 Task: Send an email with the signature Alex Clark with the subject Reminder for a review and the message I would like to schedule a meeting with you to discuss the progress of the project. When would be a good time for you? from softage.10@softage.net to softage.4@softage.net and softage.5@softage.net
Action: Mouse moved to (107, 149)
Screenshot: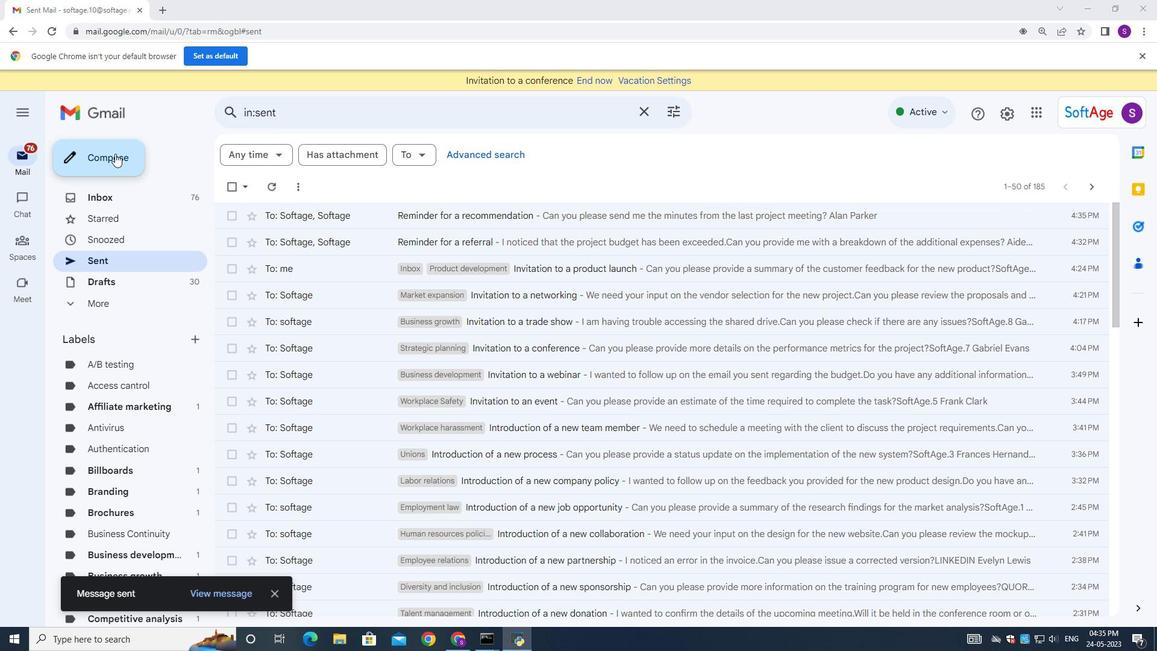 
Action: Mouse pressed left at (107, 149)
Screenshot: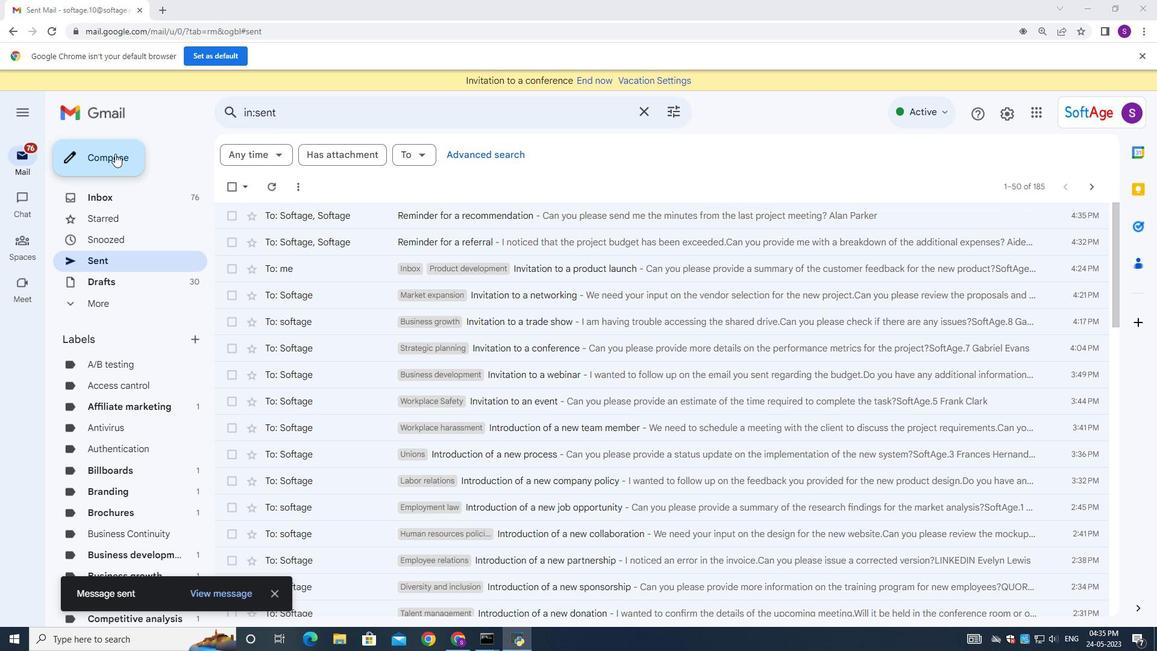 
Action: Mouse moved to (955, 606)
Screenshot: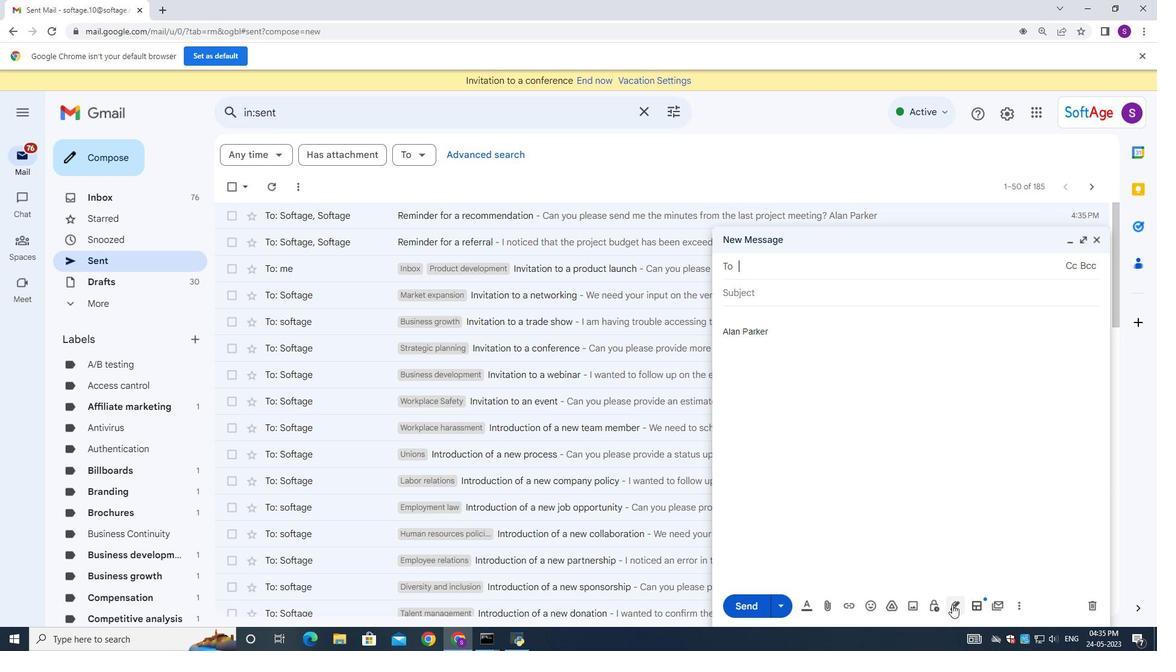 
Action: Mouse pressed left at (955, 606)
Screenshot: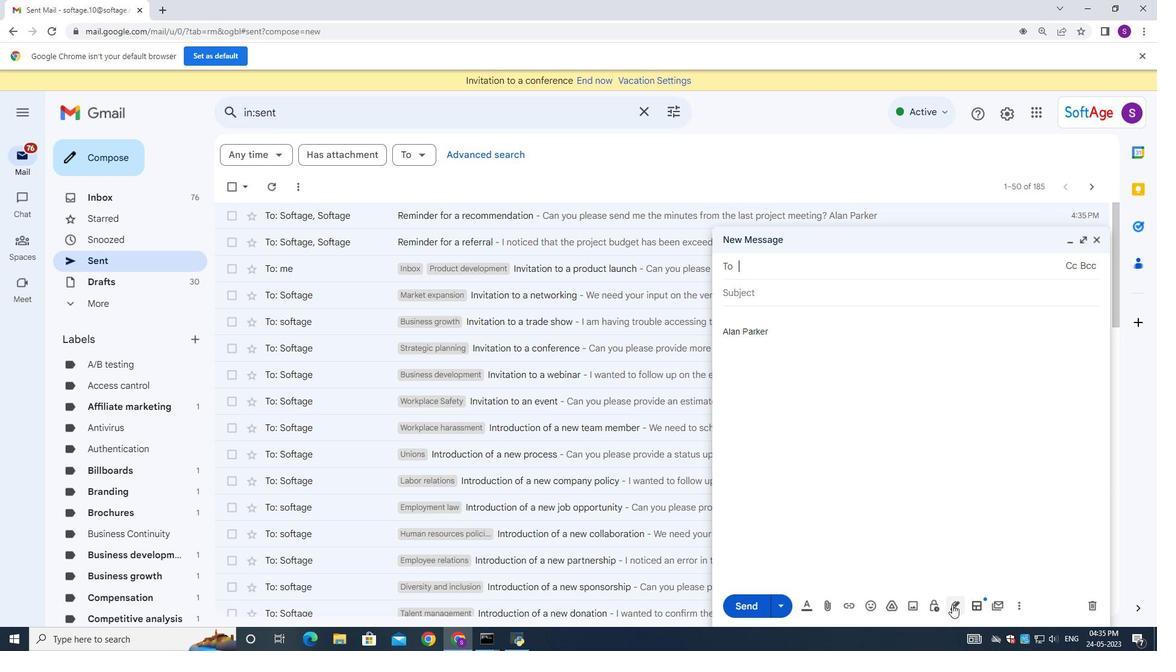 
Action: Mouse moved to (991, 528)
Screenshot: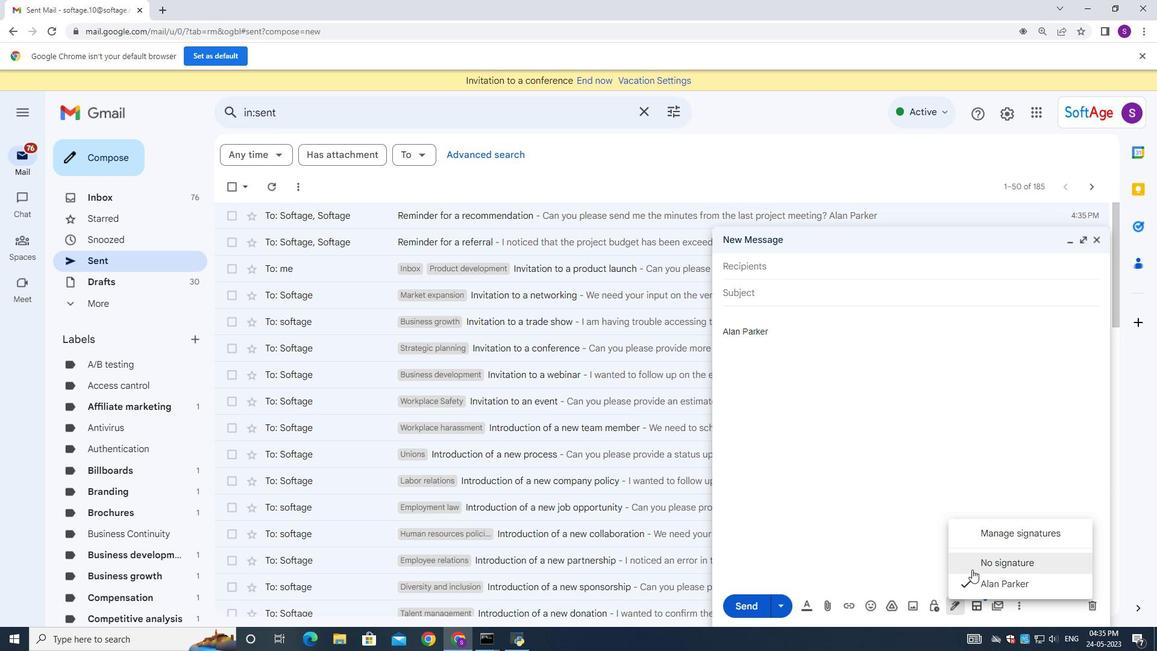 
Action: Mouse pressed left at (991, 528)
Screenshot: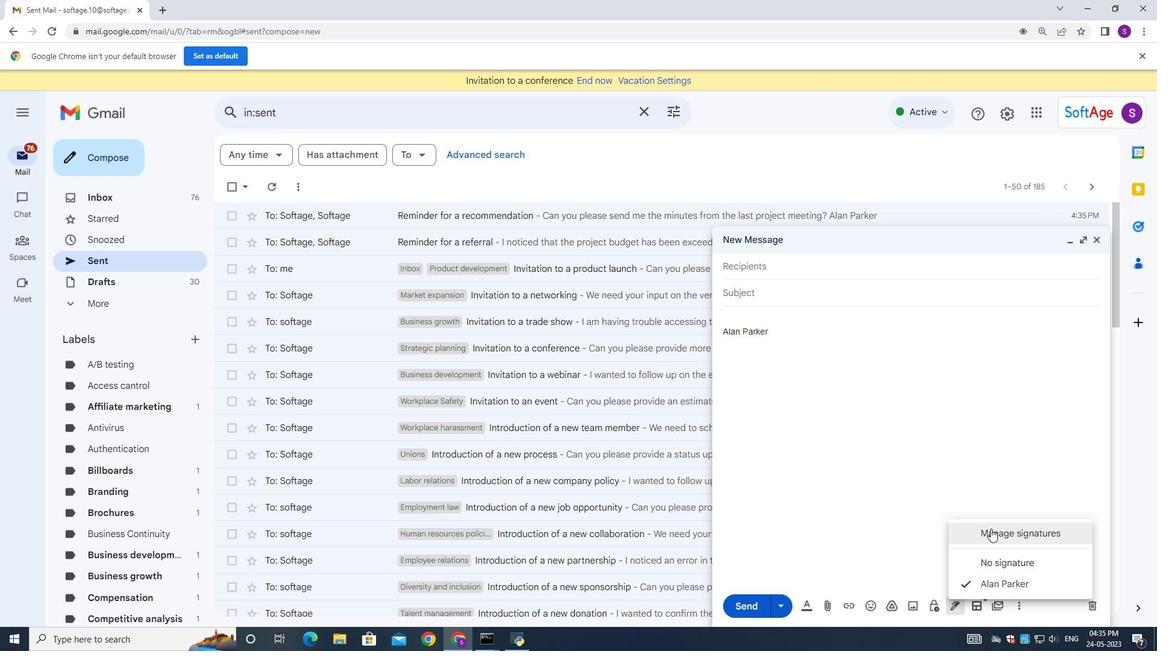
Action: Mouse moved to (667, 417)
Screenshot: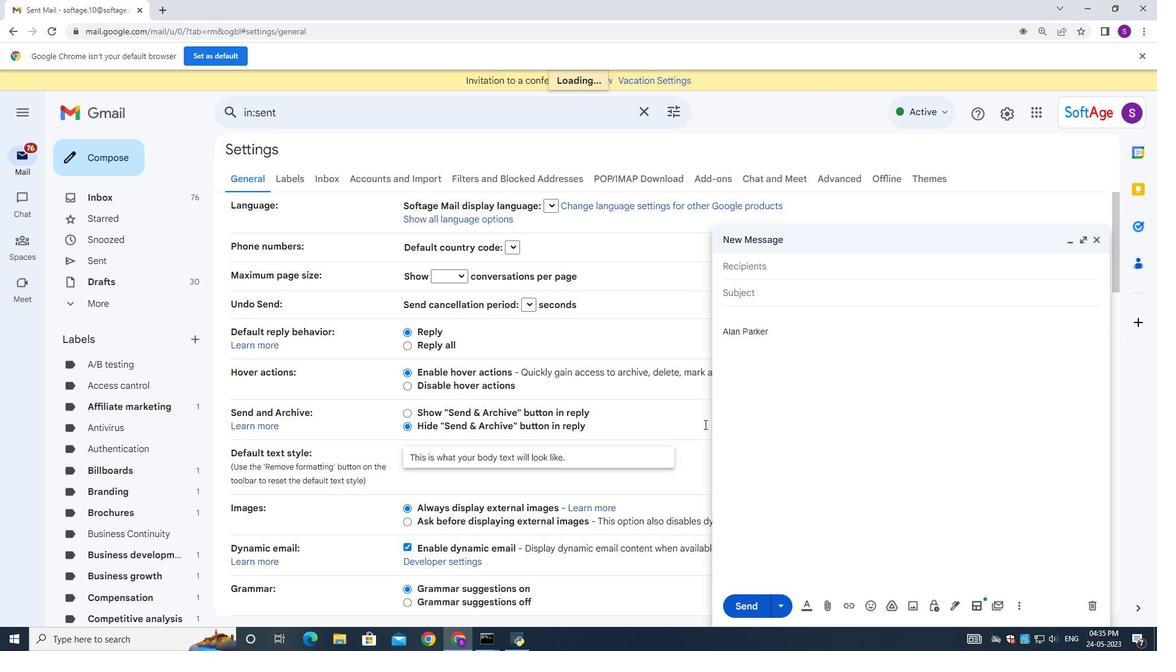 
Action: Mouse scrolled (667, 416) with delta (0, 0)
Screenshot: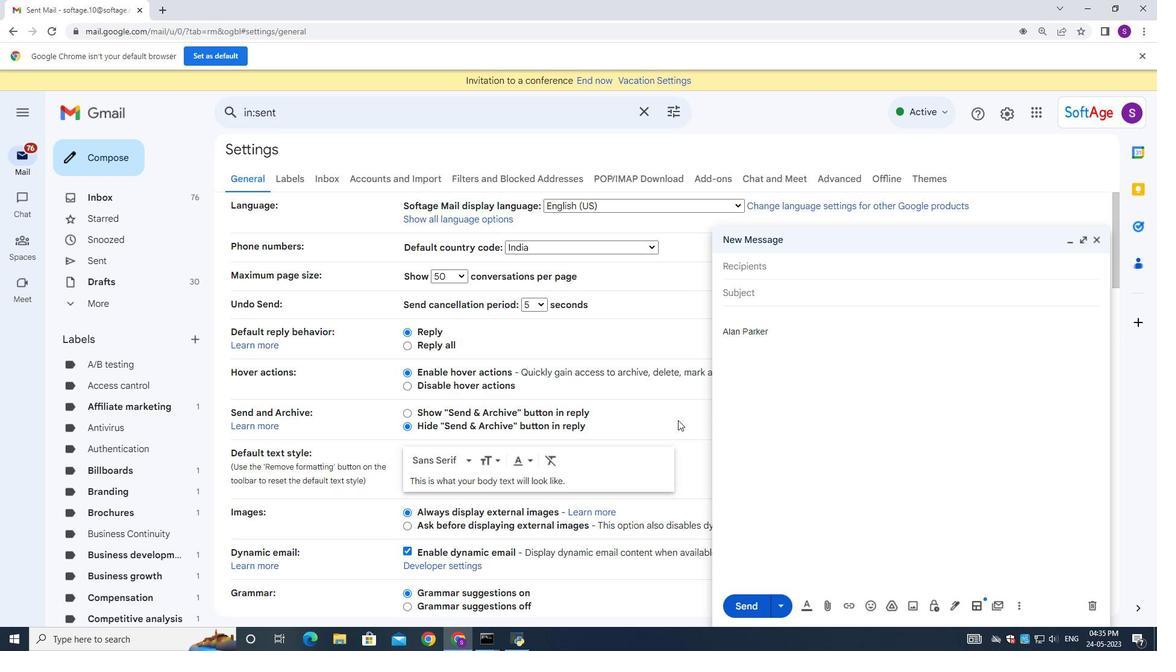 
Action: Mouse moved to (616, 414)
Screenshot: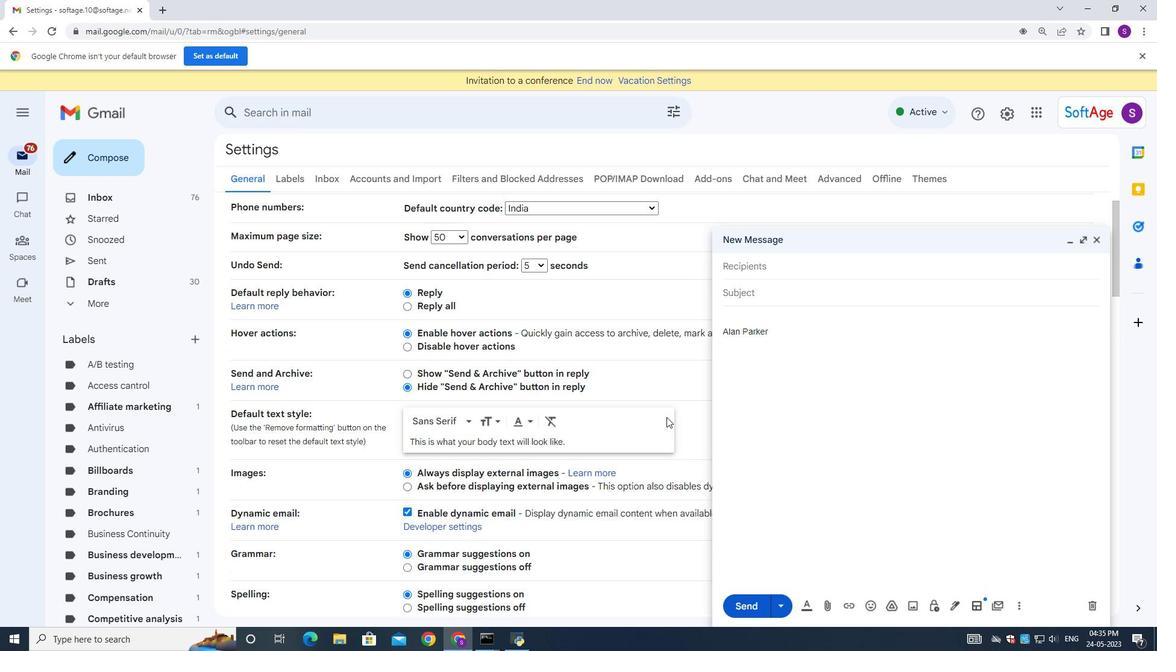 
Action: Mouse scrolled (616, 412) with delta (0, 0)
Screenshot: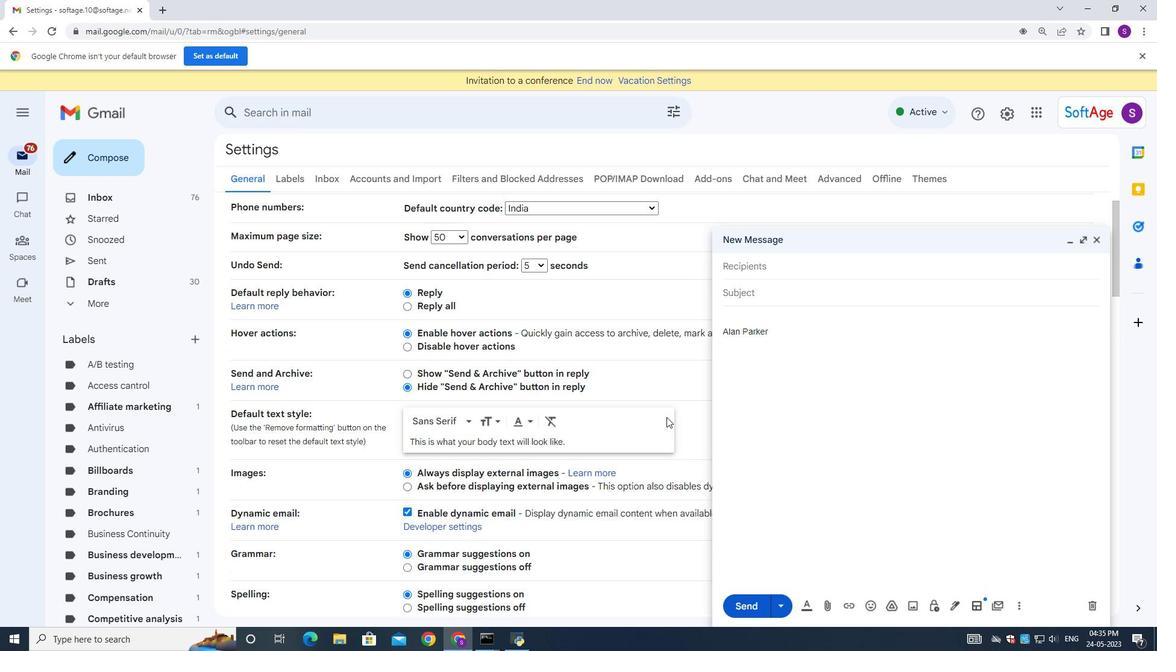 
Action: Mouse scrolled (616, 412) with delta (0, 0)
Screenshot: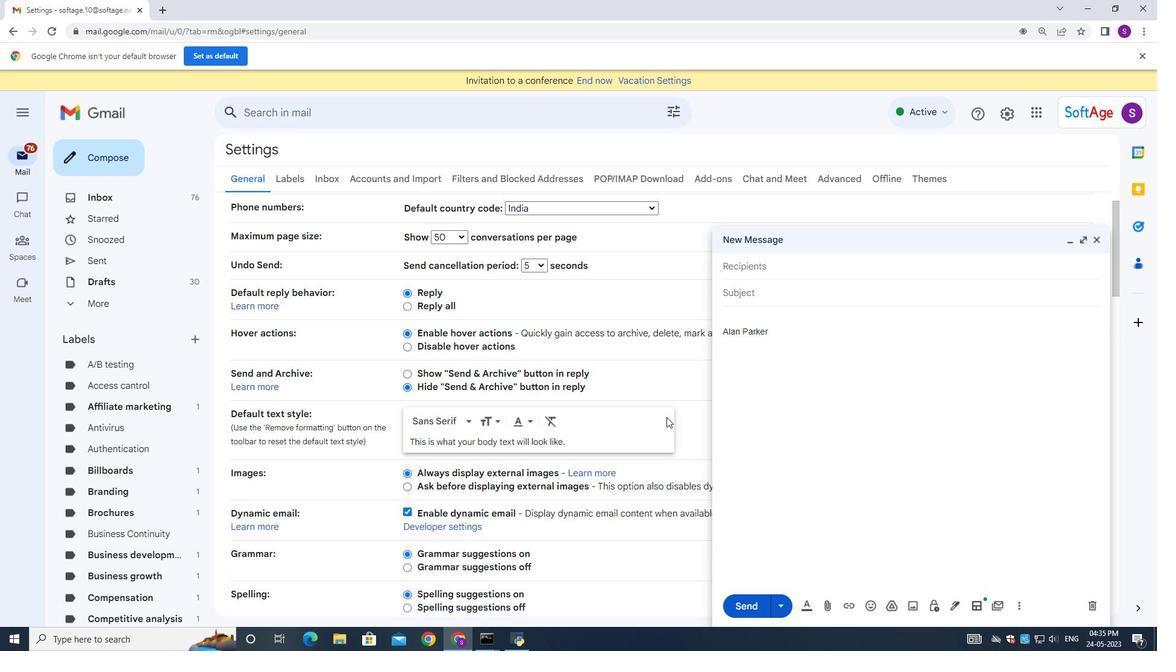 
Action: Mouse scrolled (616, 413) with delta (0, 0)
Screenshot: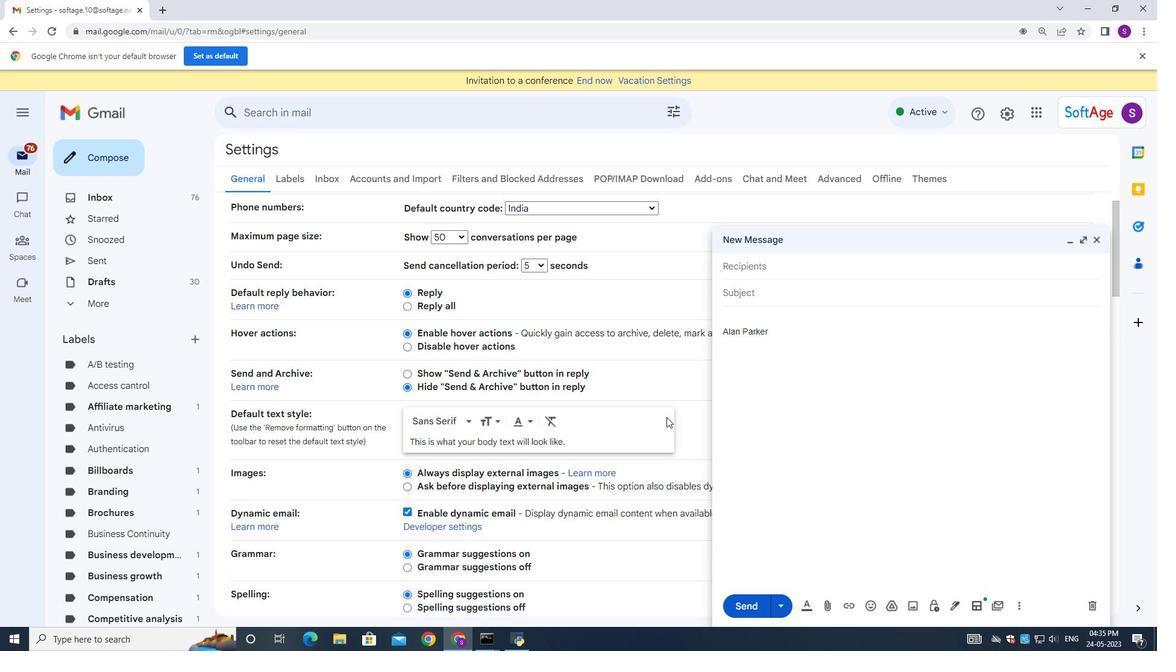 
Action: Mouse moved to (616, 414)
Screenshot: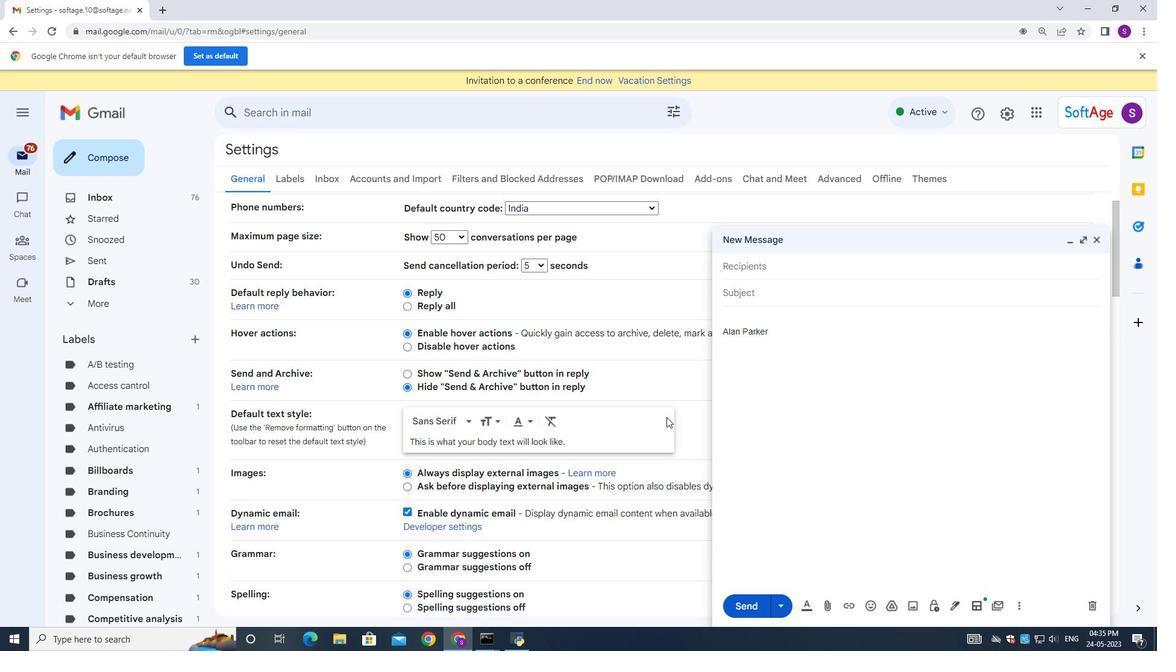 
Action: Mouse scrolled (616, 413) with delta (0, 0)
Screenshot: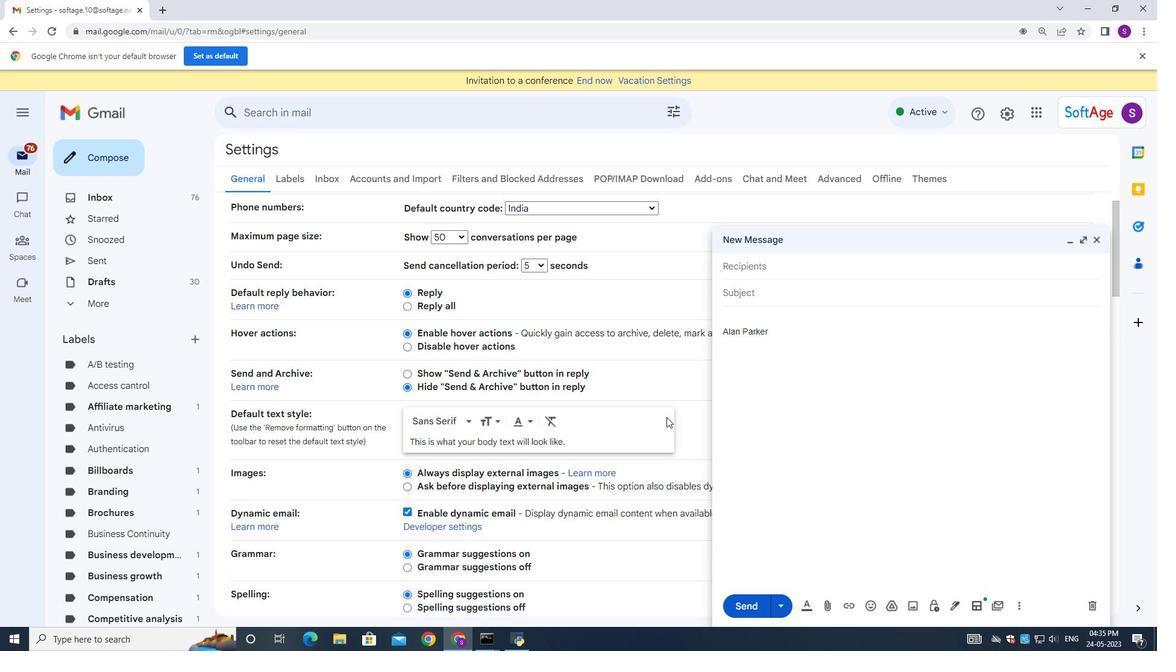 
Action: Mouse moved to (616, 414)
Screenshot: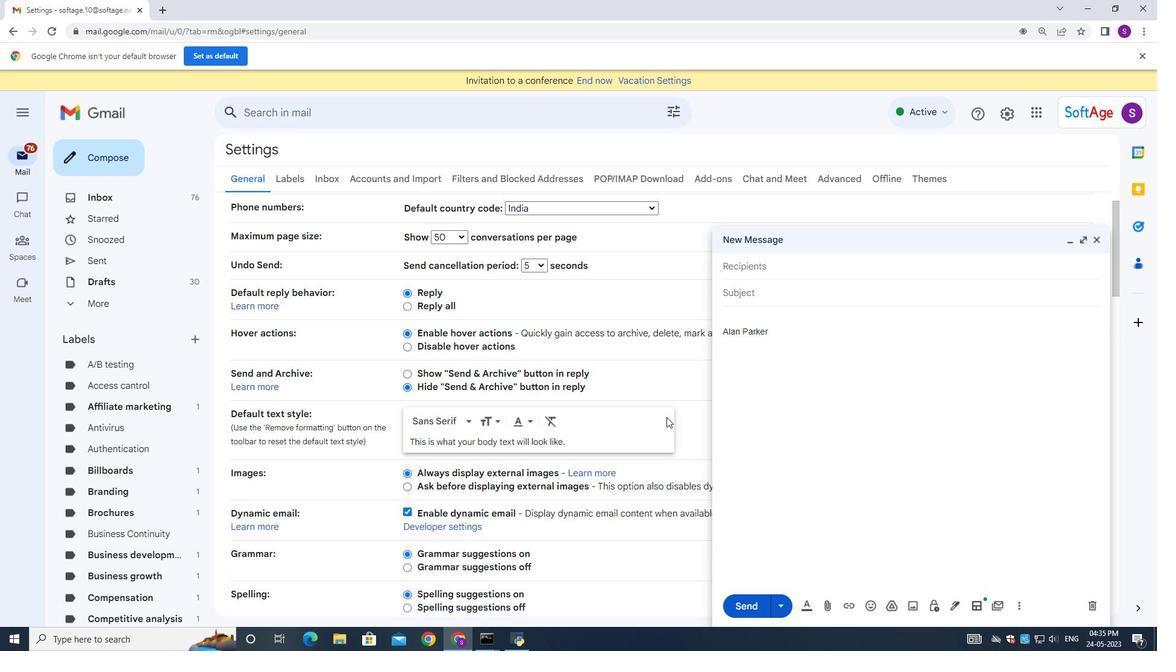 
Action: Mouse scrolled (616, 413) with delta (0, 0)
Screenshot: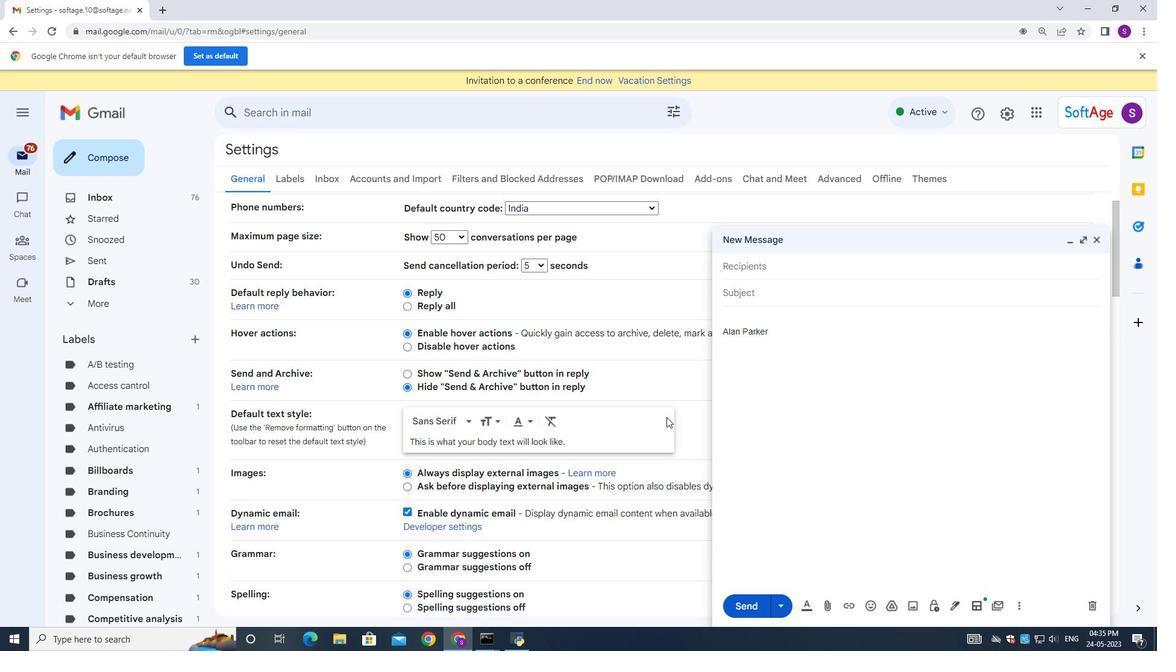 
Action: Mouse moved to (616, 414)
Screenshot: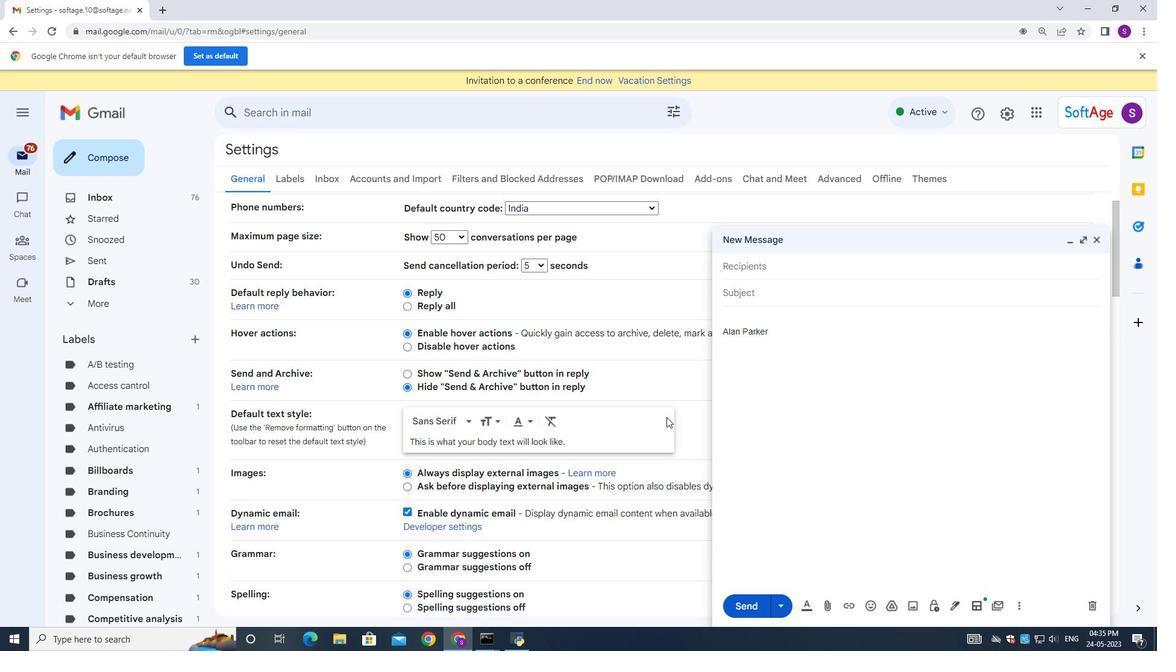 
Action: Mouse scrolled (616, 413) with delta (0, 0)
Screenshot: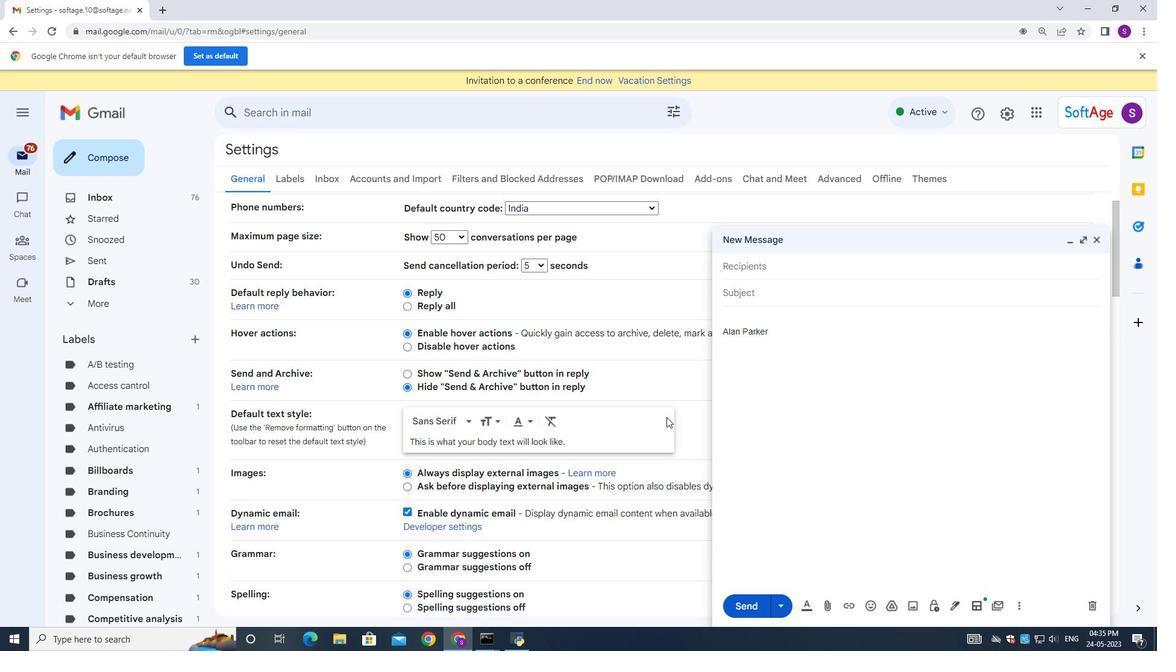 
Action: Mouse moved to (615, 413)
Screenshot: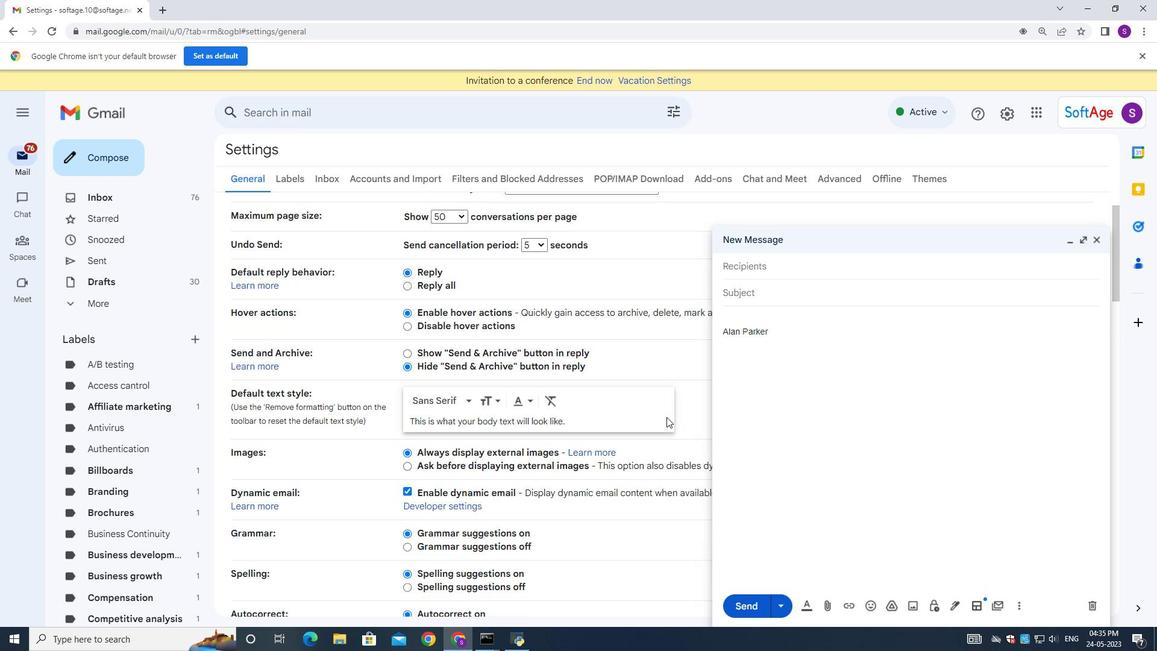 
Action: Mouse scrolled (615, 413) with delta (0, 0)
Screenshot: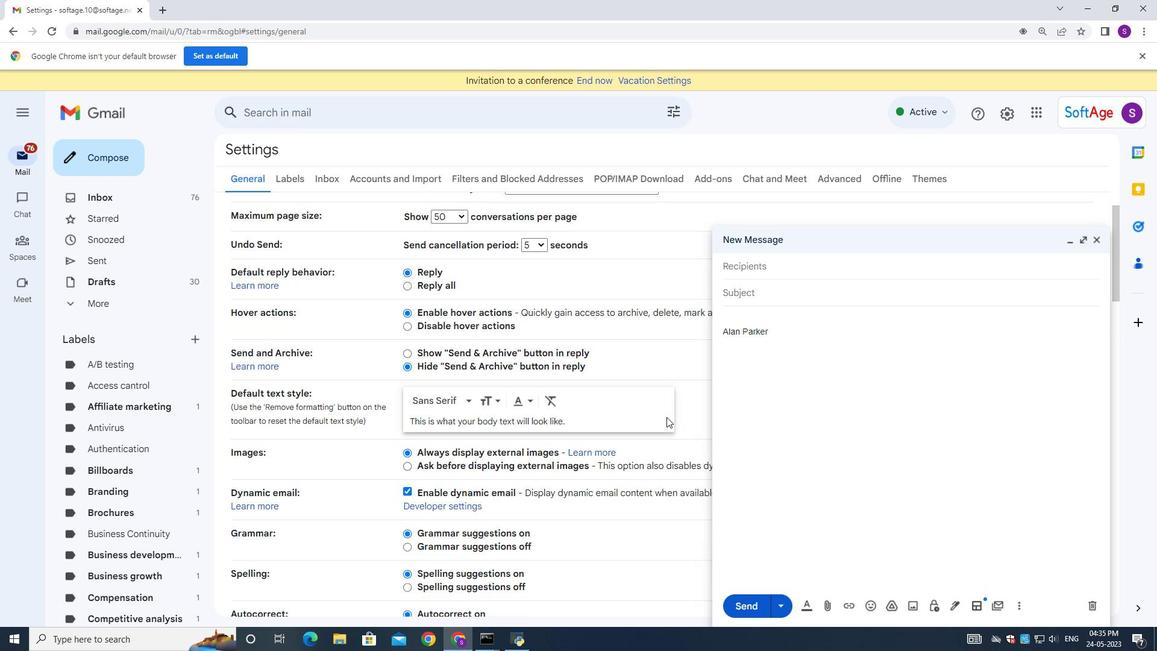 
Action: Mouse moved to (615, 413)
Screenshot: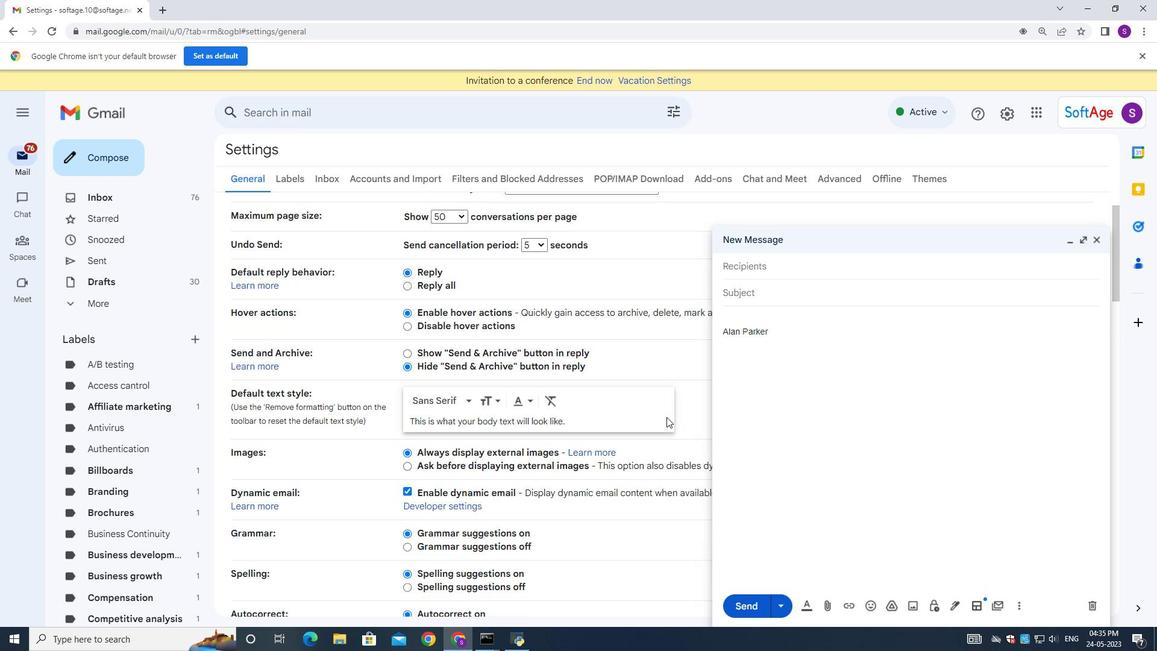 
Action: Mouse scrolled (615, 413) with delta (0, 0)
Screenshot: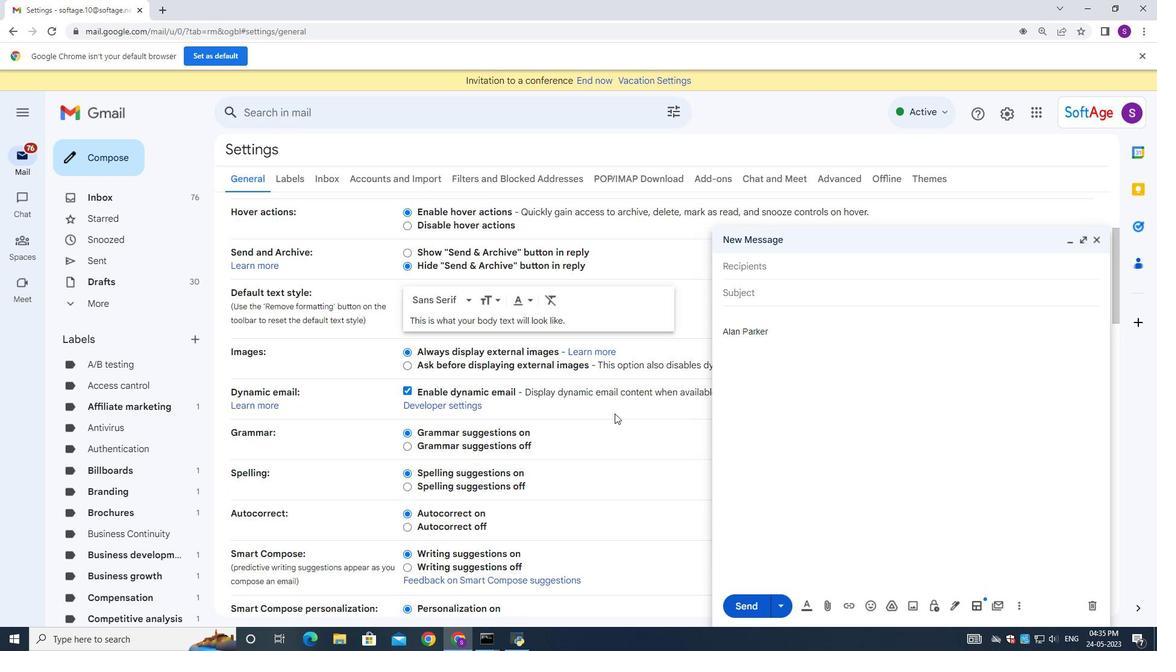 
Action: Mouse moved to (614, 413)
Screenshot: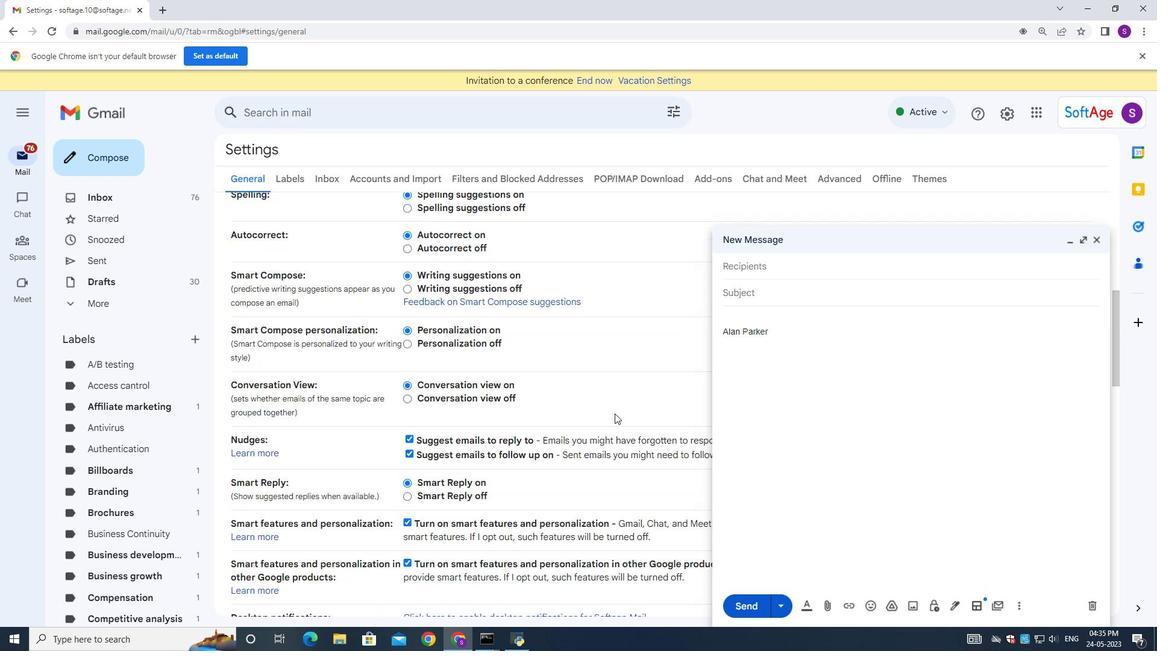 
Action: Mouse scrolled (614, 413) with delta (0, 0)
Screenshot: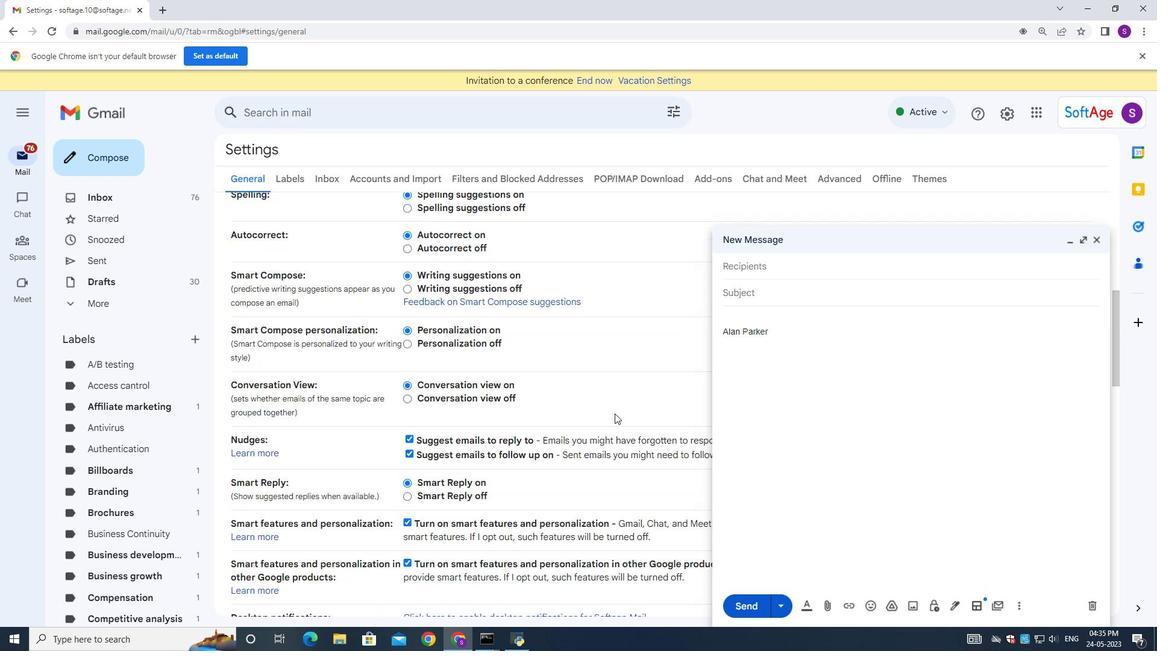 
Action: Mouse scrolled (614, 413) with delta (0, 0)
Screenshot: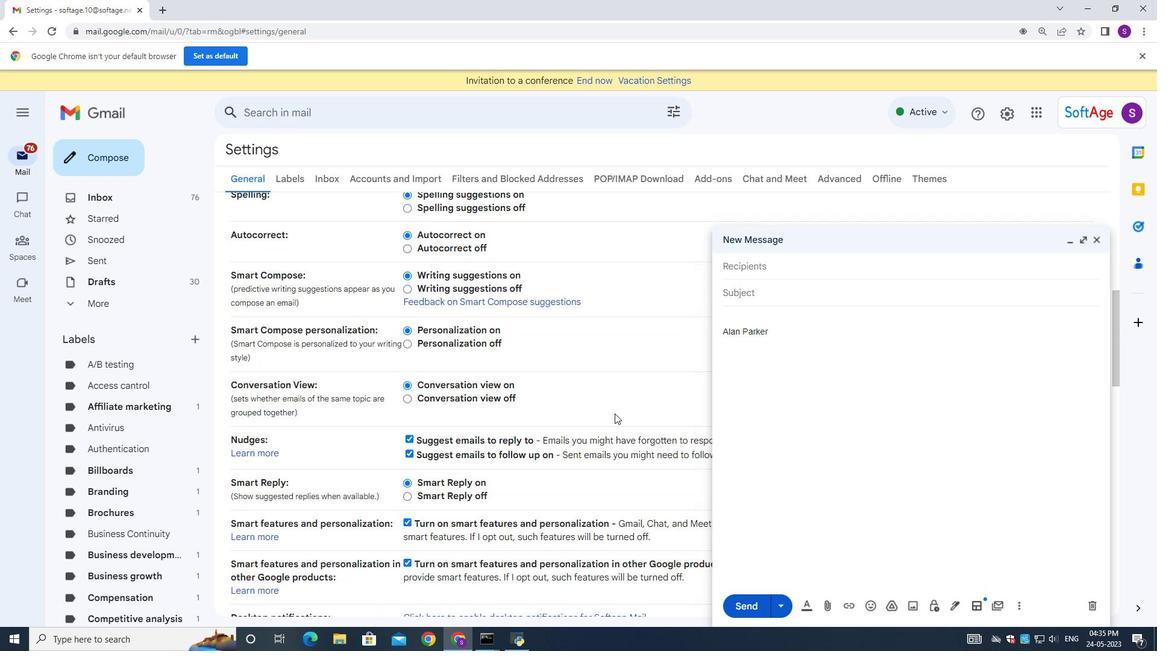
Action: Mouse scrolled (614, 413) with delta (0, 0)
Screenshot: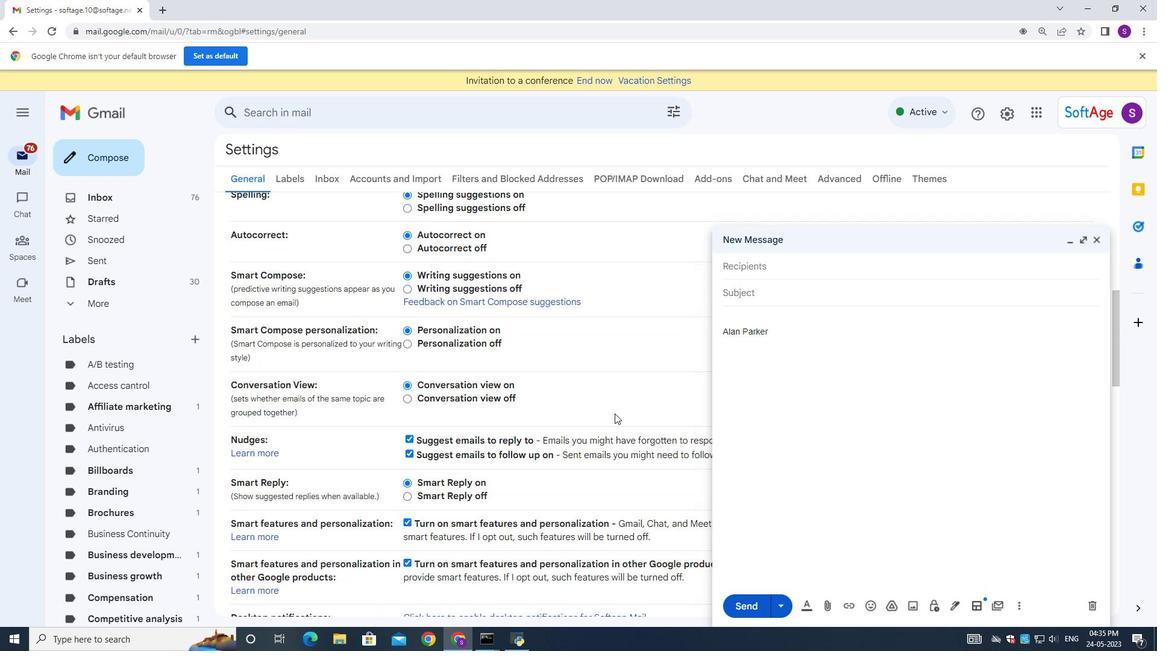 
Action: Mouse moved to (598, 427)
Screenshot: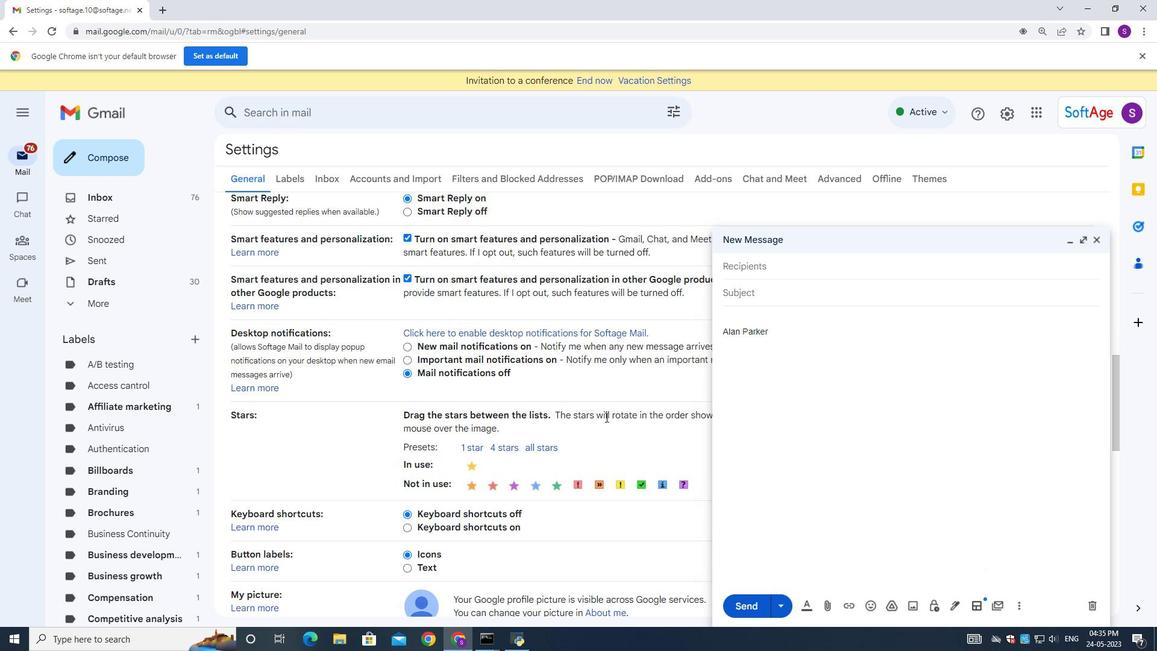
Action: Mouse scrolled (598, 426) with delta (0, 0)
Screenshot: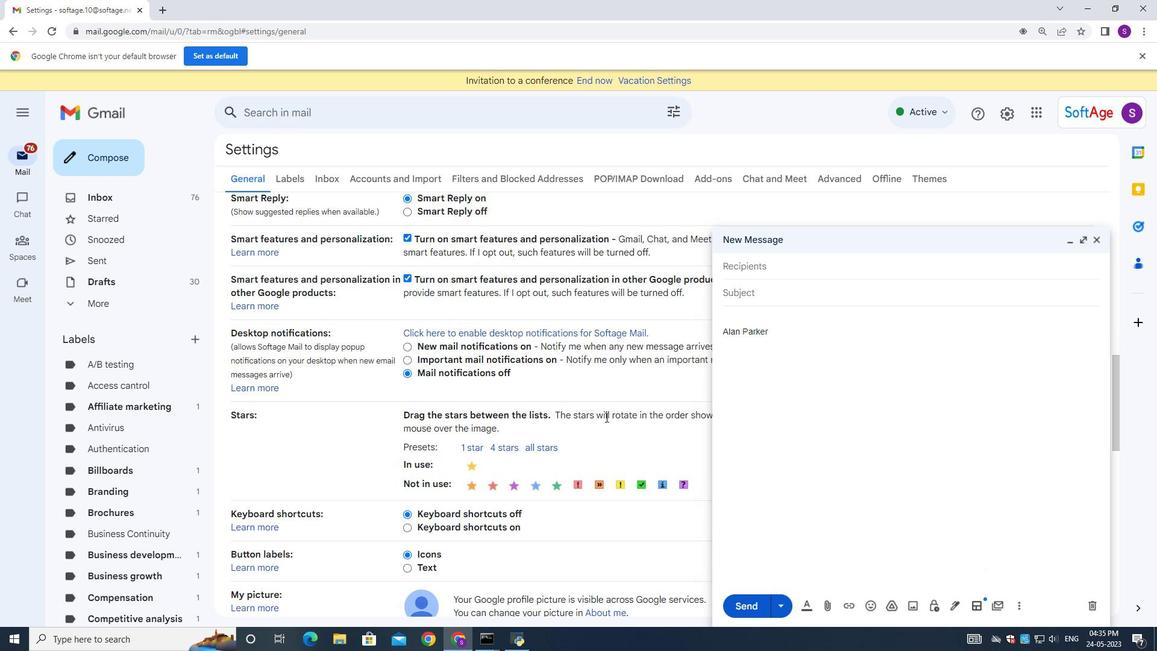 
Action: Mouse scrolled (598, 426) with delta (0, 0)
Screenshot: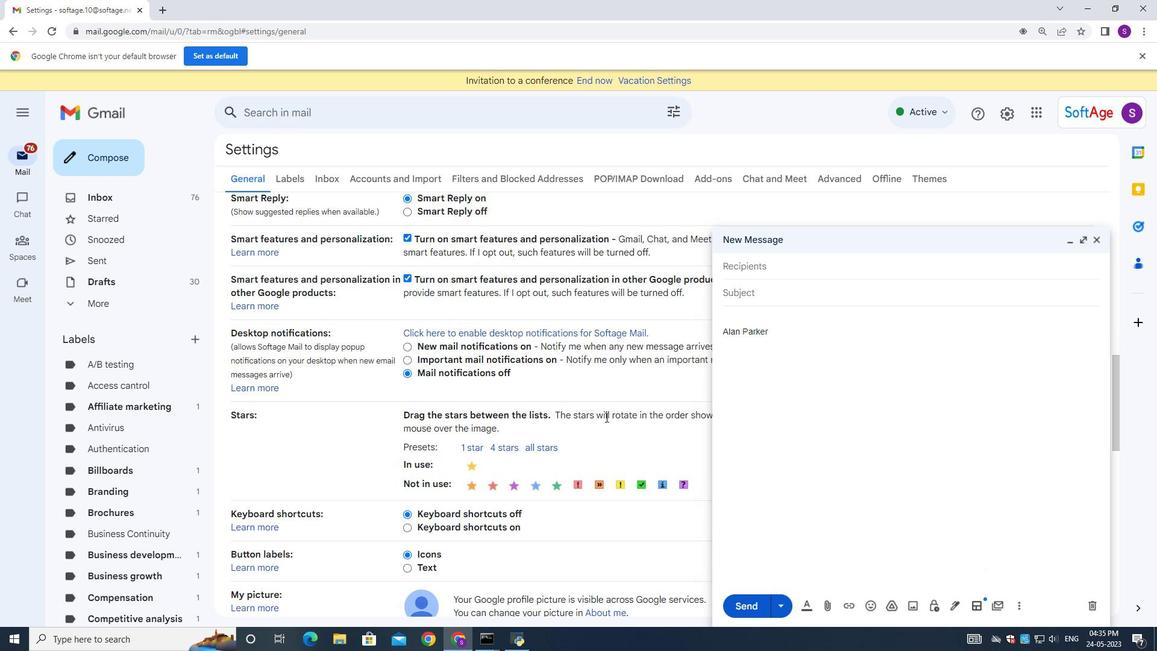
Action: Mouse moved to (598, 428)
Screenshot: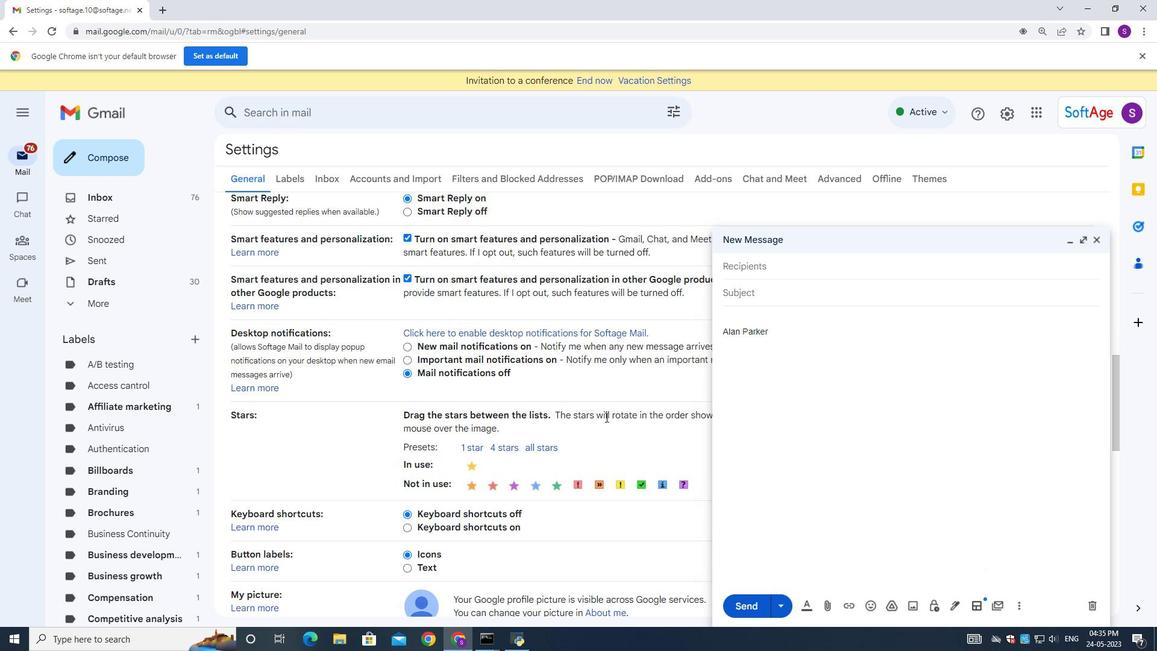 
Action: Mouse scrolled (598, 427) with delta (0, 0)
Screenshot: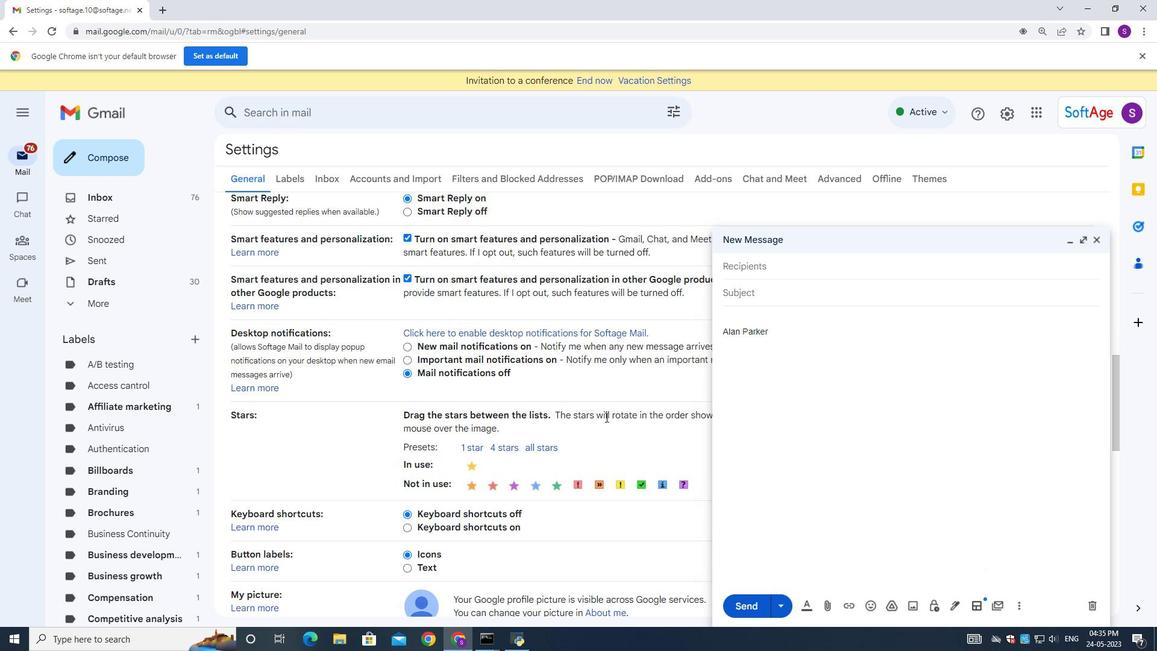 
Action: Mouse scrolled (598, 427) with delta (0, 0)
Screenshot: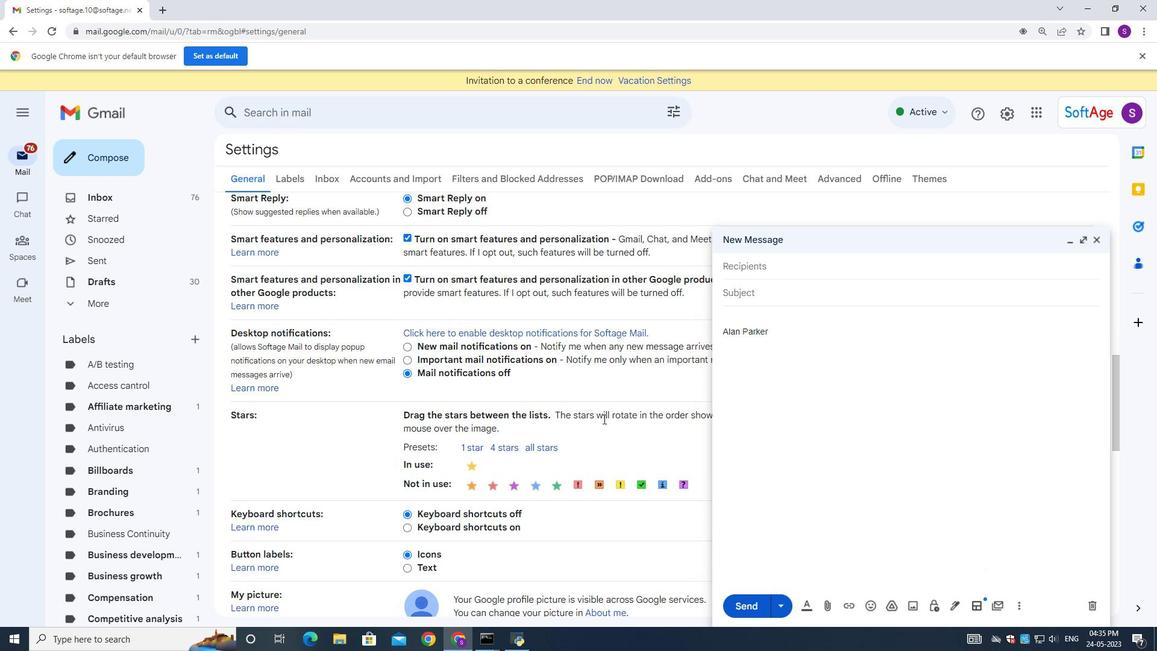 
Action: Mouse moved to (516, 460)
Screenshot: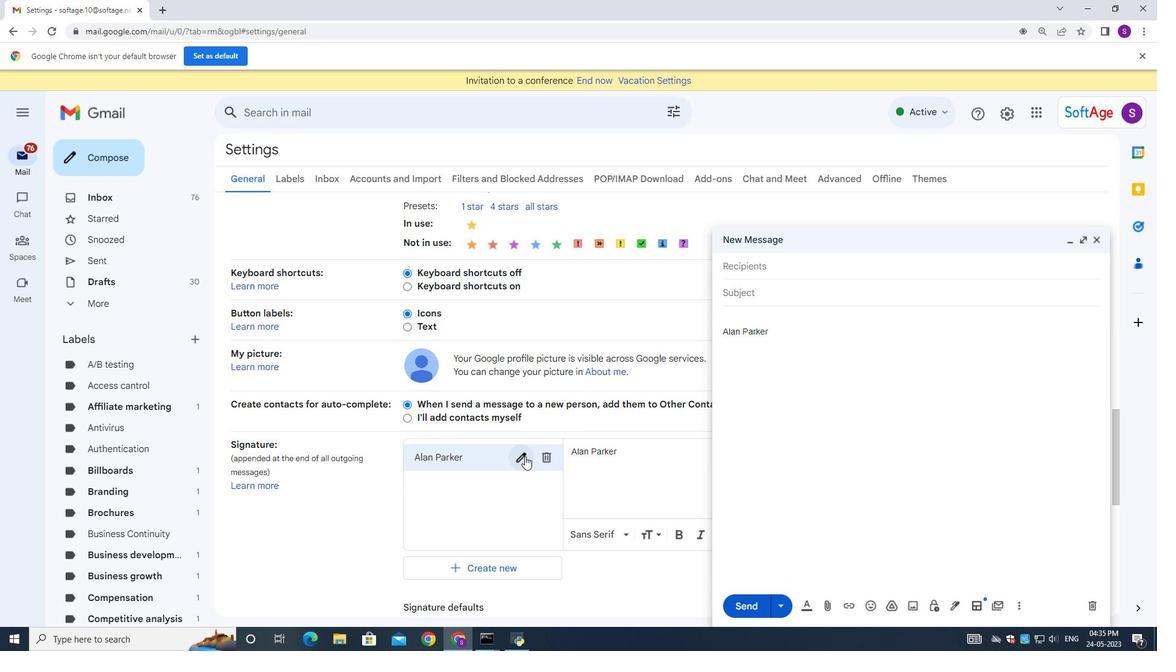 
Action: Mouse pressed left at (516, 460)
Screenshot: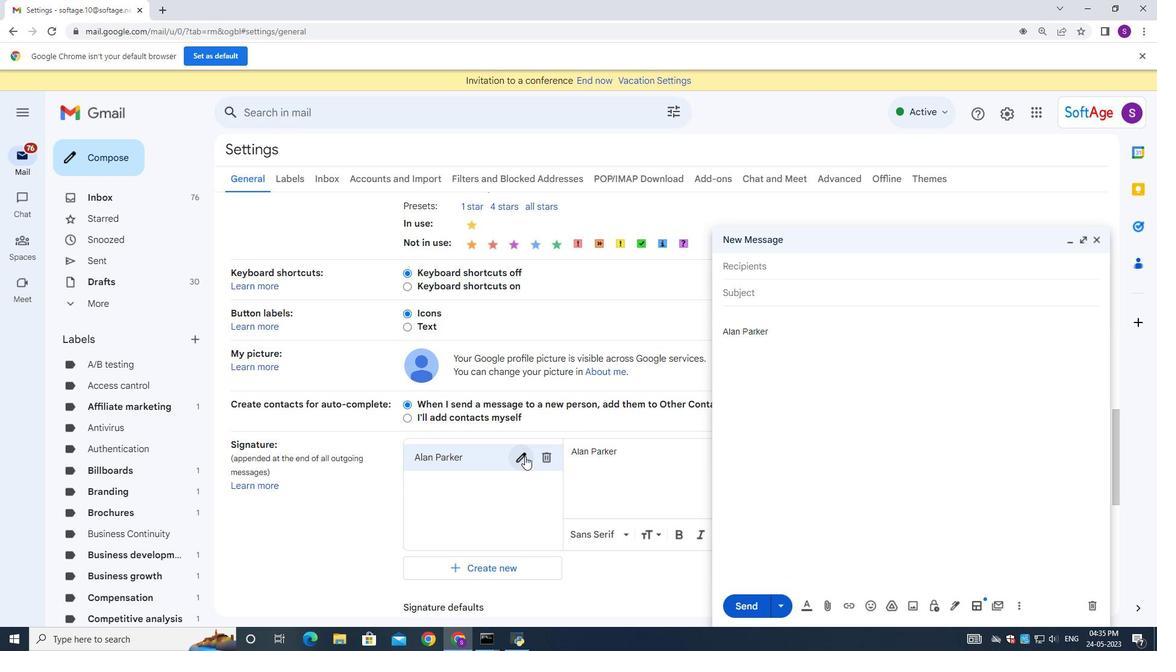 
Action: Mouse moved to (518, 464)
Screenshot: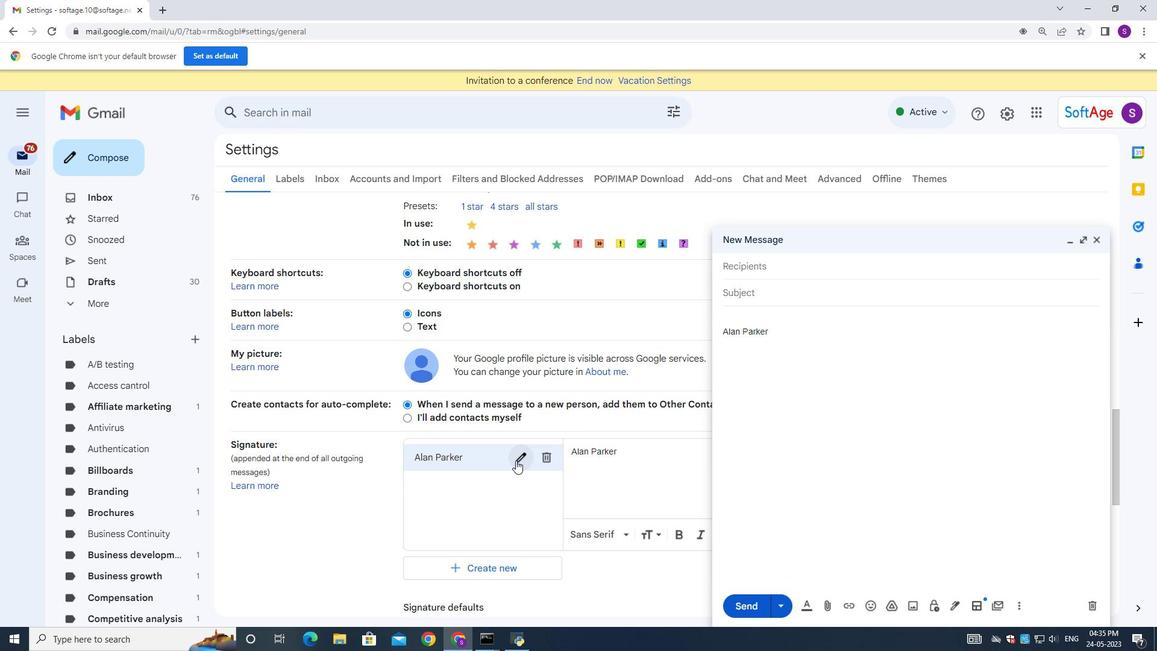 
Action: Key pressed ctrl+A<Key.backspace><Key.shift><Key.shift><Key.shift><Key.shift><Key.shift><Key.shift><Key.shift><Key.shift><Key.shift><Key.shift><Key.shift><Key.shift><Key.shift><Key.shift><Key.shift><Key.shift><Key.shift><Key.shift><Key.shift><Key.shift><Key.shift><Key.shift><Key.shift><Key.shift><Key.shift><Key.shift><Key.shift><Key.shift><Key.shift><Key.shift><Key.shift><Key.shift><Key.shift><Key.shift><Key.shift><Key.shift><Key.shift><Key.shift><Key.shift><Key.shift><Key.shift><Key.shift><Key.shift><Key.shift><Key.shift><Key.shift><Key.shift><Key.shift><Key.shift><Key.shift><Key.shift><Key.shift><Key.shift><Key.shift><Key.shift><Key.shift><Key.shift><Key.shift><Key.shift><Key.shift><Key.shift><Key.shift><Key.shift><Key.shift><Key.shift><Key.shift><Key.shift><Key.shift><Key.shift><Key.shift><Key.shift><Key.shift><Key.shift><Key.shift><Key.shift><Key.shift><Key.shift><Key.shift><Key.shift><Key.shift><Key.shift><Key.shift><Key.shift><Key.shift><Key.shift><Key.shift><Key.shift><Key.shift><Key.shift><Key.shift><Key.shift><Key.shift><Key.shift><Key.shift><Key.shift><Key.shift><Key.shift><Key.shift><Key.shift><Key.shift><Key.shift><Key.shift><Key.shift><Key.shift><Key.shift><Key.shift><Key.shift><Key.shift><Key.shift><Key.shift><Key.shift><Key.shift><Key.shift><Key.shift><Key.shift><Key.shift><Key.shift><Key.shift><Key.shift><Key.shift><Key.shift><Key.shift><Key.shift><Key.shift><Key.shift><Key.shift><Key.shift><Key.shift><Key.shift><Key.shift>Alex<Key.space><Key.shift><Key.shift><Key.shift>Clark<Key.space>
Screenshot: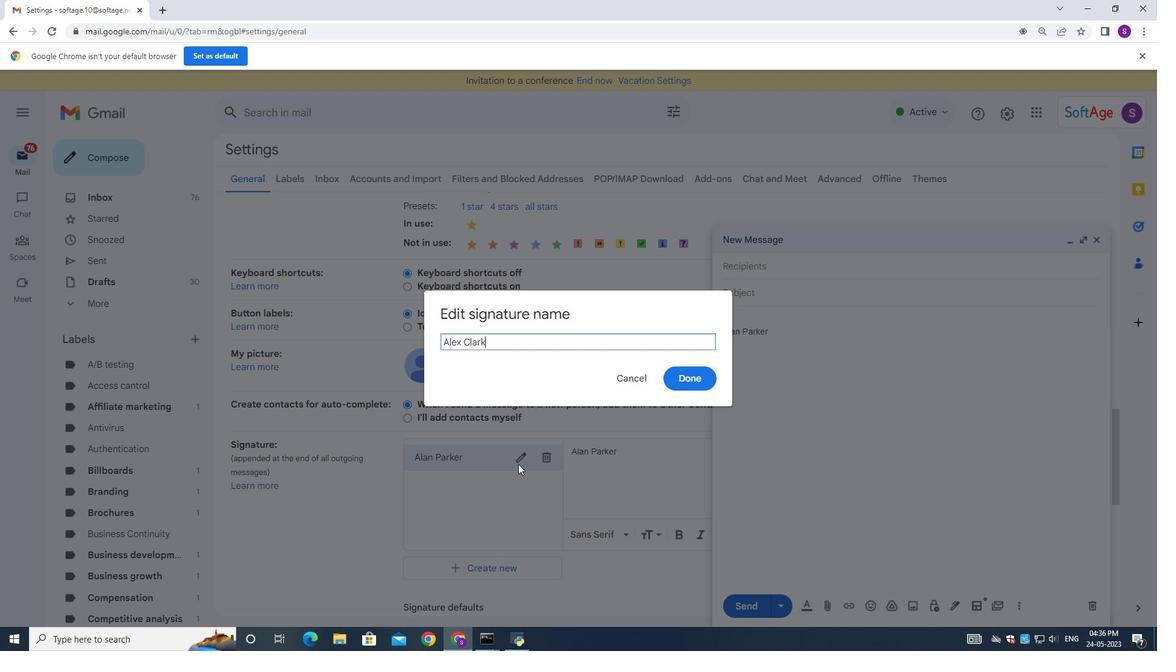 
Action: Mouse moved to (670, 381)
Screenshot: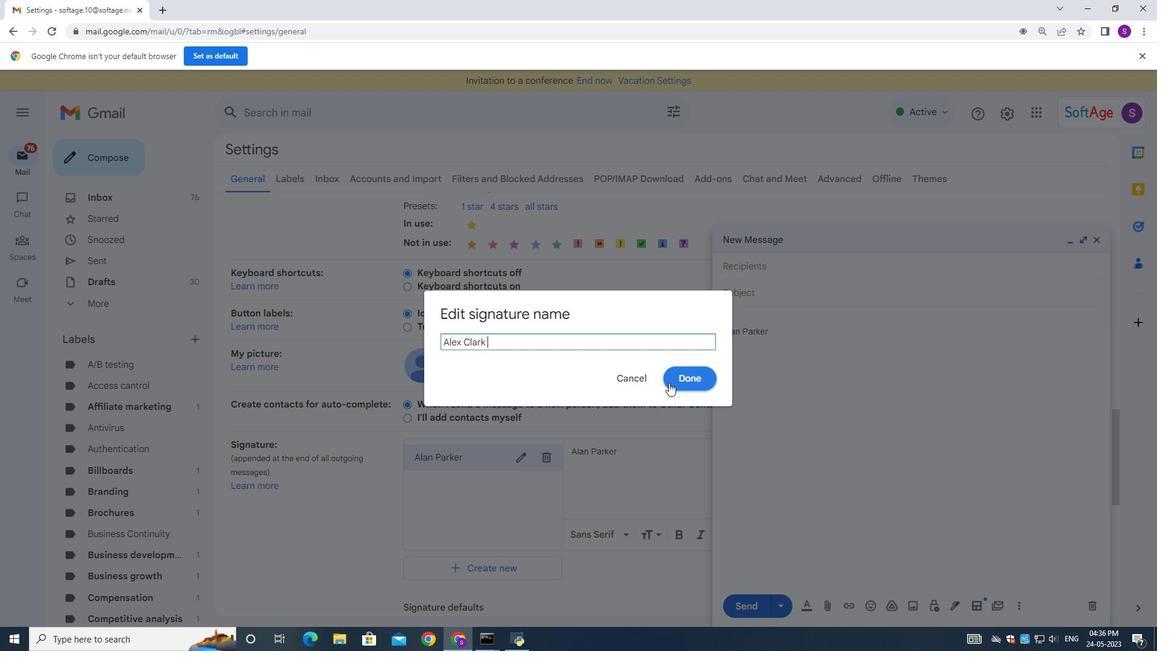 
Action: Mouse pressed left at (670, 381)
Screenshot: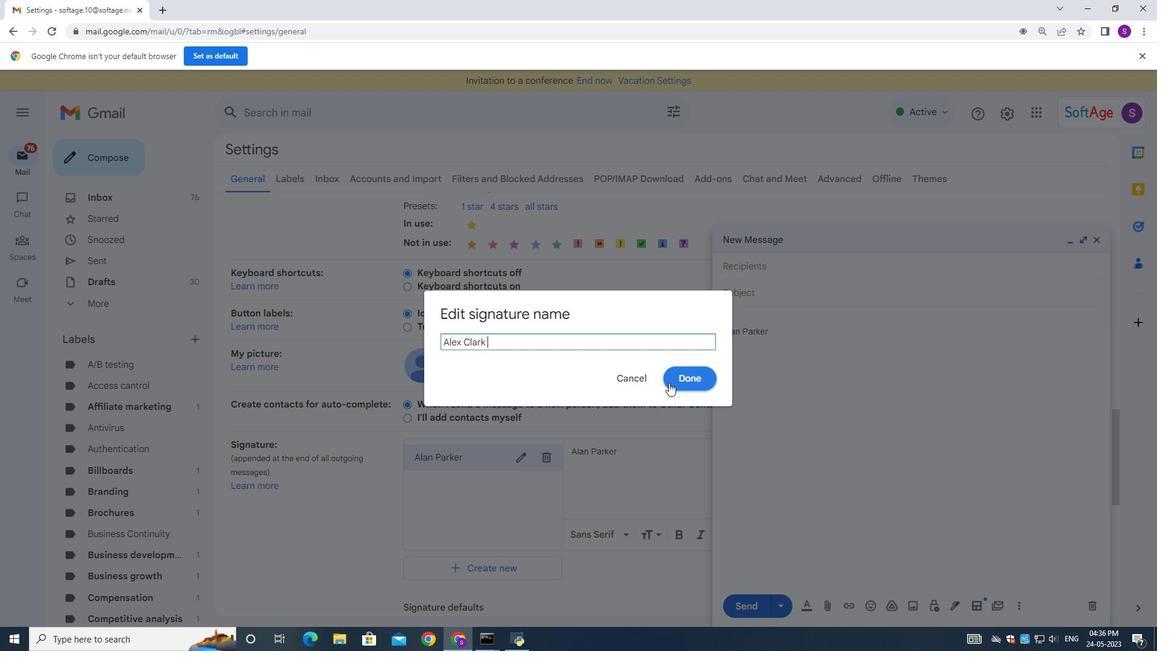 
Action: Mouse moved to (652, 442)
Screenshot: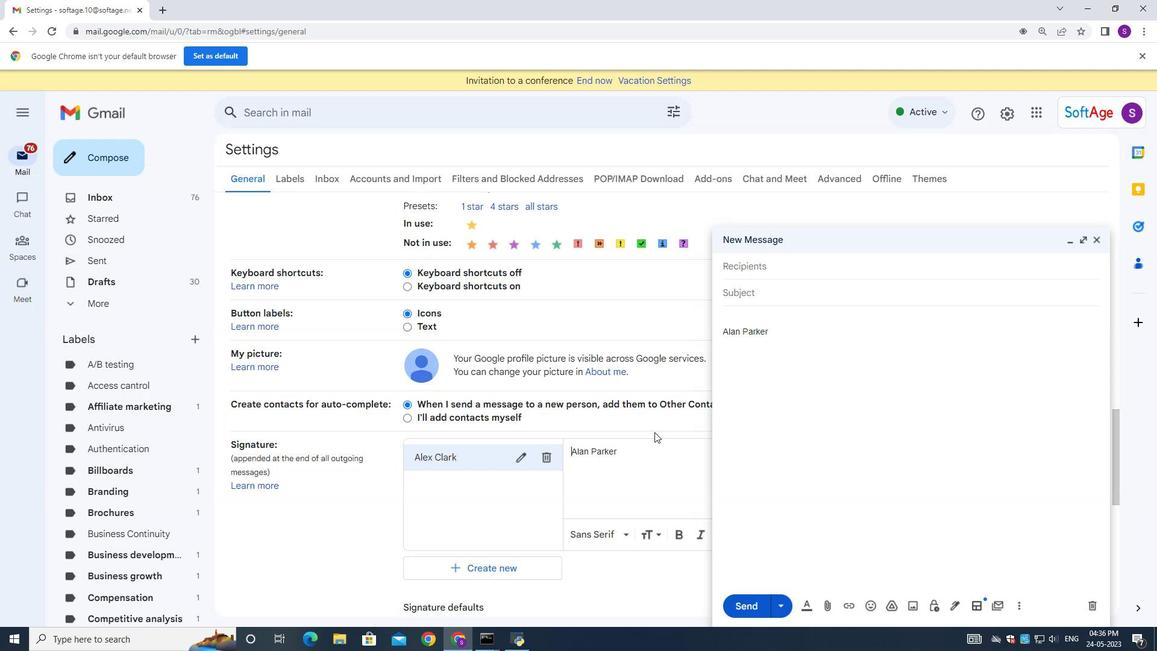 
Action: Mouse pressed left at (652, 442)
Screenshot: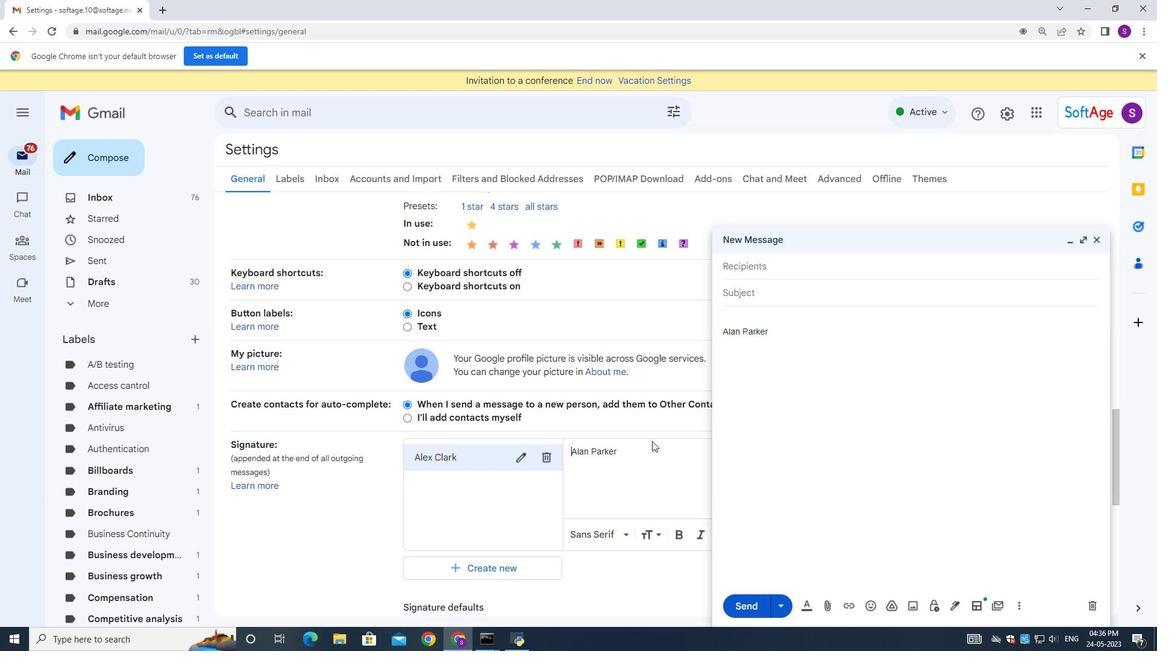 
Action: Mouse moved to (655, 439)
Screenshot: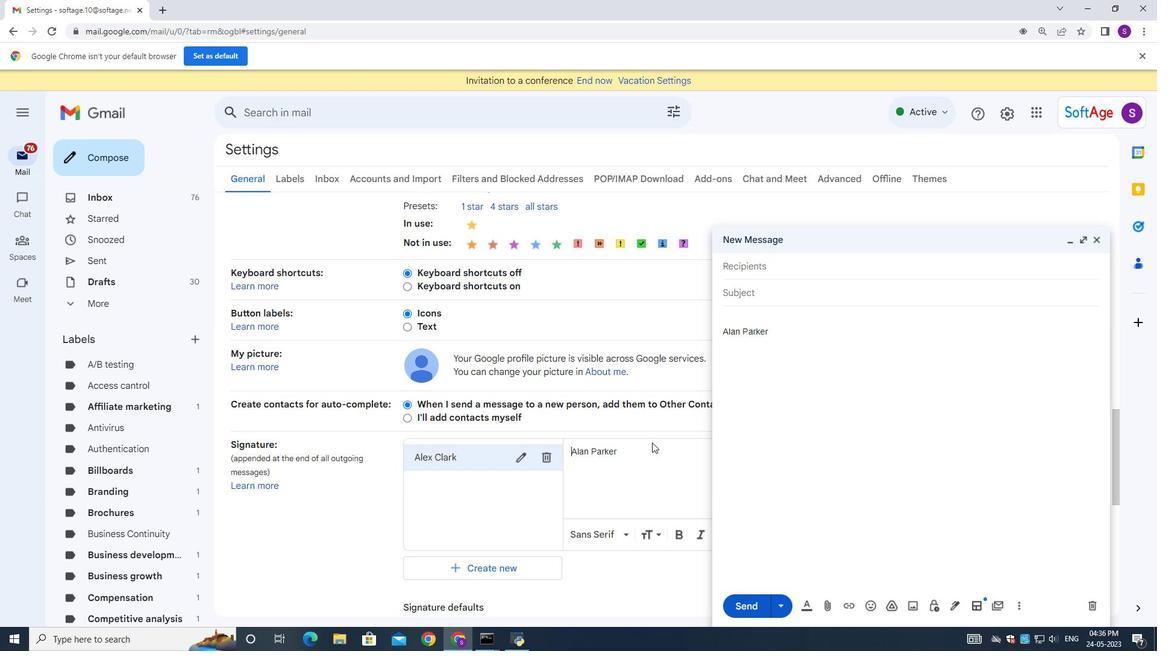 
Action: Key pressed ctrl+A<Key.backspace><Key.shift>
Screenshot: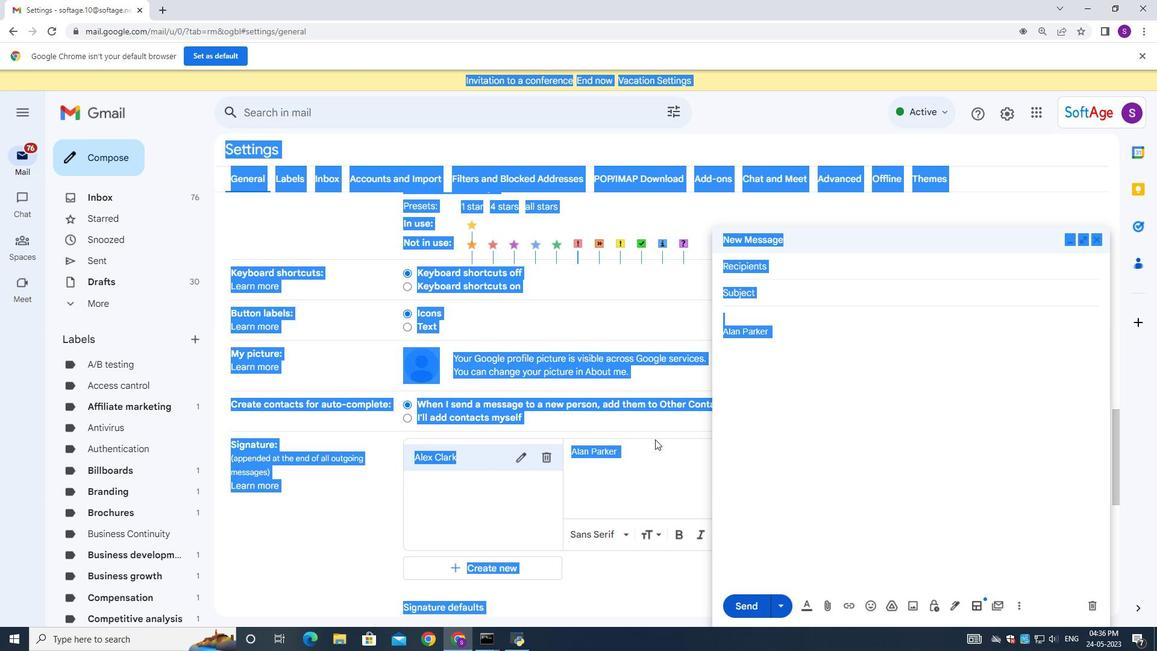 
Action: Mouse moved to (648, 459)
Screenshot: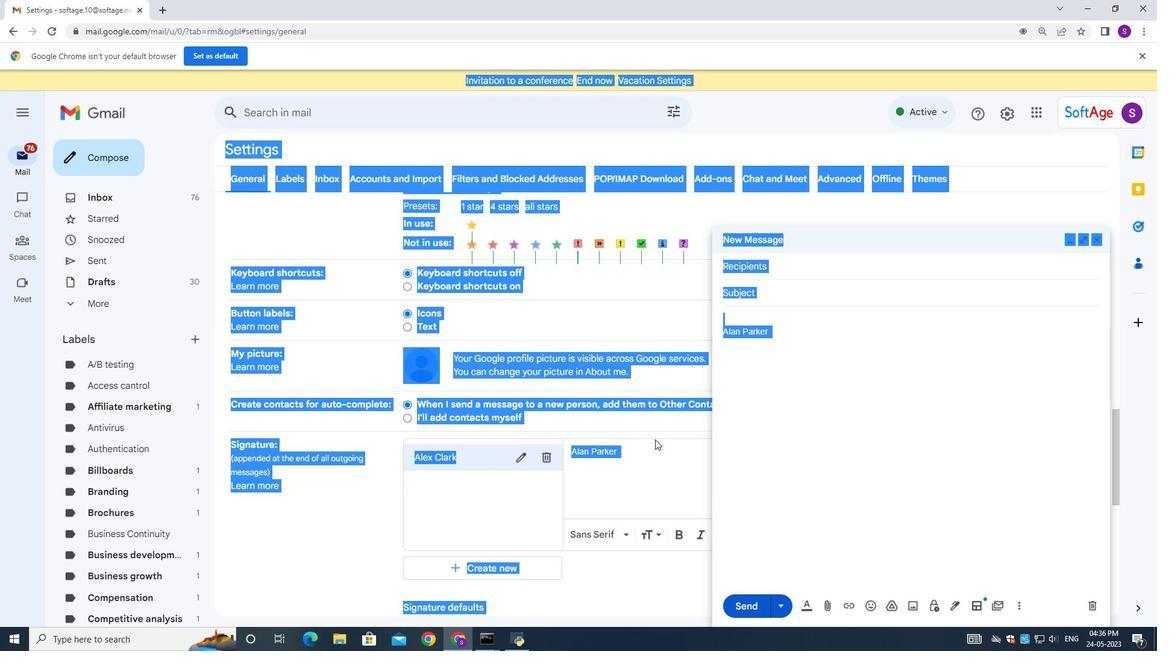 
Action: Mouse pressed left at (648, 459)
Screenshot: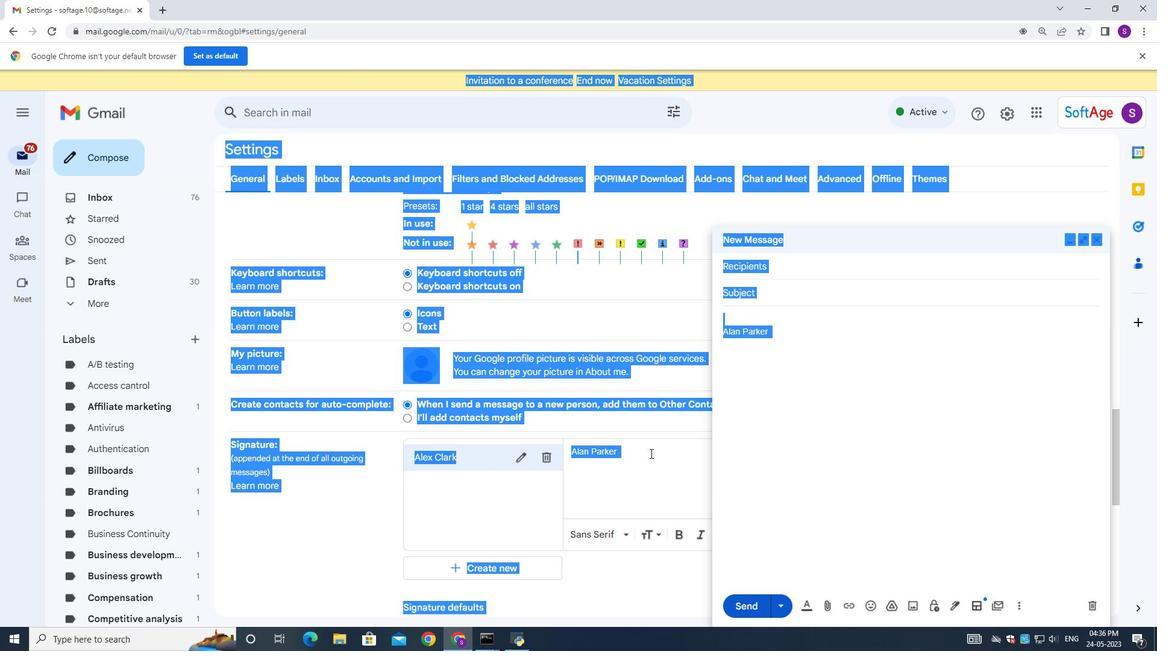 
Action: Mouse moved to (648, 459)
Screenshot: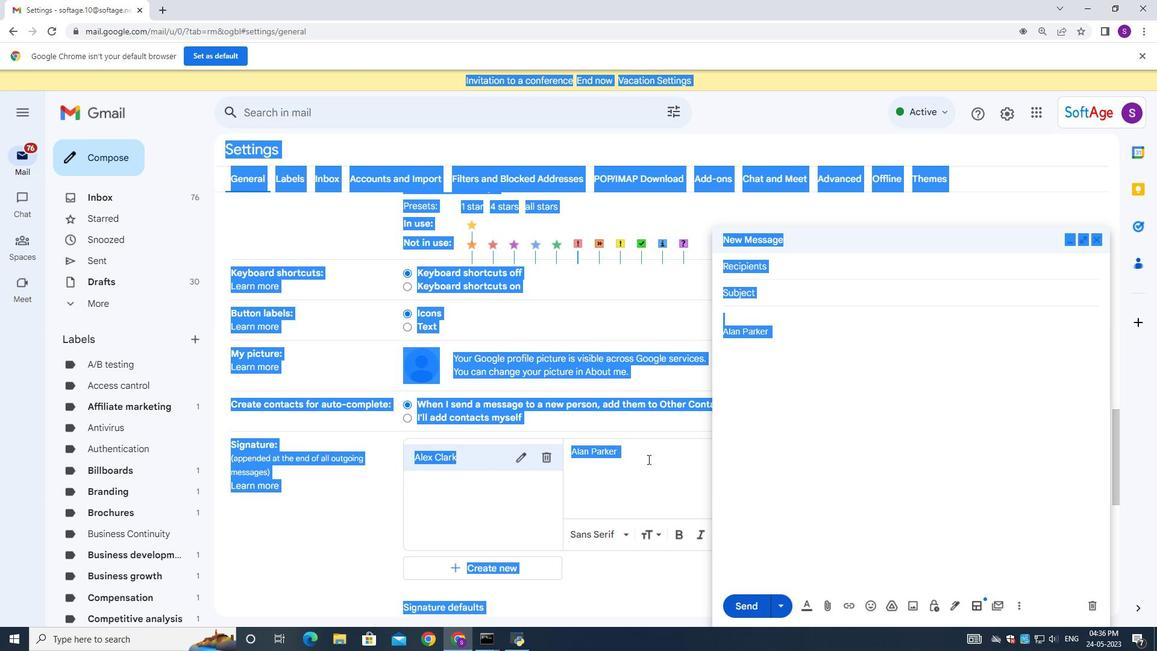 
Action: Mouse pressed left at (648, 459)
Screenshot: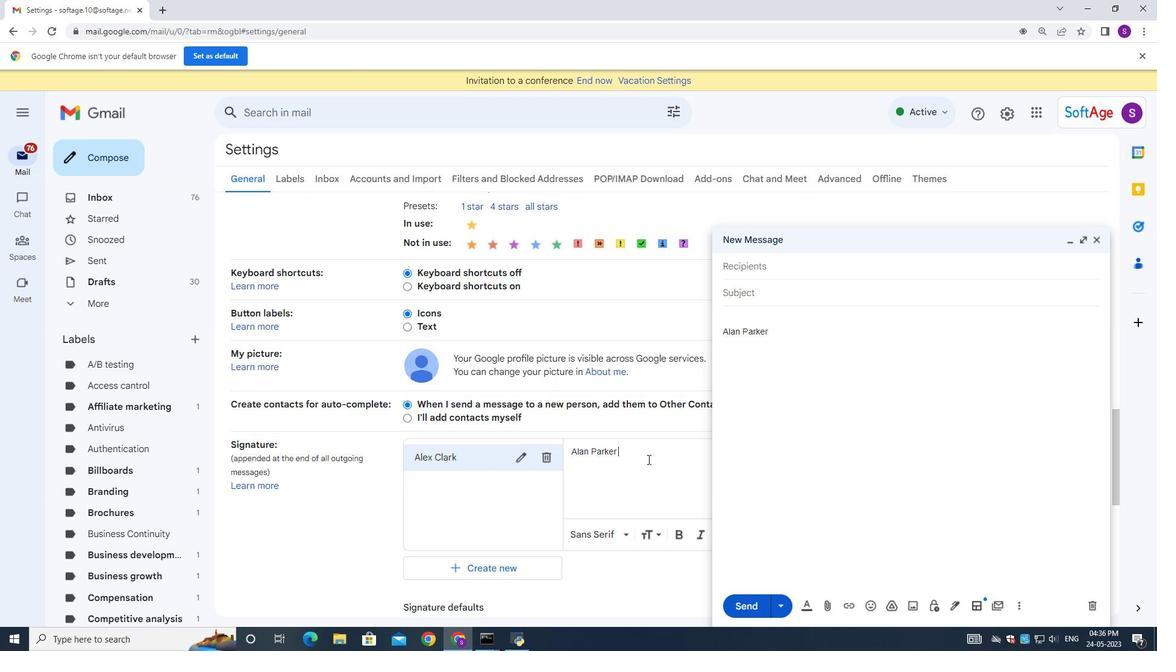 
Action: Mouse moved to (653, 459)
Screenshot: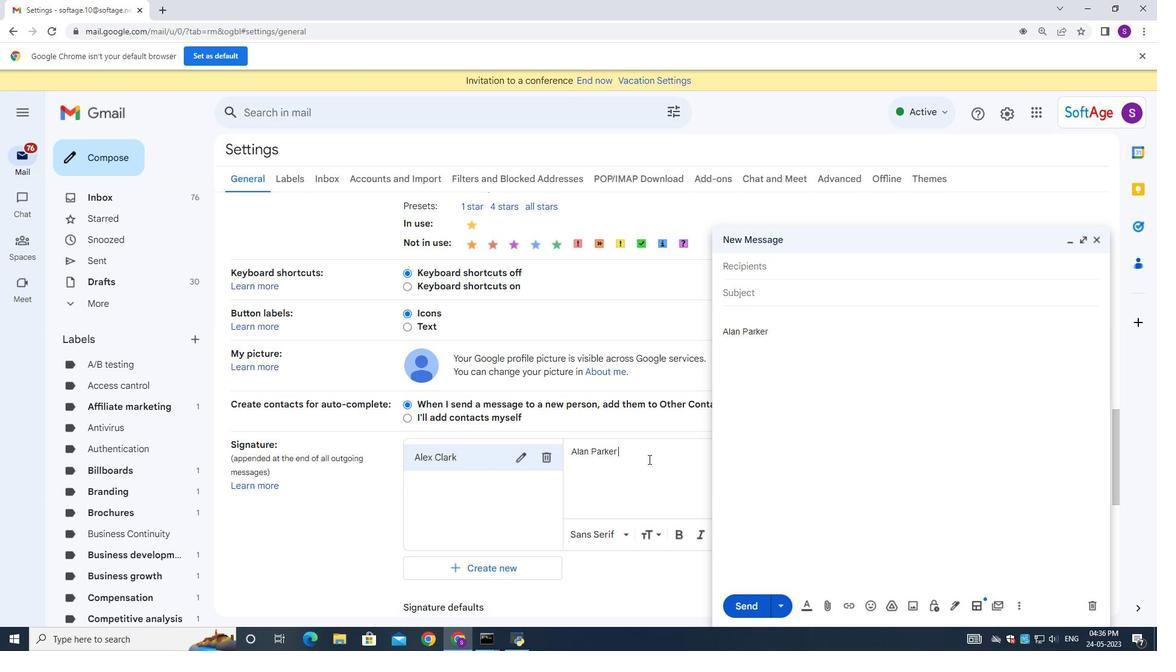 
Action: Key pressed ctrl+A<Key.backspace><Key.shift><Key.shift><Key.shift>Alex<Key.space><Key.shift><Key.shift><Key.shift><Key.shift><Key.shift><Key.shift><Key.shift><Key.shift>Clark<Key.space>
Screenshot: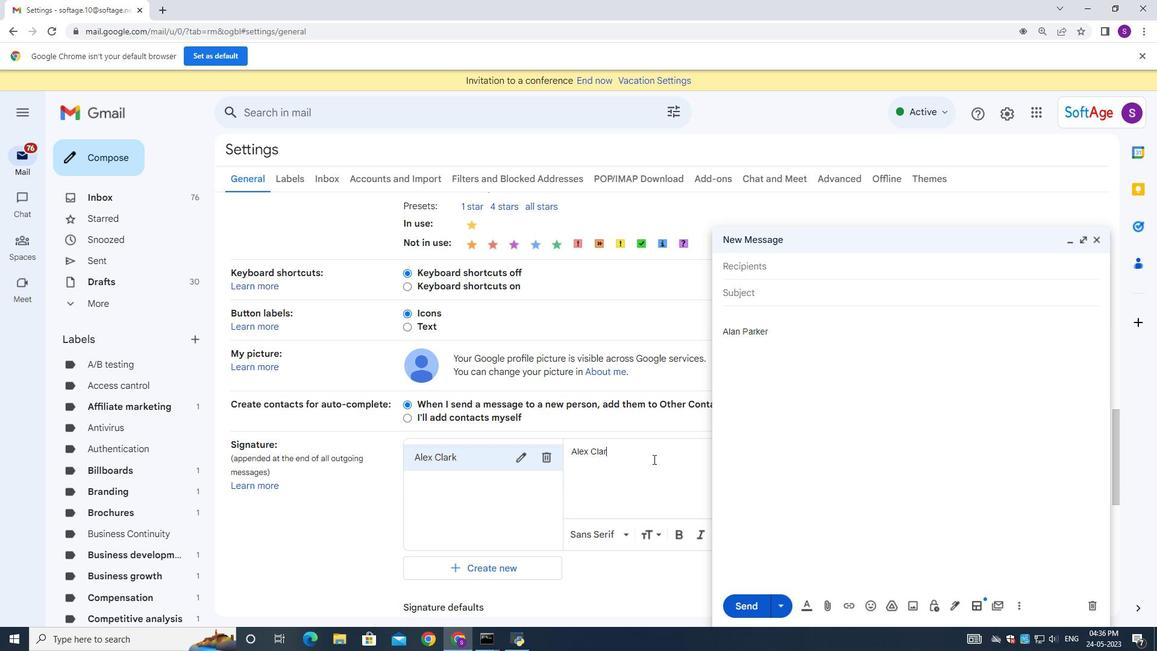 
Action: Mouse moved to (1095, 238)
Screenshot: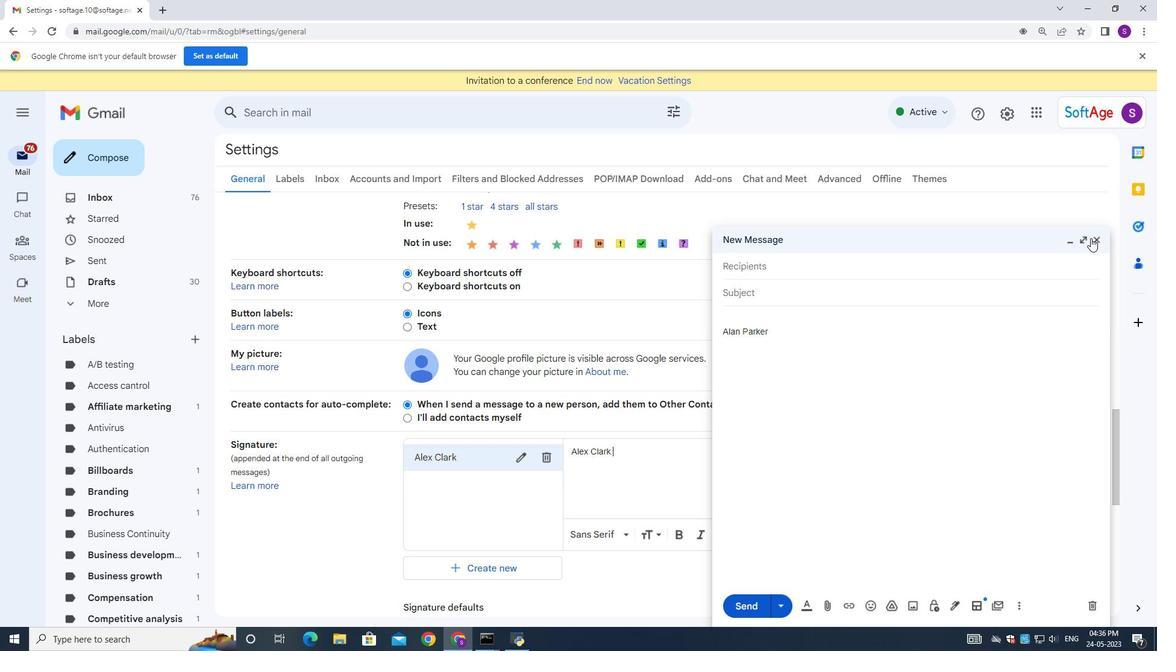 
Action: Mouse pressed left at (1095, 238)
Screenshot: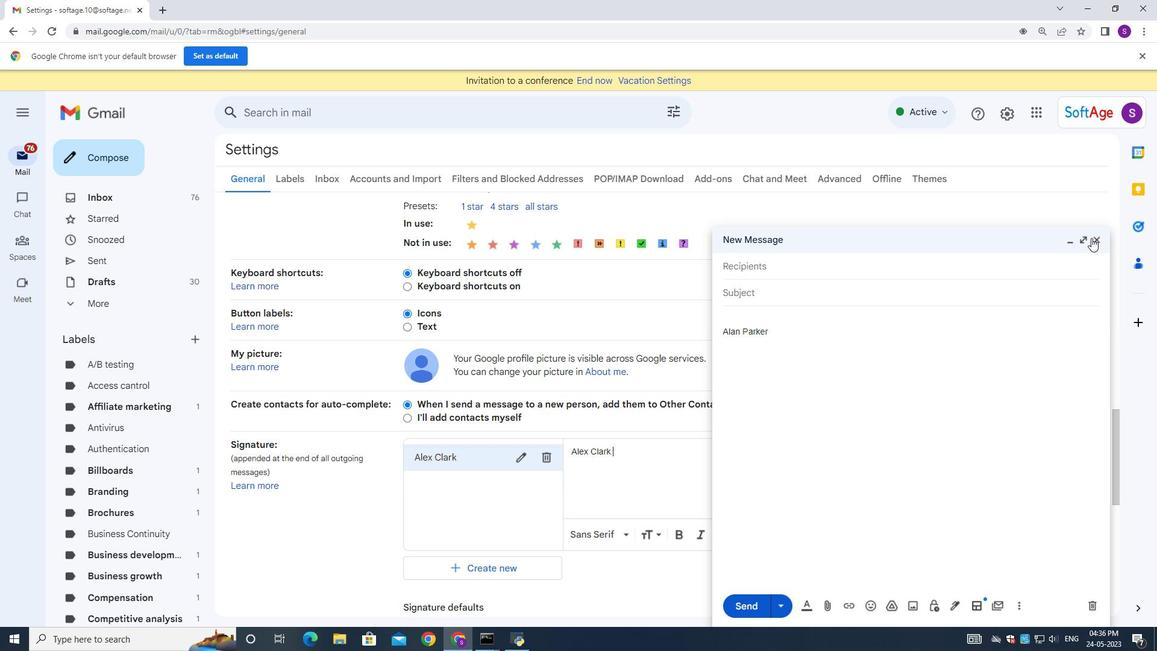 
Action: Mouse moved to (659, 435)
Screenshot: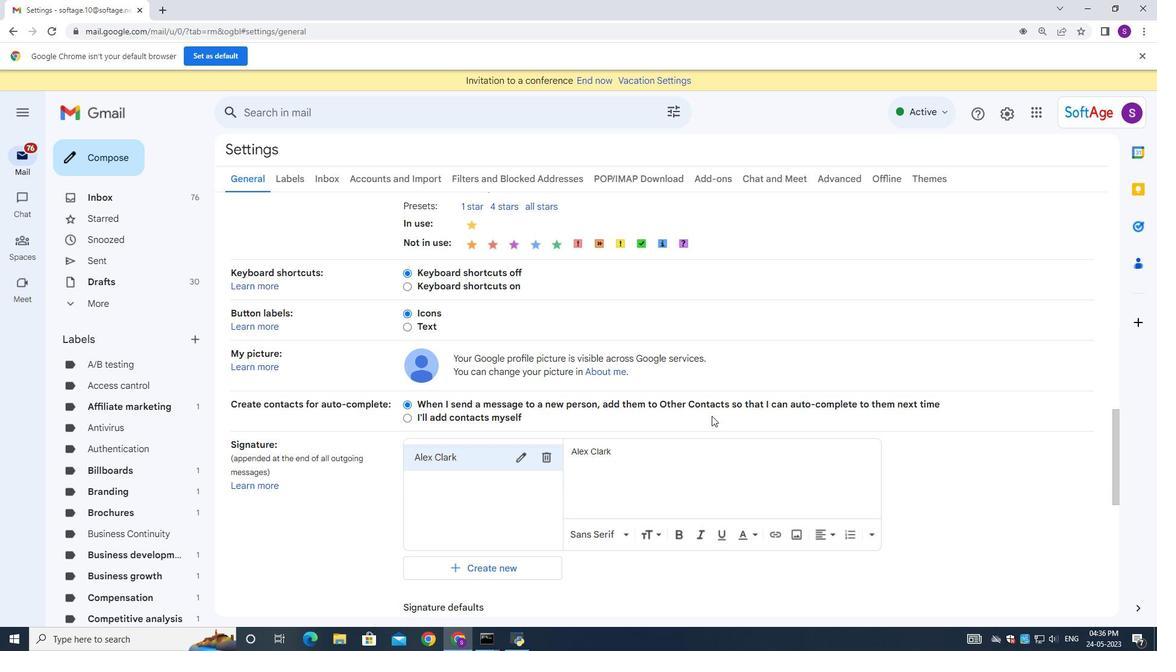 
Action: Mouse scrolled (659, 434) with delta (0, 0)
Screenshot: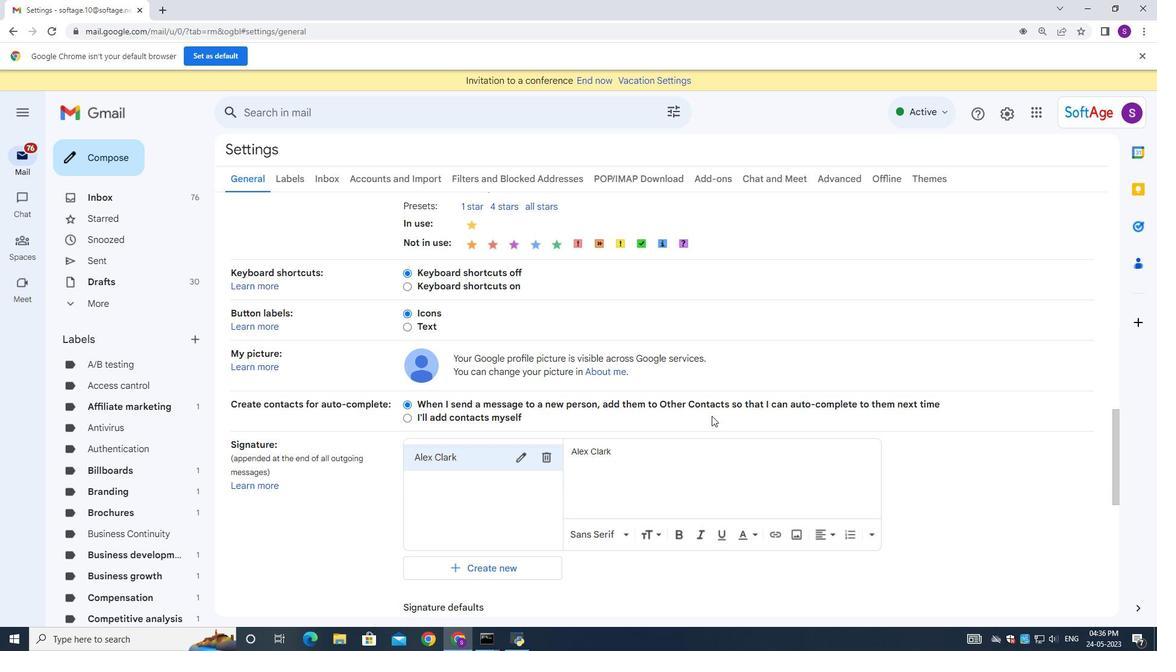 
Action: Mouse moved to (659, 435)
Screenshot: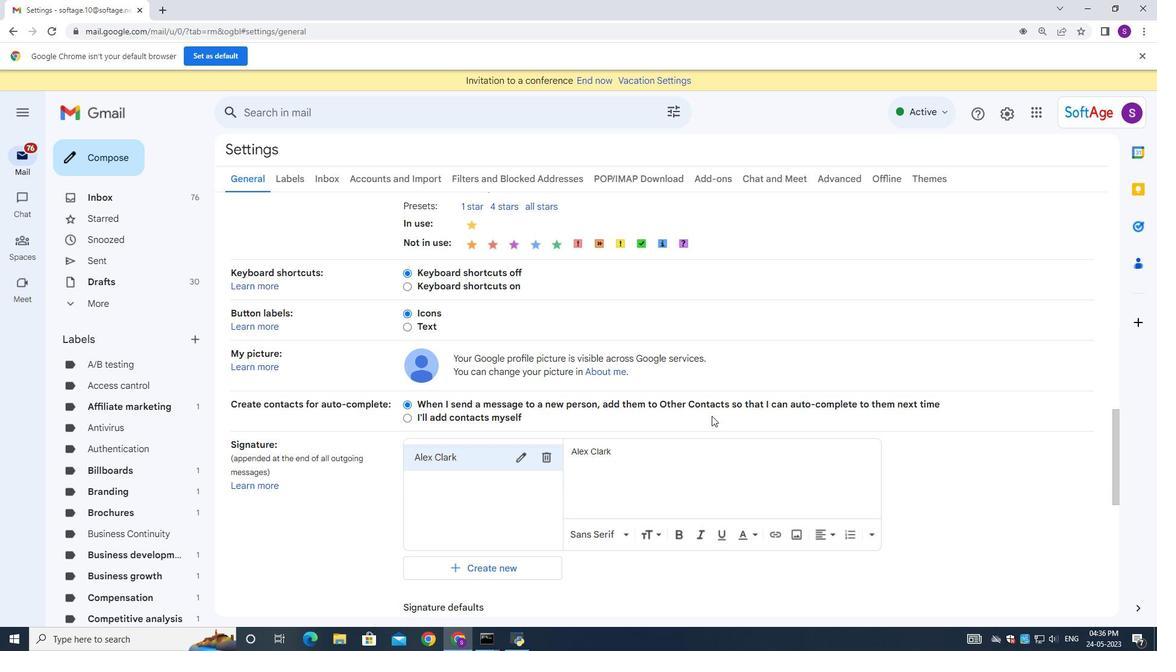 
Action: Mouse scrolled (659, 435) with delta (0, 0)
Screenshot: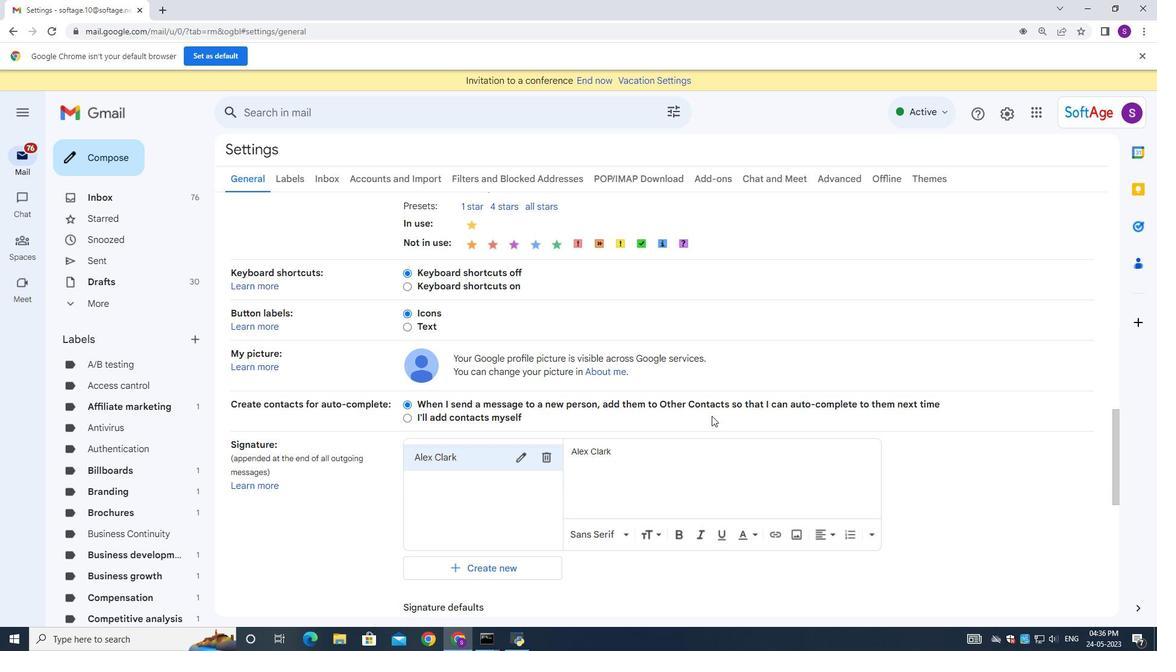 
Action: Mouse moved to (659, 435)
Screenshot: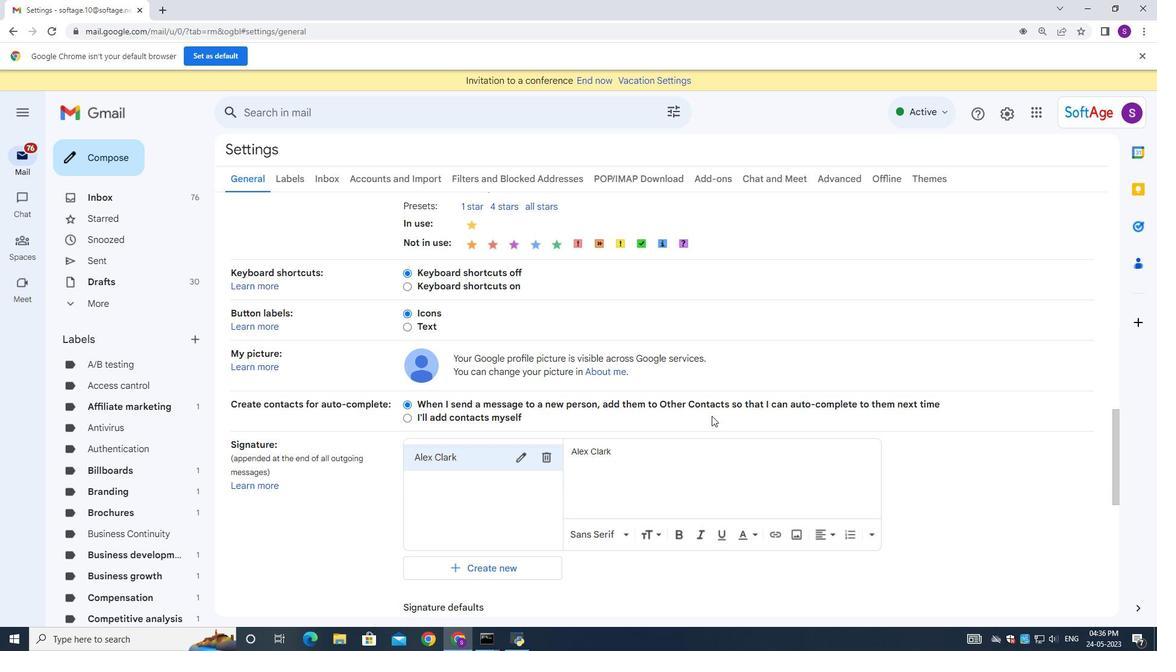 
Action: Mouse scrolled (659, 435) with delta (0, 0)
Screenshot: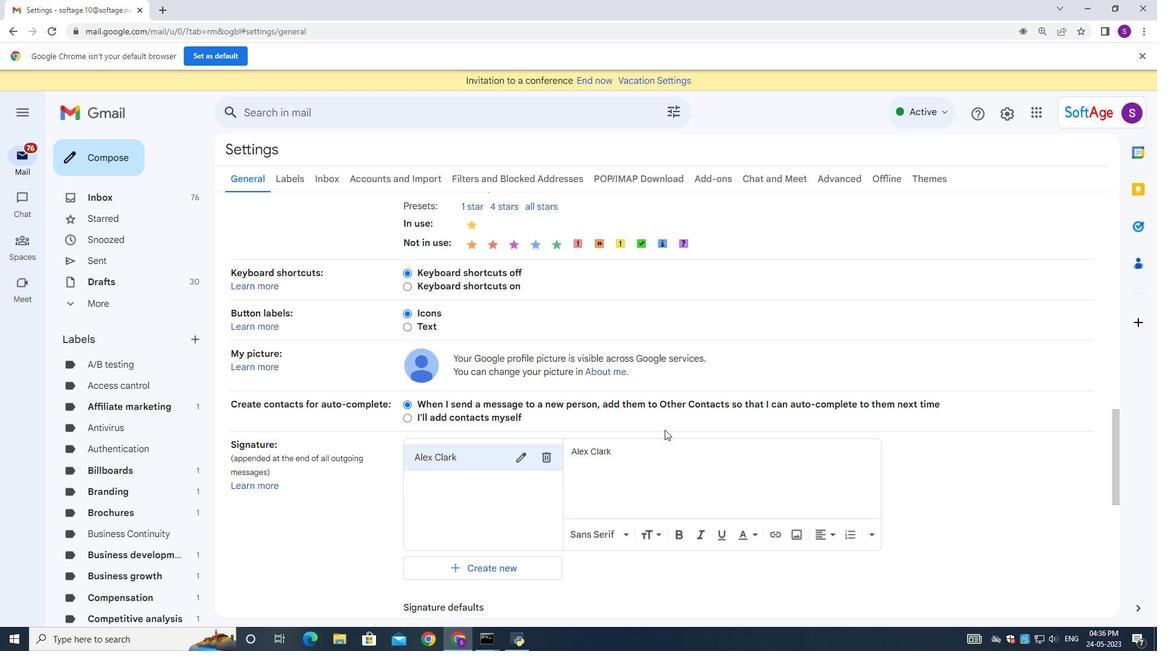 
Action: Mouse moved to (659, 432)
Screenshot: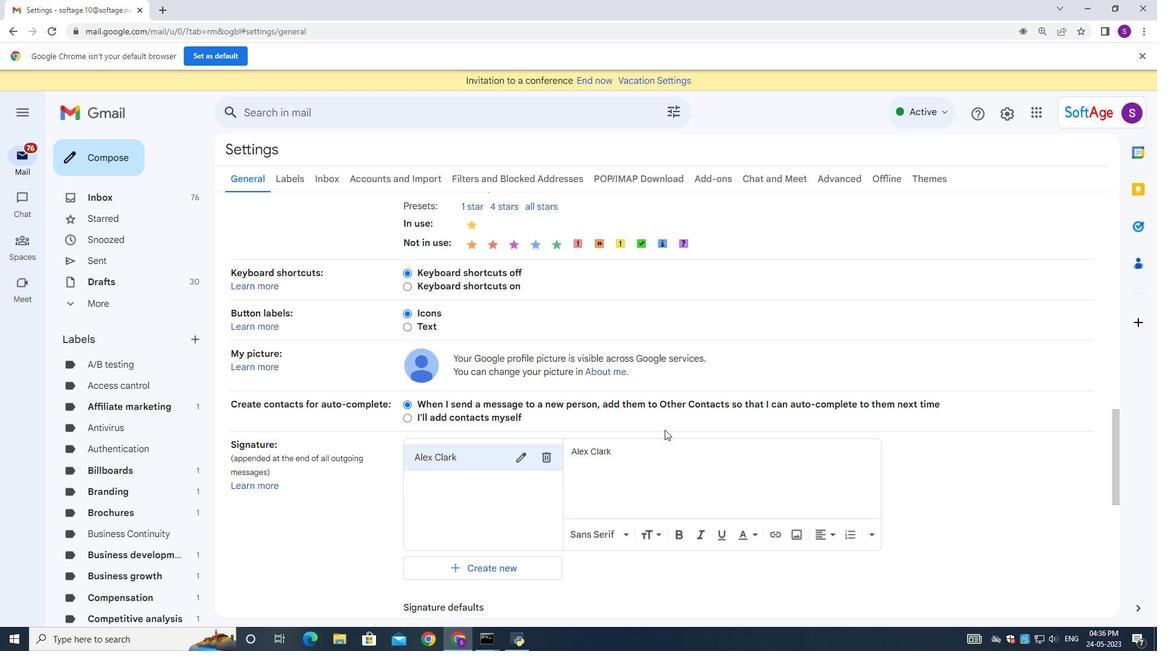 
Action: Mouse scrolled (659, 431) with delta (0, 0)
Screenshot: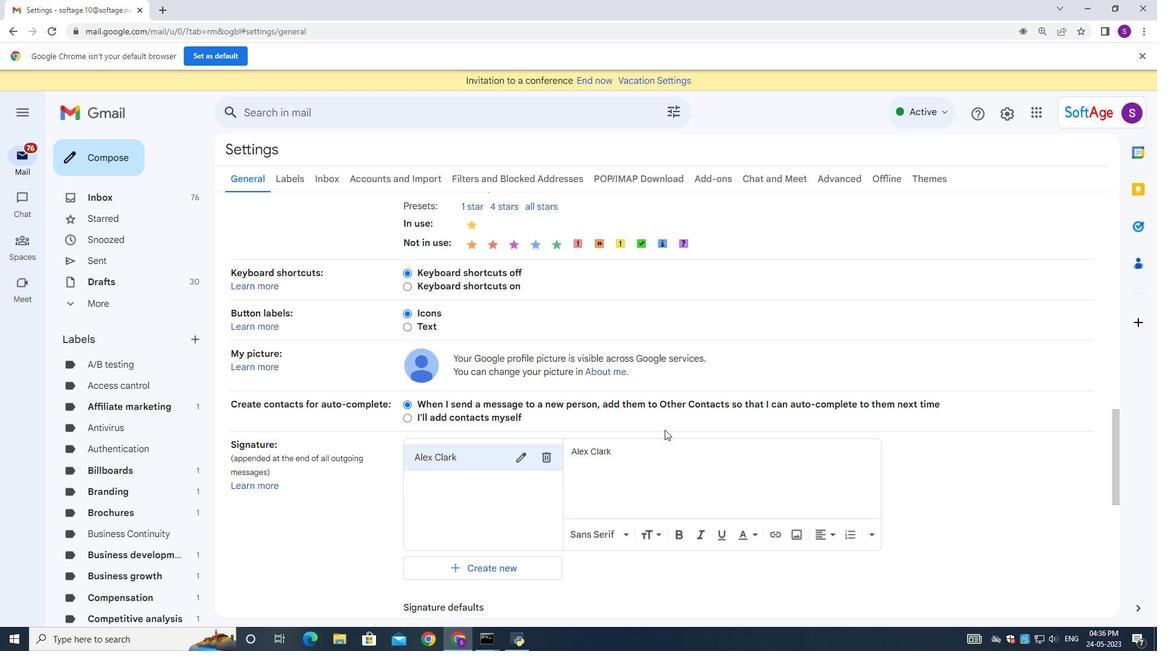 
Action: Mouse moved to (626, 508)
Screenshot: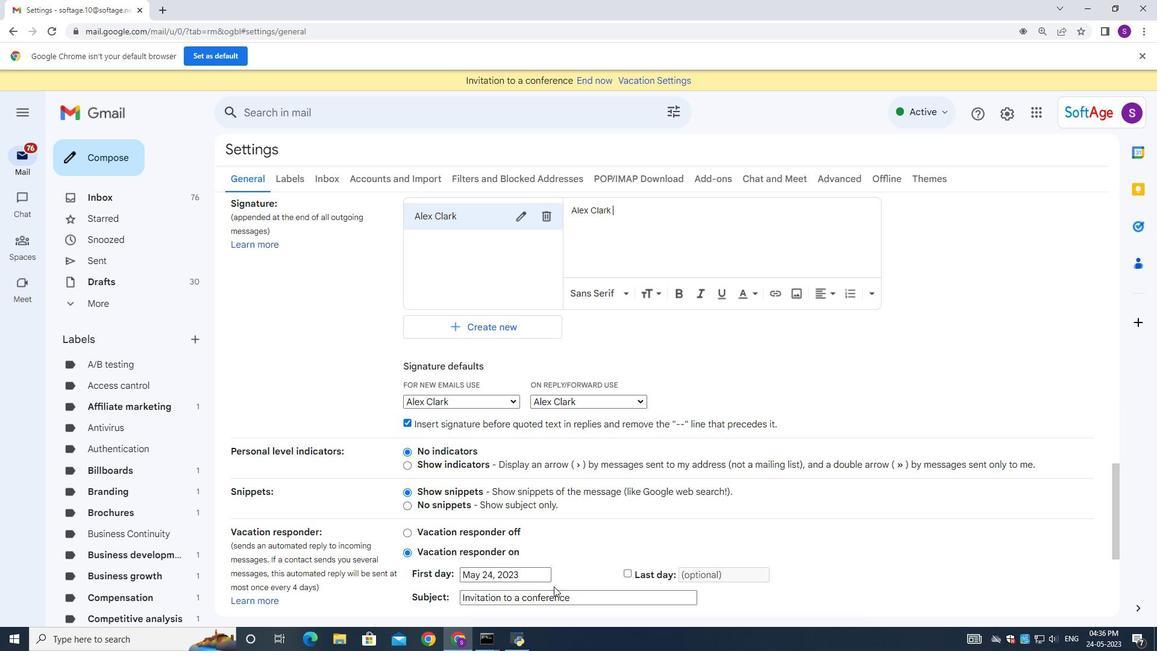 
Action: Mouse scrolled (626, 507) with delta (0, 0)
Screenshot: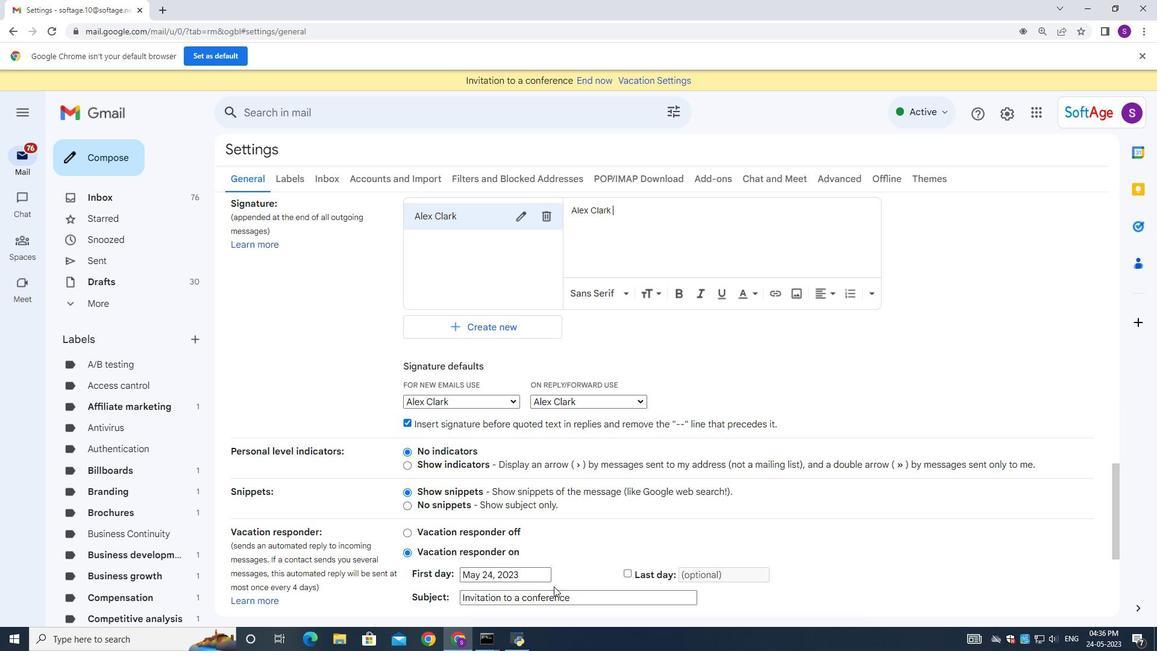 
Action: Mouse moved to (627, 508)
Screenshot: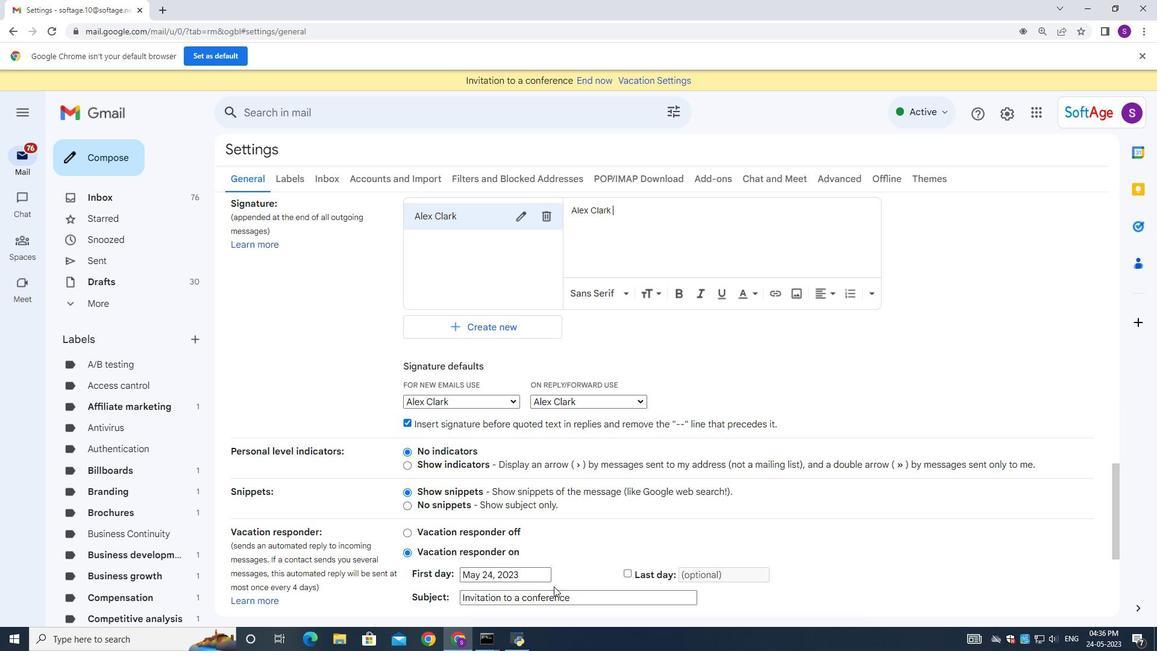 
Action: Mouse scrolled (627, 507) with delta (0, 0)
Screenshot: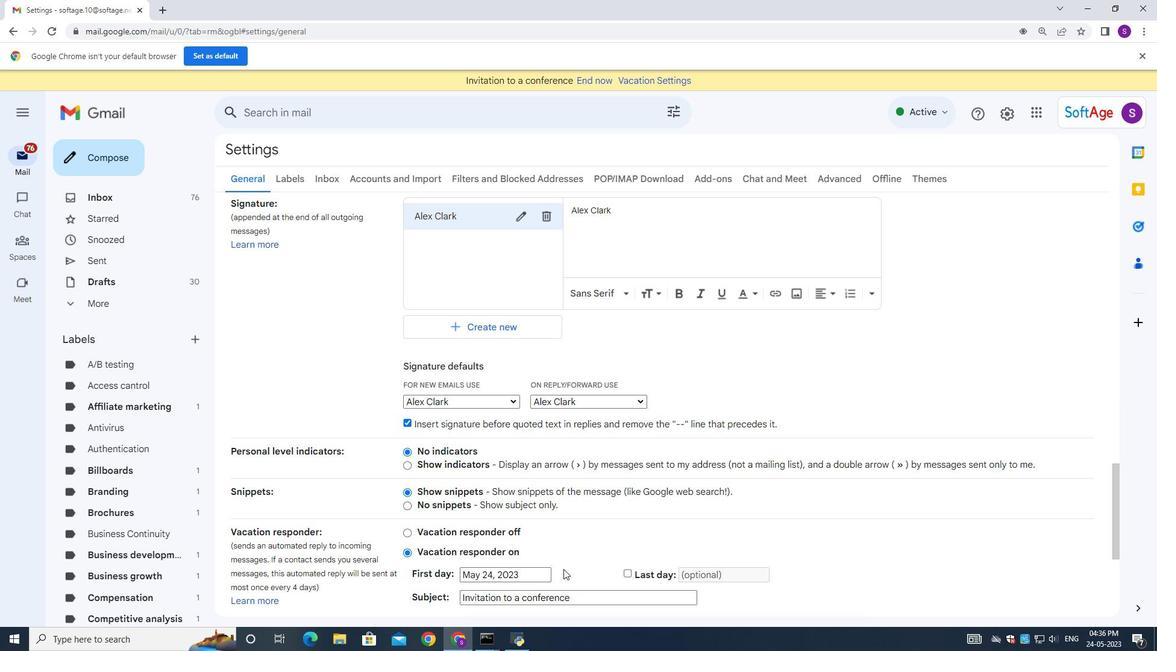 
Action: Mouse scrolled (627, 507) with delta (0, 0)
Screenshot: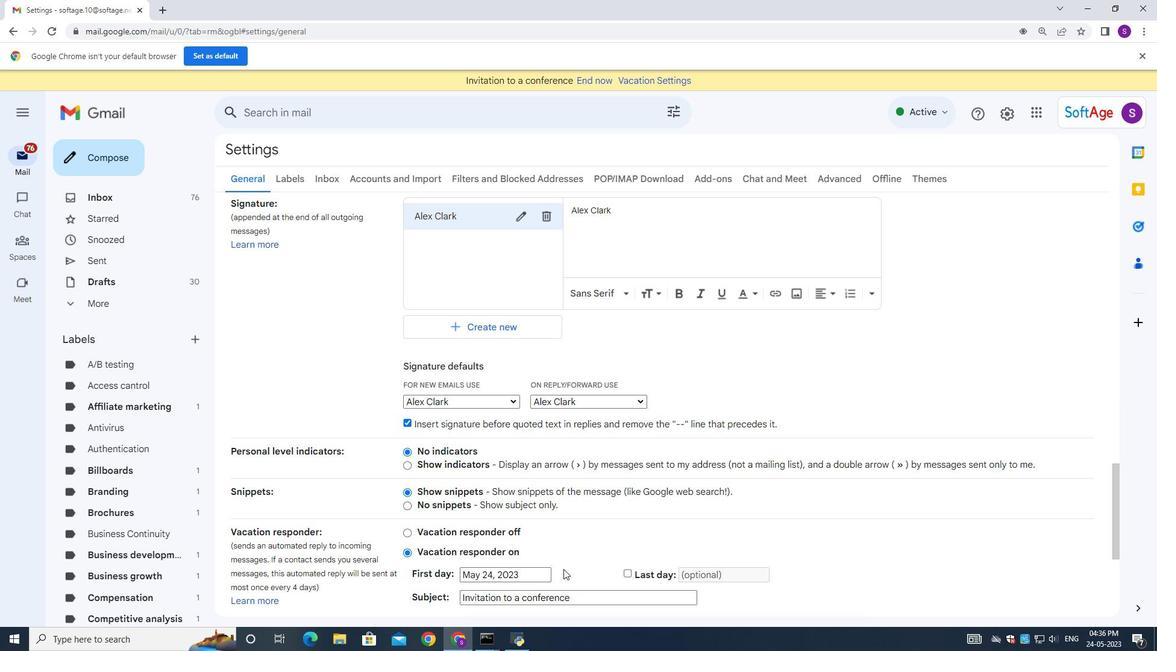 
Action: Mouse moved to (630, 507)
Screenshot: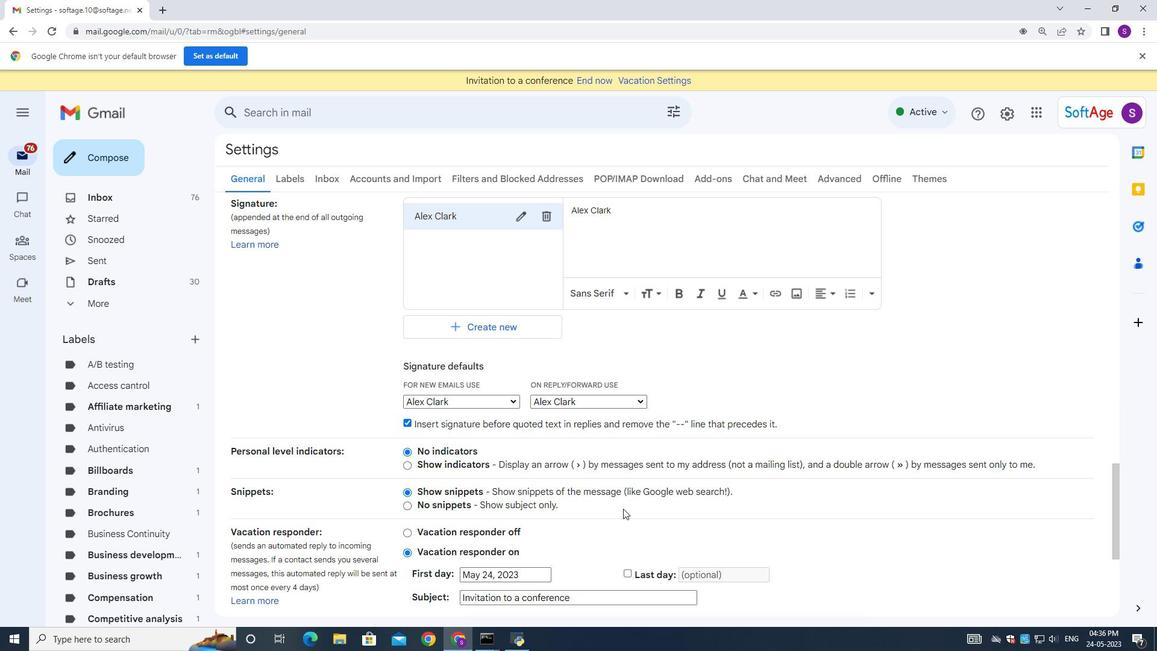 
Action: Mouse scrolled (627, 507) with delta (0, 0)
Screenshot: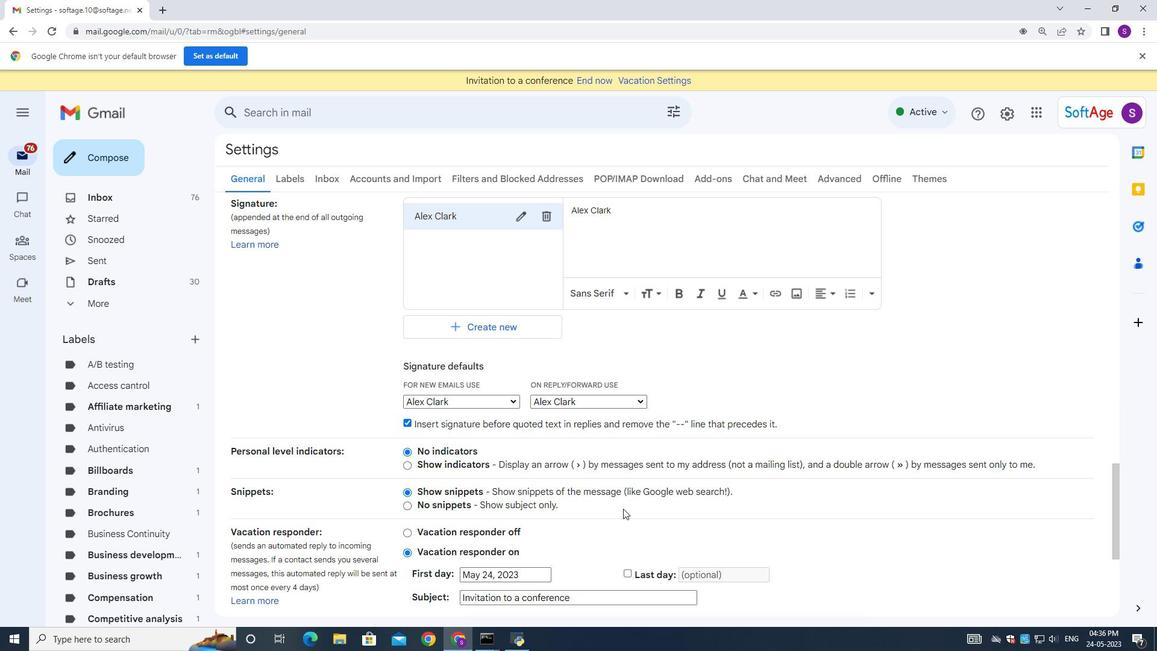 
Action: Mouse moved to (631, 505)
Screenshot: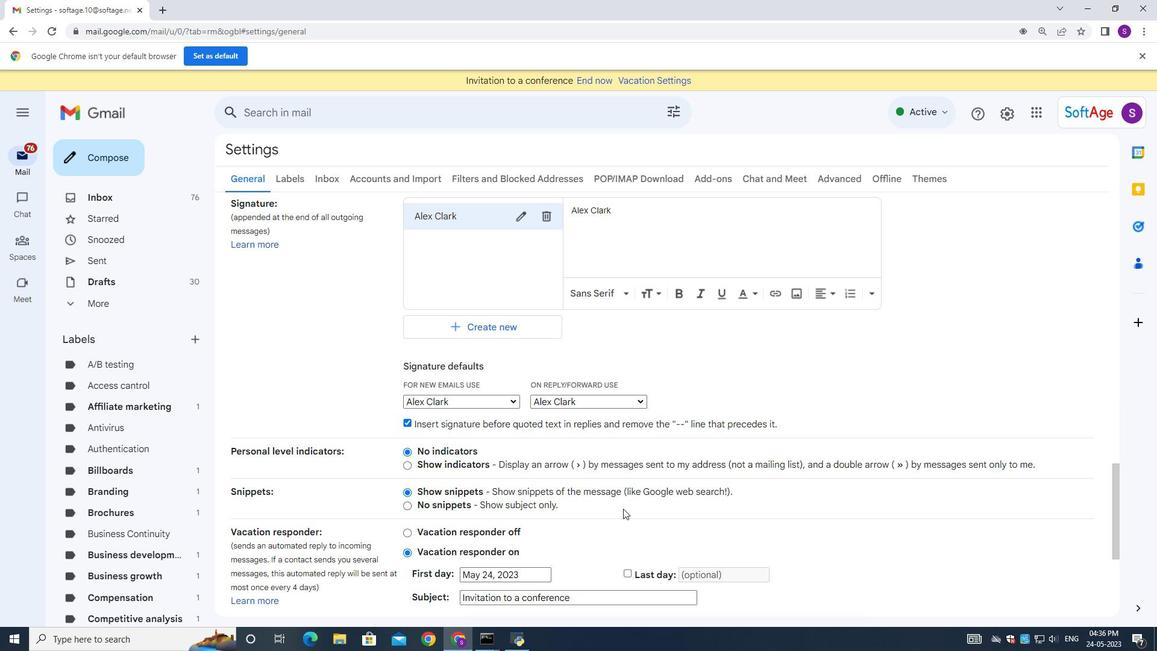 
Action: Mouse scrolled (630, 506) with delta (0, 0)
Screenshot: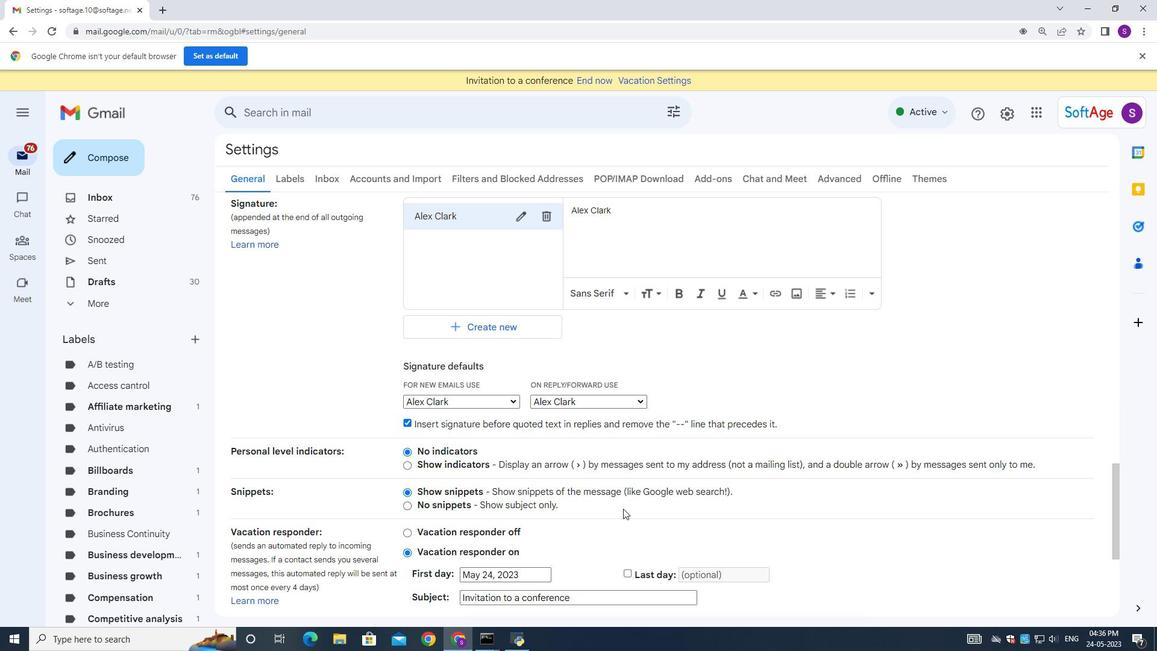 
Action: Mouse moved to (631, 499)
Screenshot: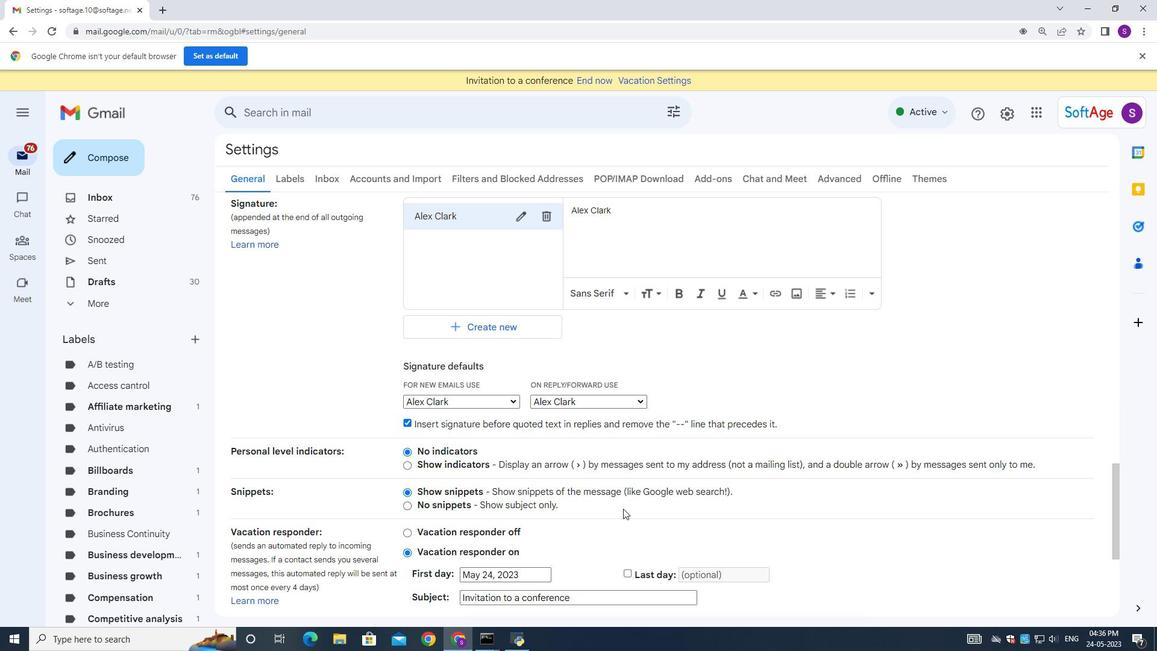 
Action: Mouse scrolled (631, 502) with delta (0, 0)
Screenshot: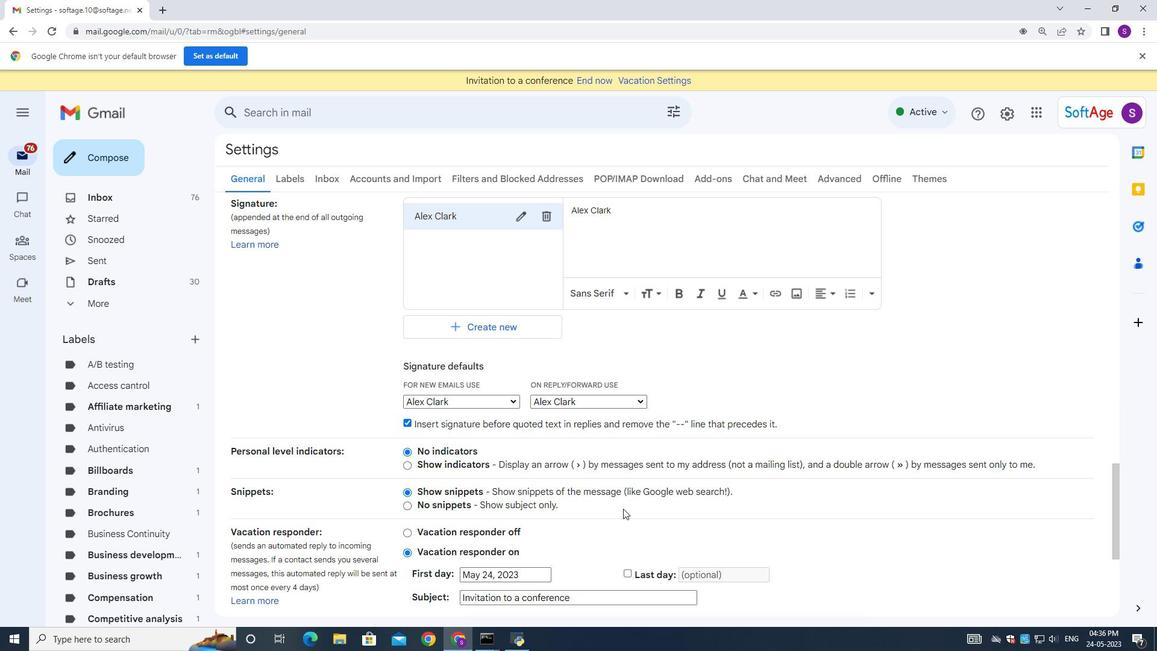 
Action: Mouse moved to (636, 537)
Screenshot: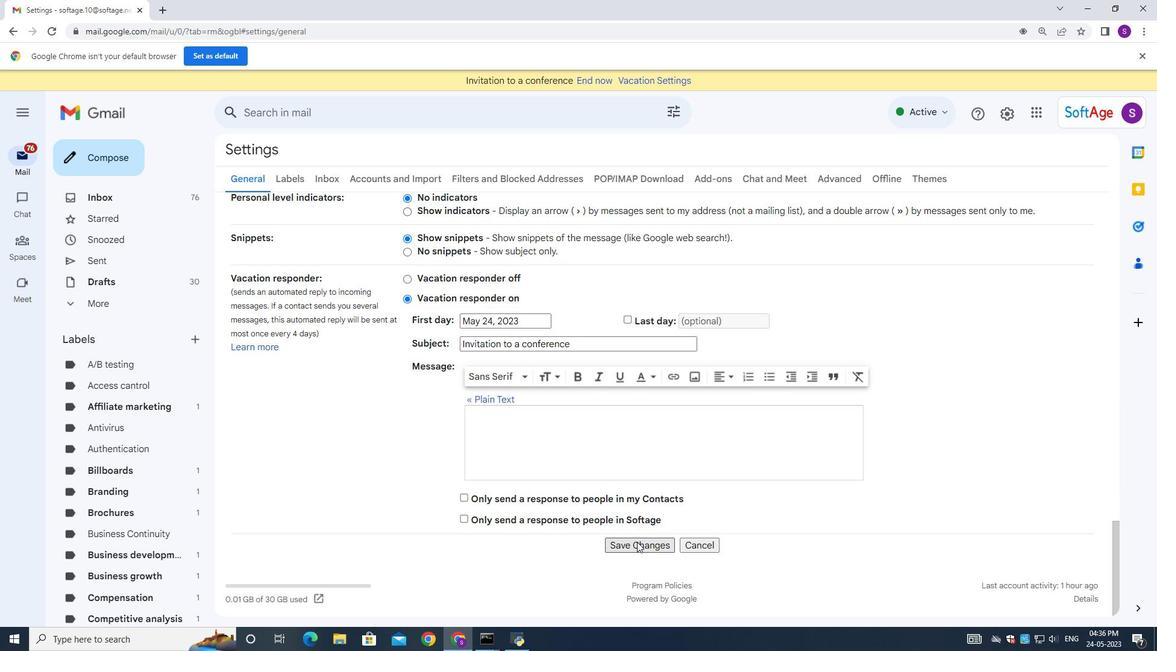 
Action: Mouse pressed left at (636, 537)
Screenshot: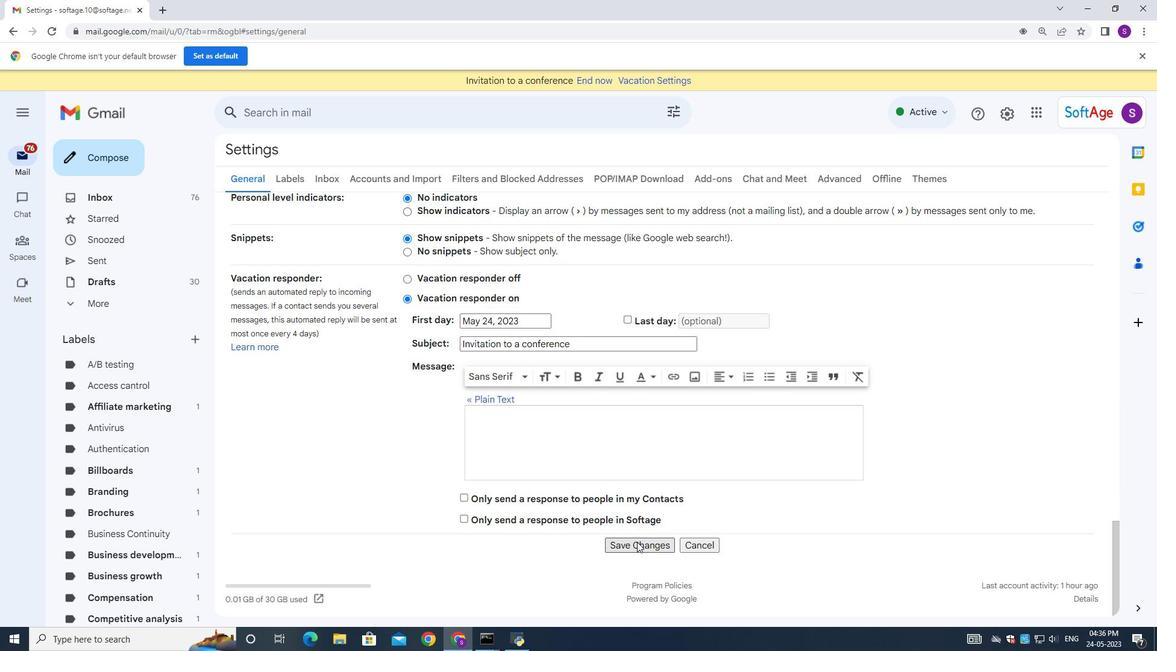 
Action: Mouse moved to (117, 160)
Screenshot: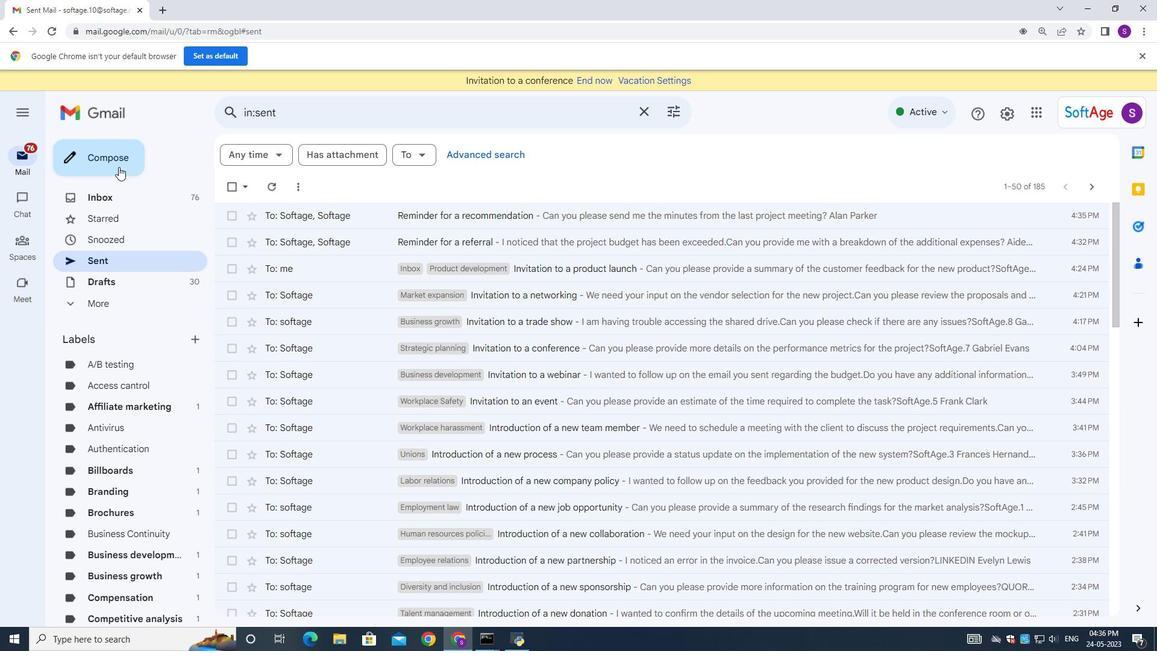 
Action: Mouse pressed left at (117, 160)
Screenshot: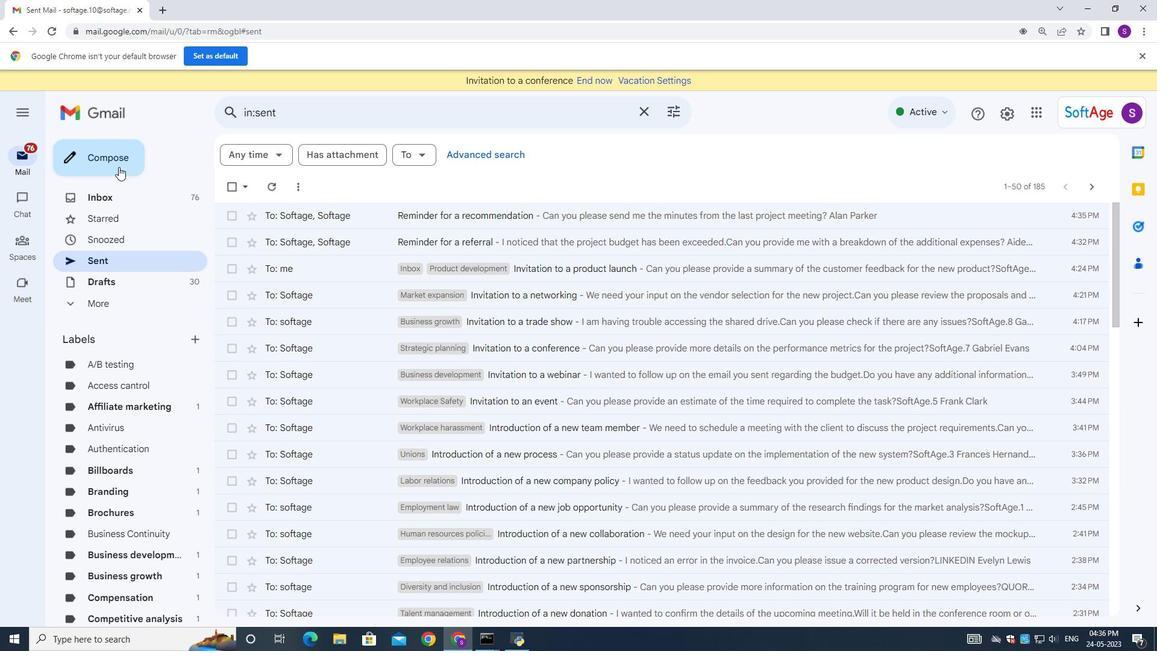 
Action: Mouse moved to (753, 290)
Screenshot: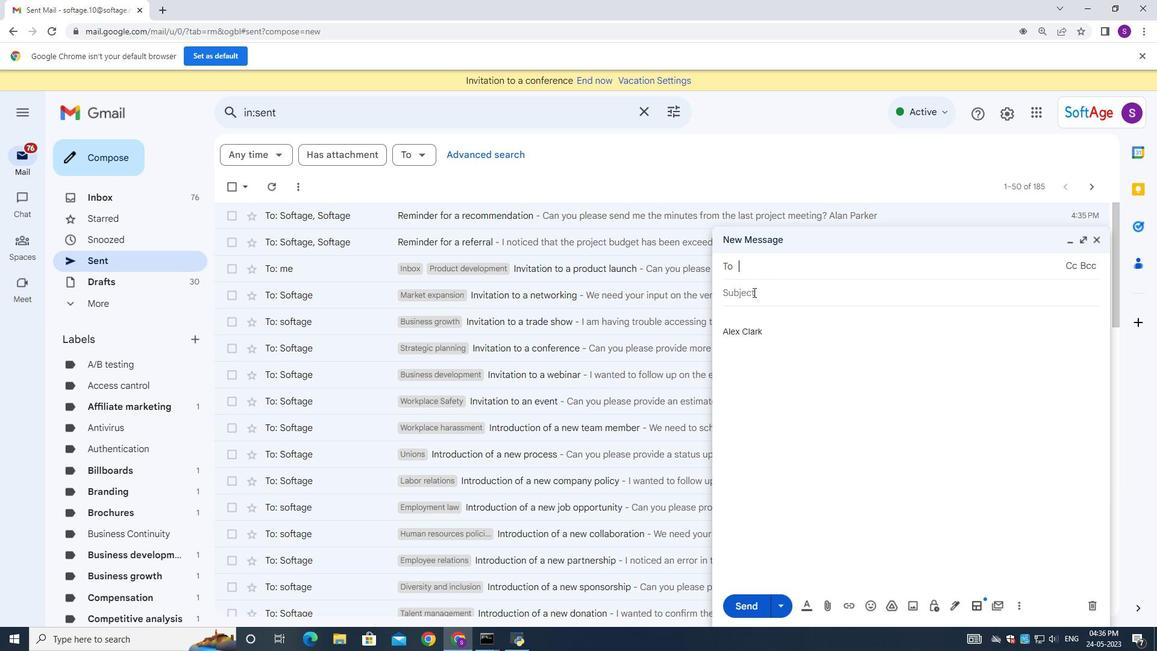 
Action: Mouse pressed left at (753, 289)
Screenshot: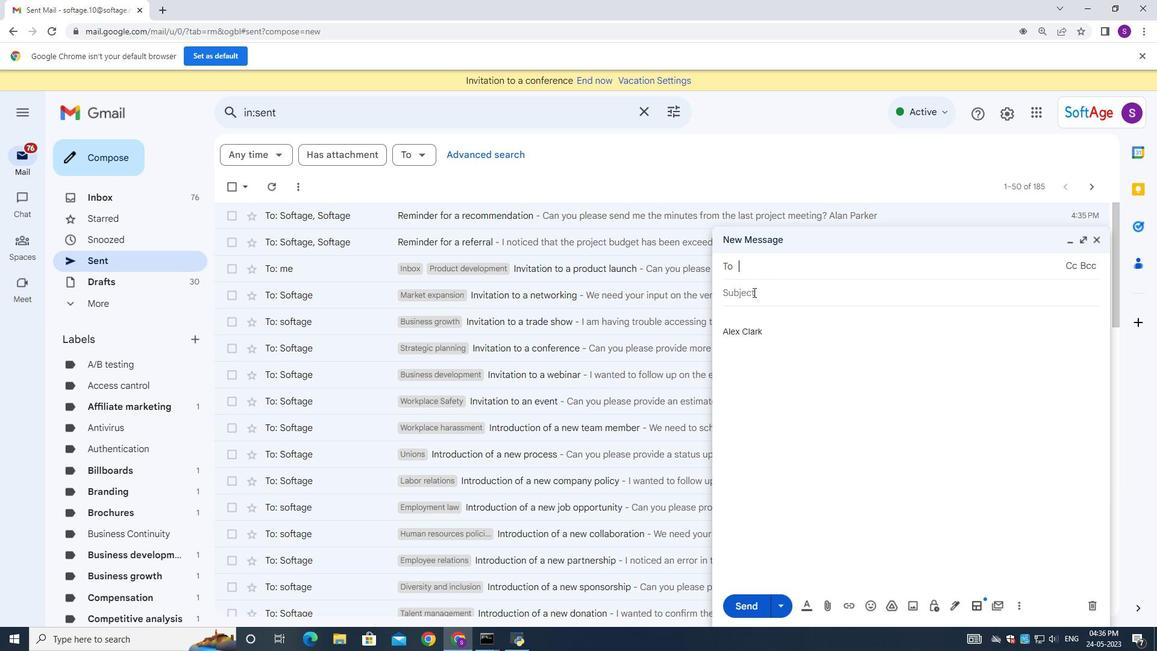 
Action: Mouse moved to (754, 290)
Screenshot: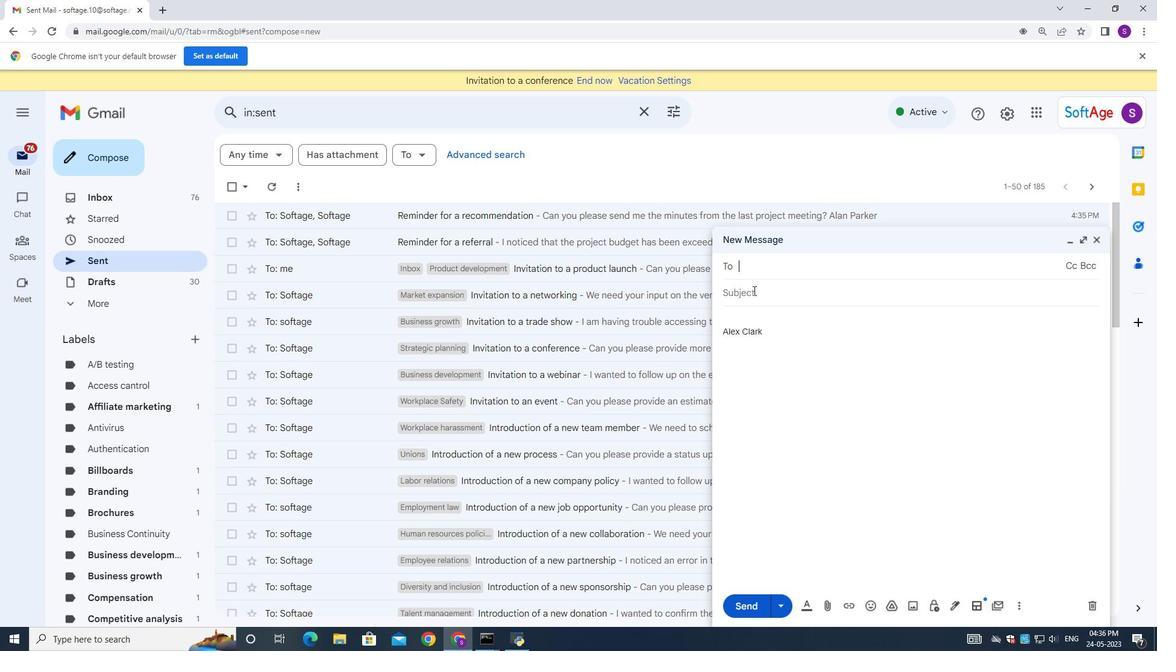 
Action: Key pressed <Key.shift>Reminder<Key.space>for<Key.space>a<Key.space>reviw<Key.backspace>ew<Key.space>
Screenshot: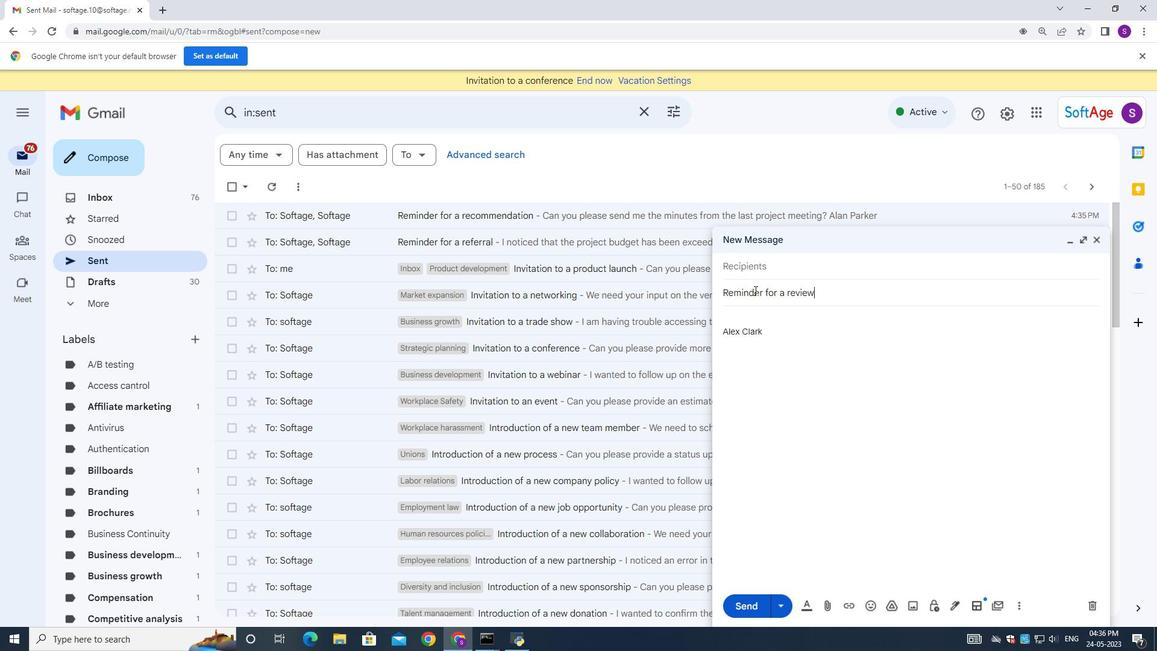 
Action: Mouse moved to (773, 315)
Screenshot: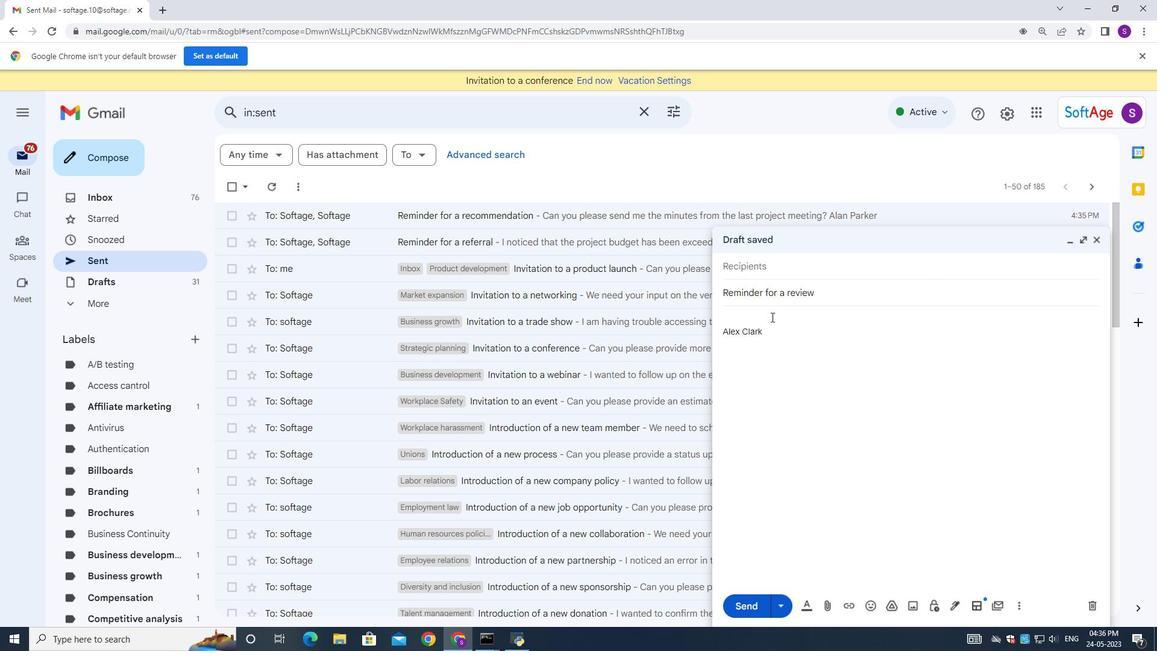 
Action: Mouse pressed left at (773, 315)
Screenshot: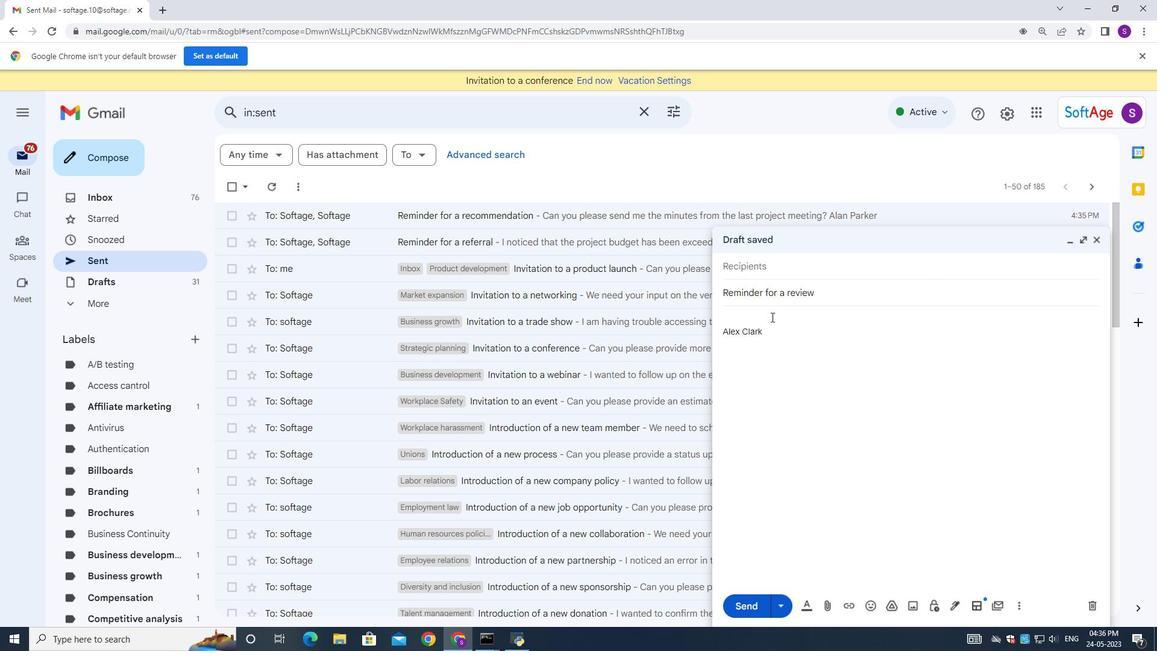 
Action: Mouse moved to (774, 315)
Screenshot: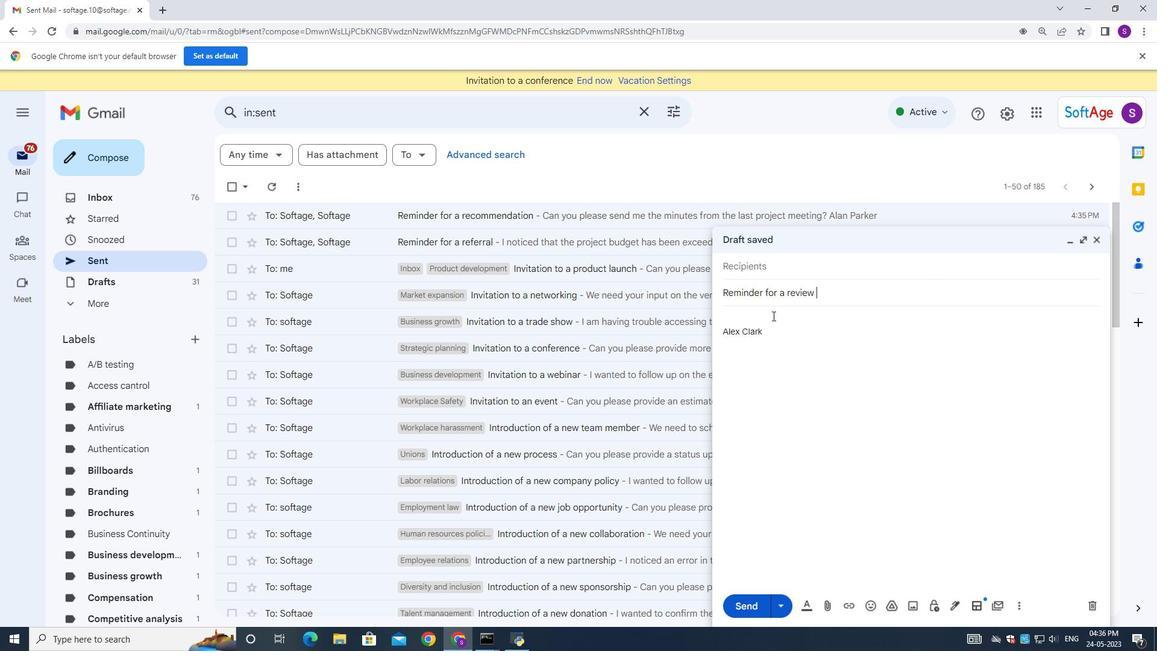 
Action: Key pressed <Key.shift>I<Key.space>would<Key.space>like<Key.space>to<Key.space>schedule<Key.space>a<Key.space>meeting<Key.space>with<Key.space>you<Key.space>to<Key.space>discuss<Key.space>the<Key.space>progress<Key.space>of<Key.space>the<Key.space>project,<Key.shift>When<Key.space><Key.backspace><Key.backspace><Key.backspace><Key.backspace><Key.backspace><Key.backspace>.w<Key.backspace><Key.shift>When<Key.space>wi<Key.backspace>ould<Key.space>be<Key.space>a<Key.space>good<Key.space>time<Key.space>for<Key.space>you<Key.shift_r>?
Screenshot: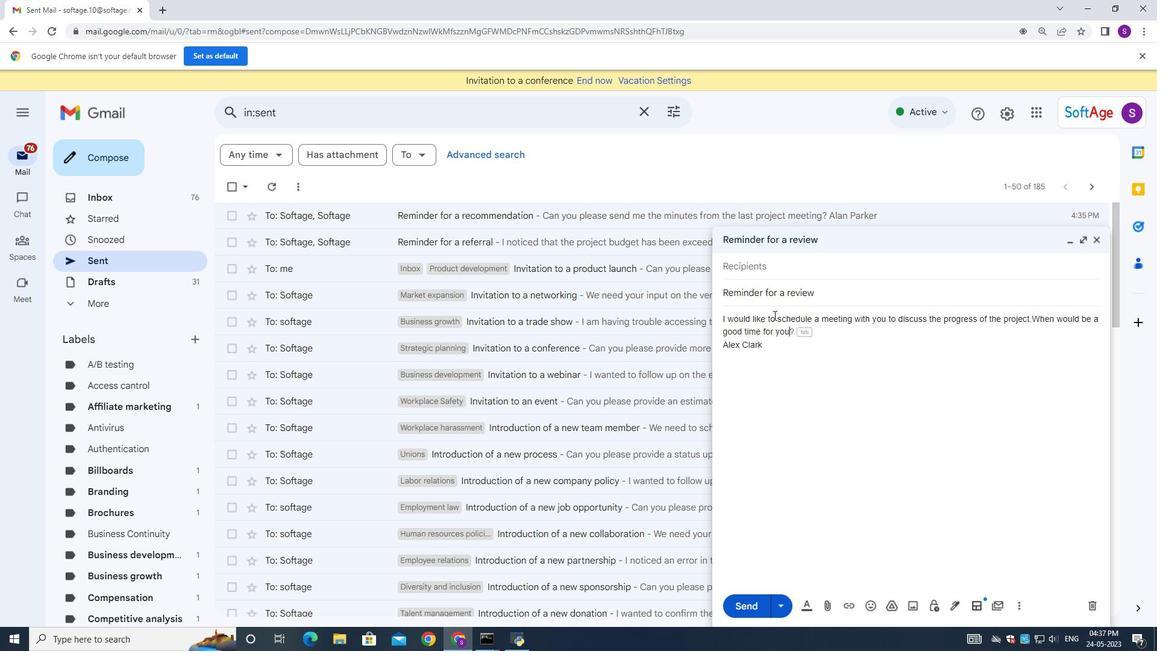 
Action: Mouse moved to (804, 273)
Screenshot: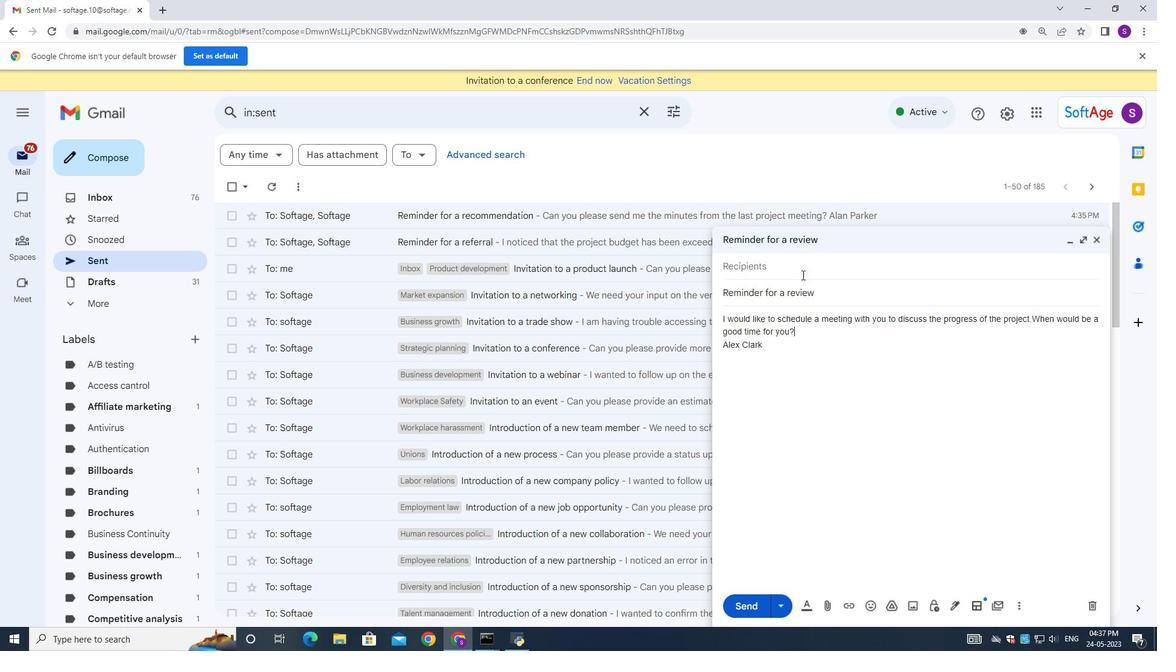 
Action: Mouse pressed left at (803, 272)
Screenshot: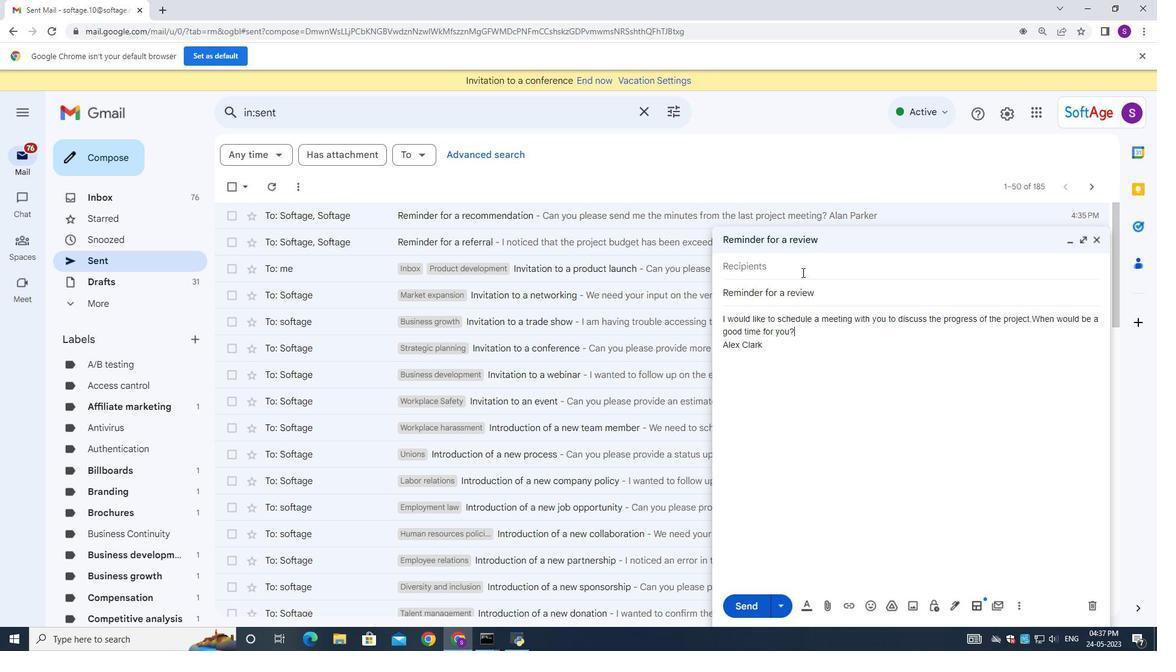 
Action: Mouse moved to (807, 273)
Screenshot: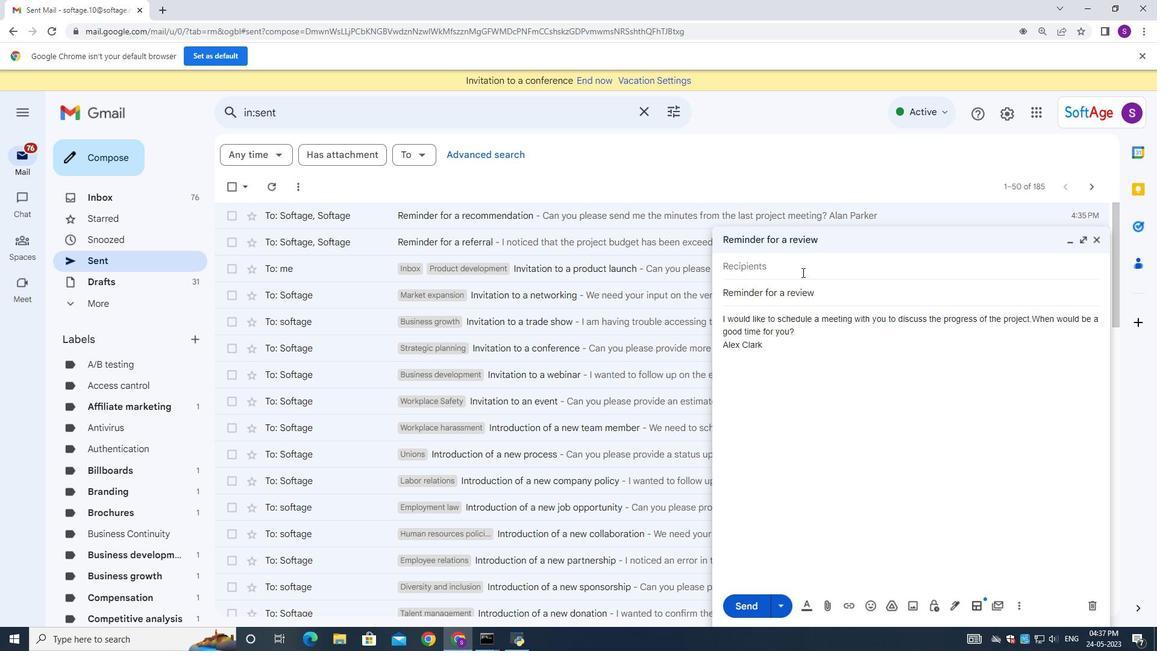 
Action: Key pressed softage.4<Key.shift><Key.shift><Key.shift><Key.shift><Key.shift><Key.shift><Key.shift><Key.shift><Key.shift><Key.shift>@softage.net
Screenshot: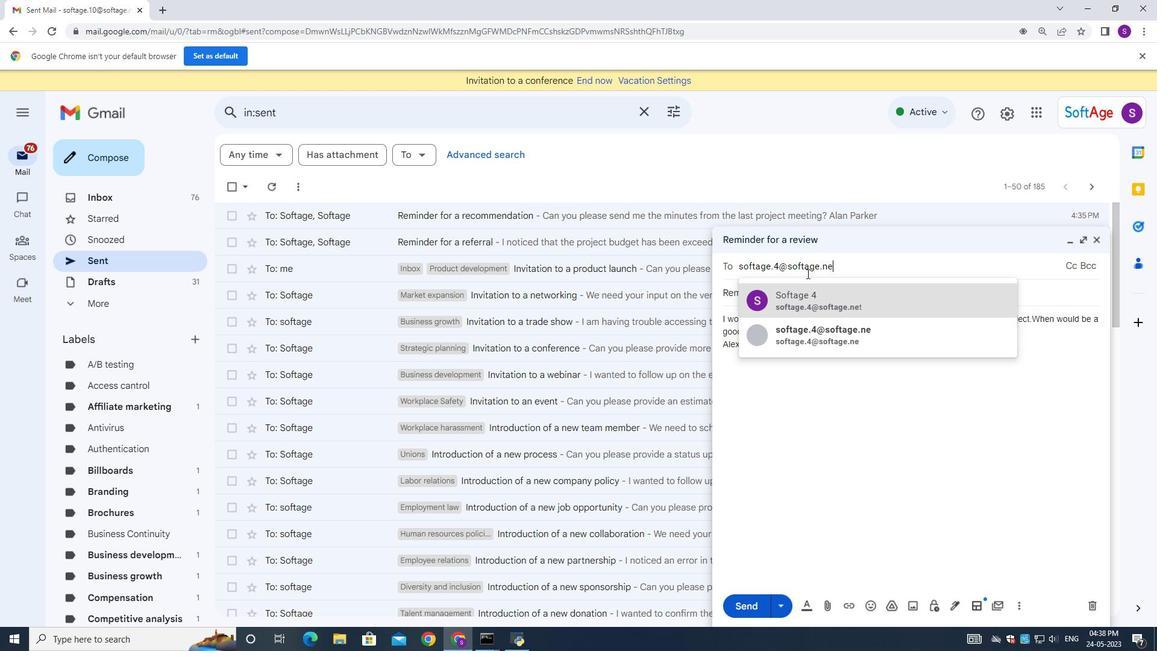 
Action: Mouse moved to (832, 299)
Screenshot: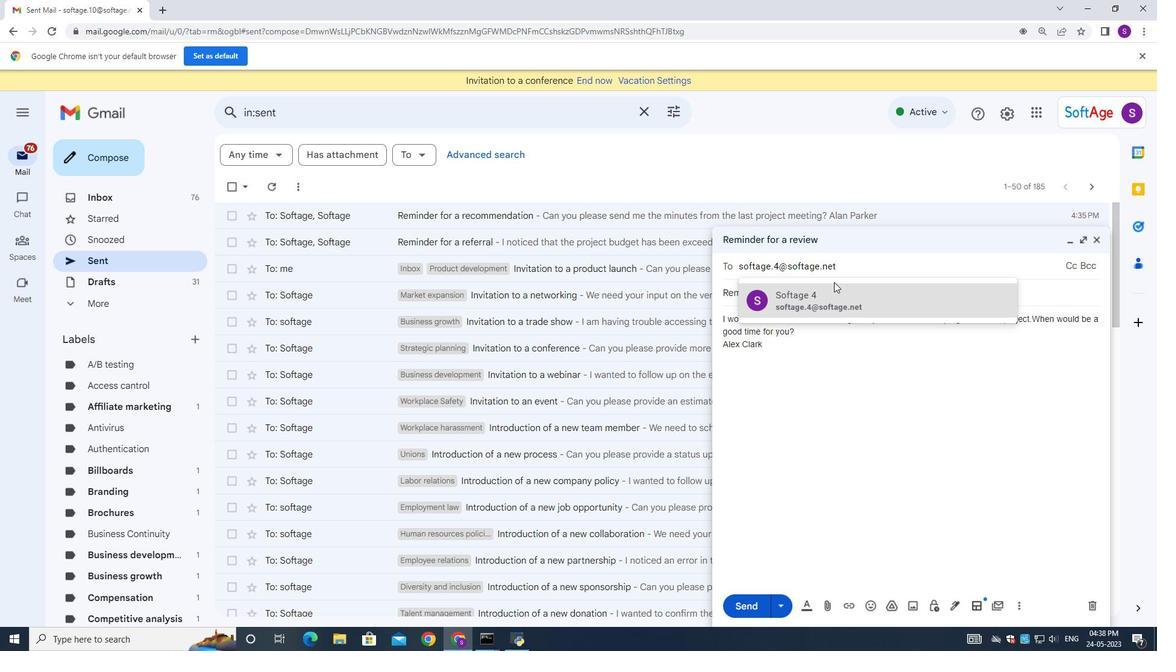 
Action: Mouse pressed left at (832, 299)
Screenshot: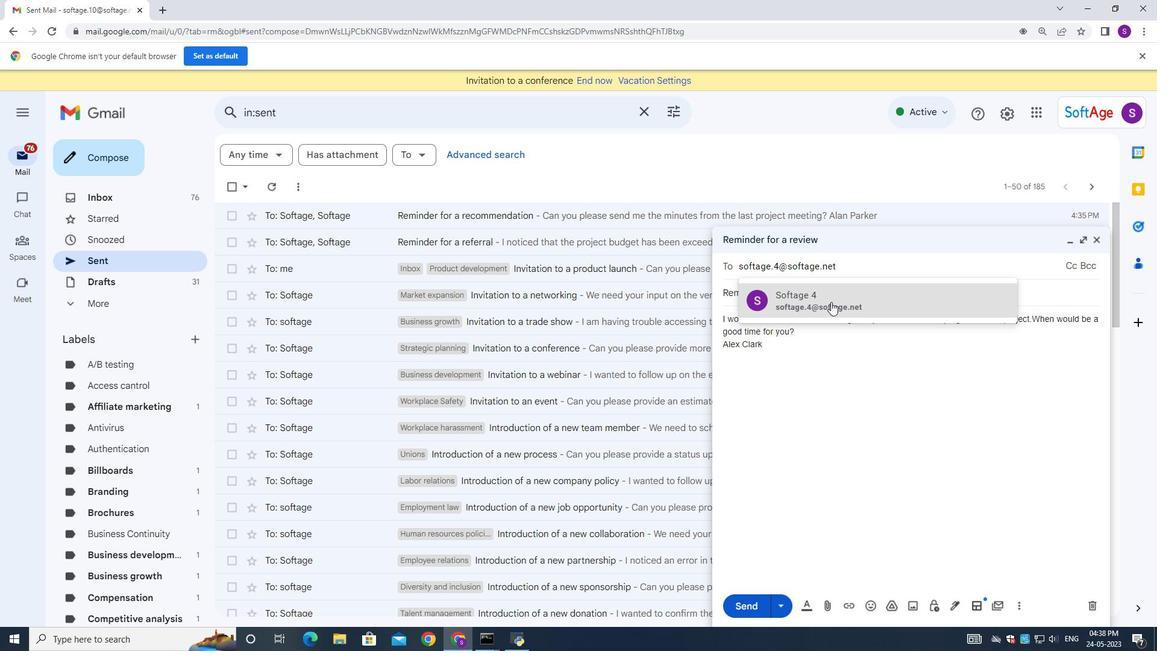 
Action: Mouse moved to (859, 271)
Screenshot: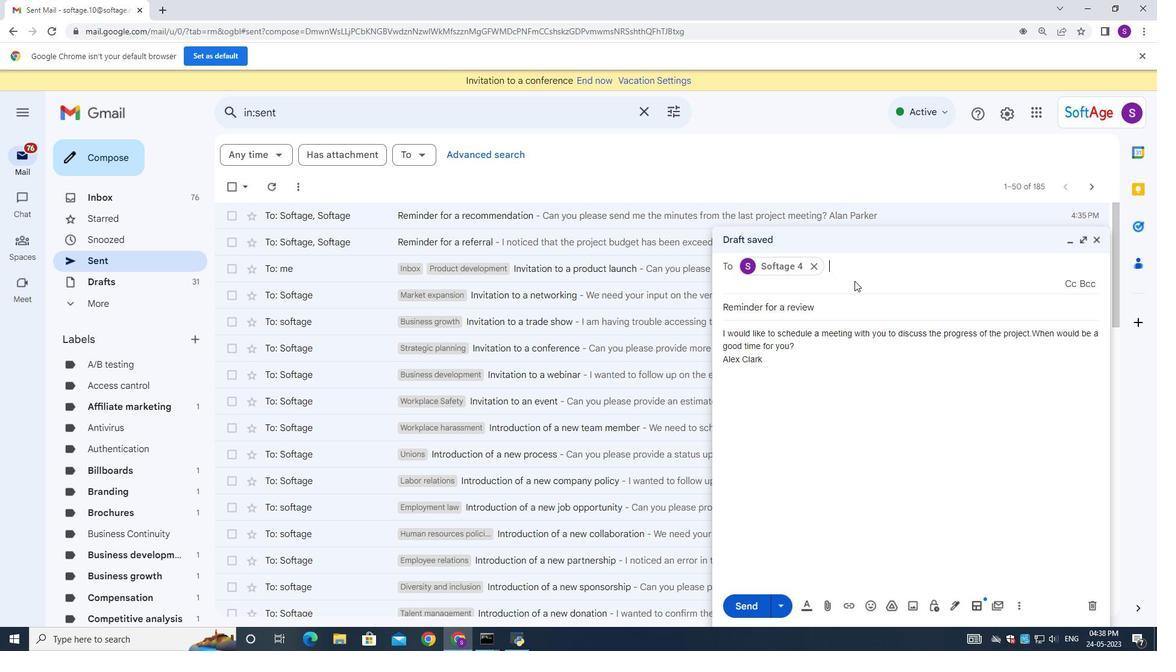 
Action: Key pressed softage.5<Key.shift>@softage.net
Screenshot: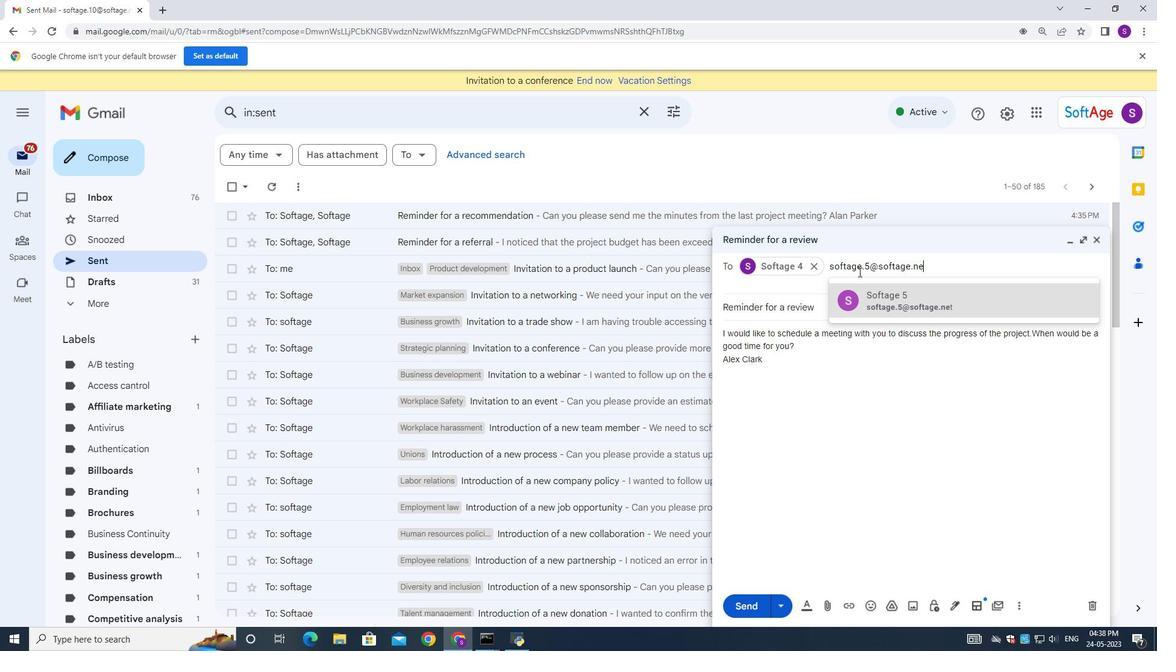 
Action: Mouse moved to (864, 293)
Screenshot: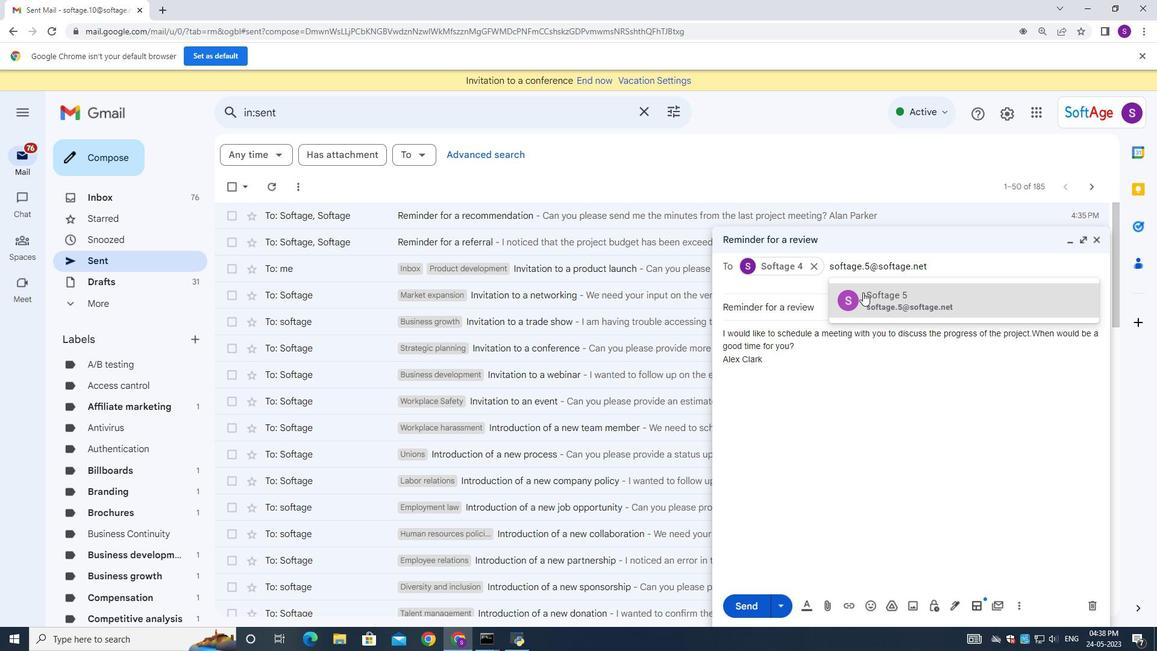 
Action: Mouse pressed left at (864, 293)
Screenshot: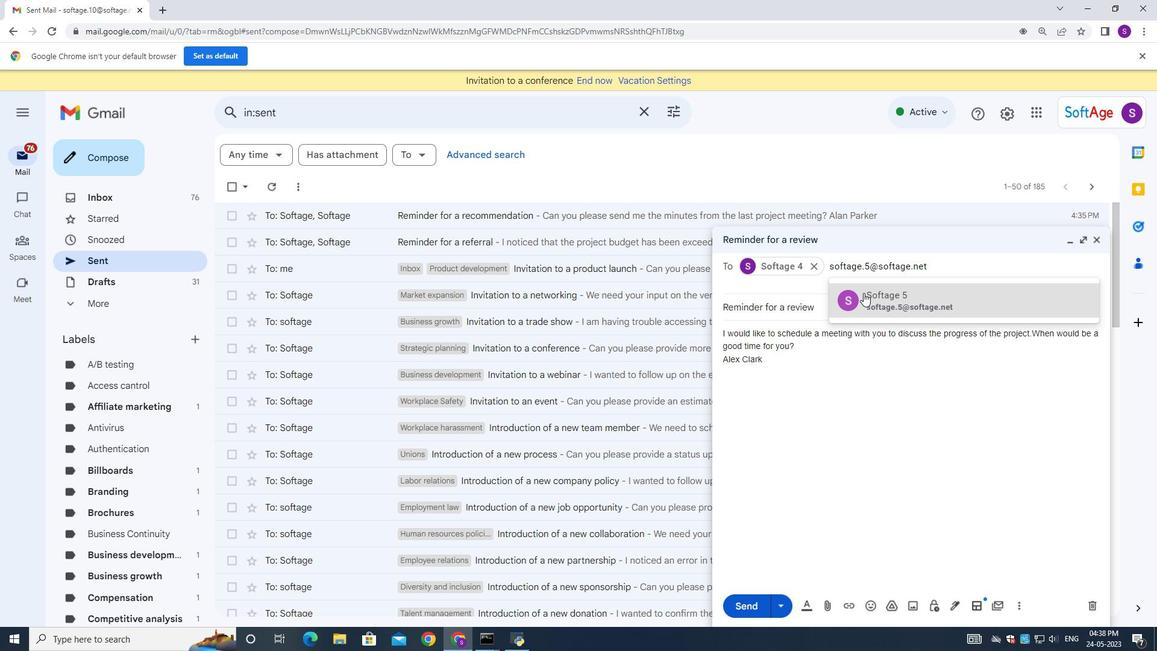 
Action: Mouse moved to (748, 602)
Screenshot: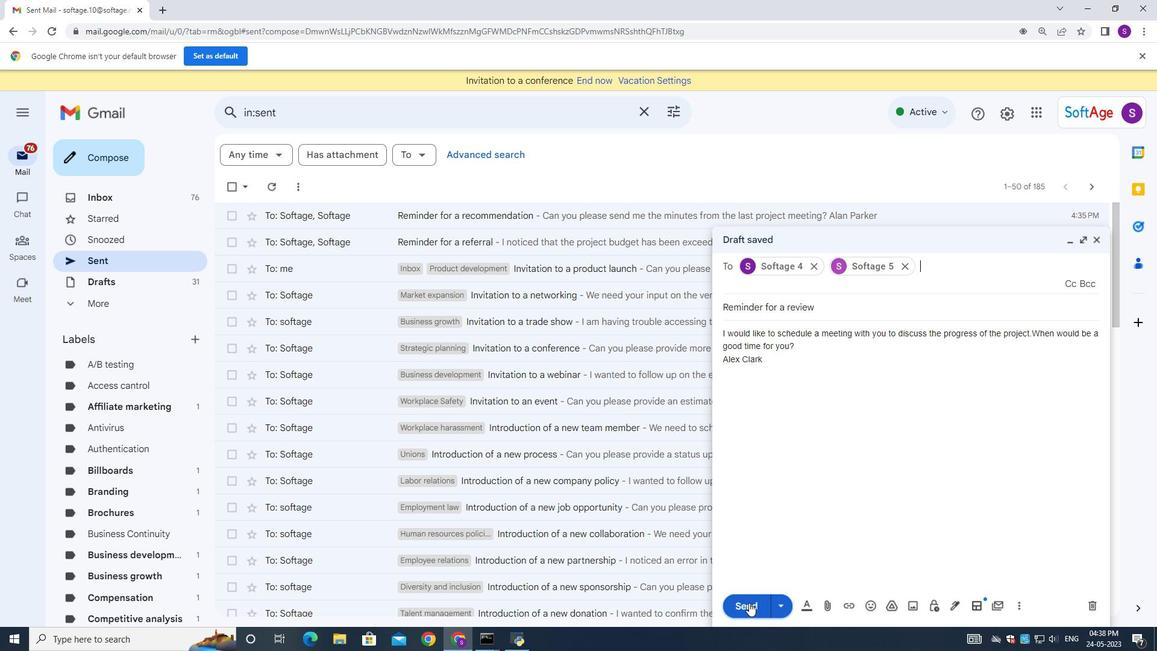
Action: Mouse pressed left at (748, 602)
Screenshot: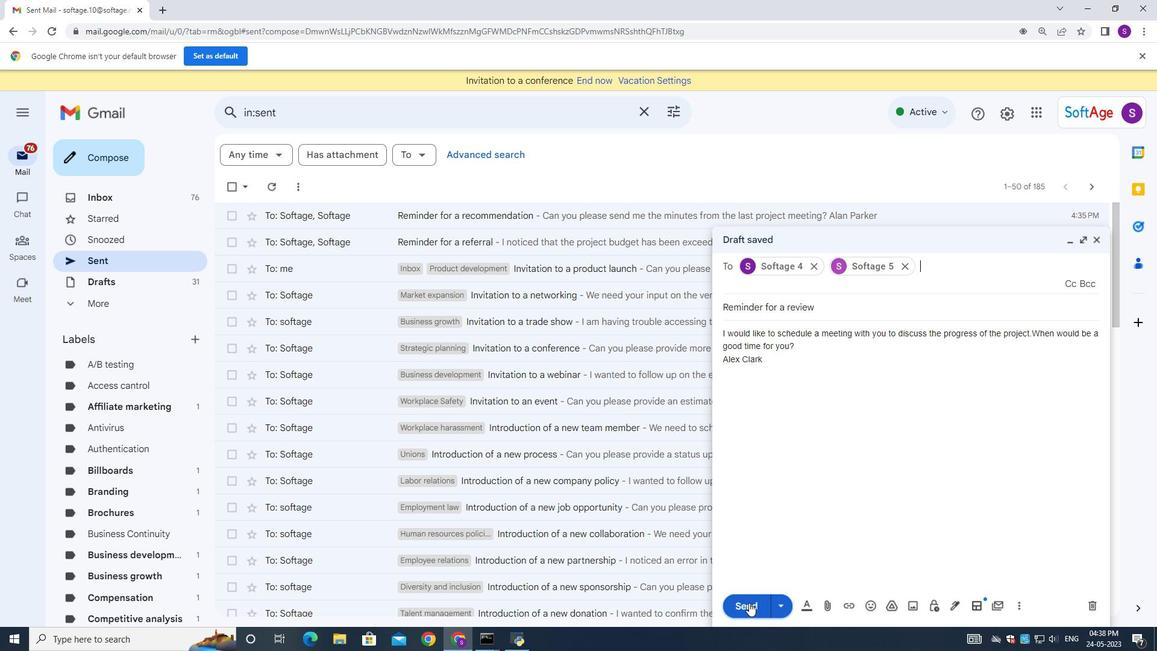 
Action: Mouse moved to (955, 489)
Screenshot: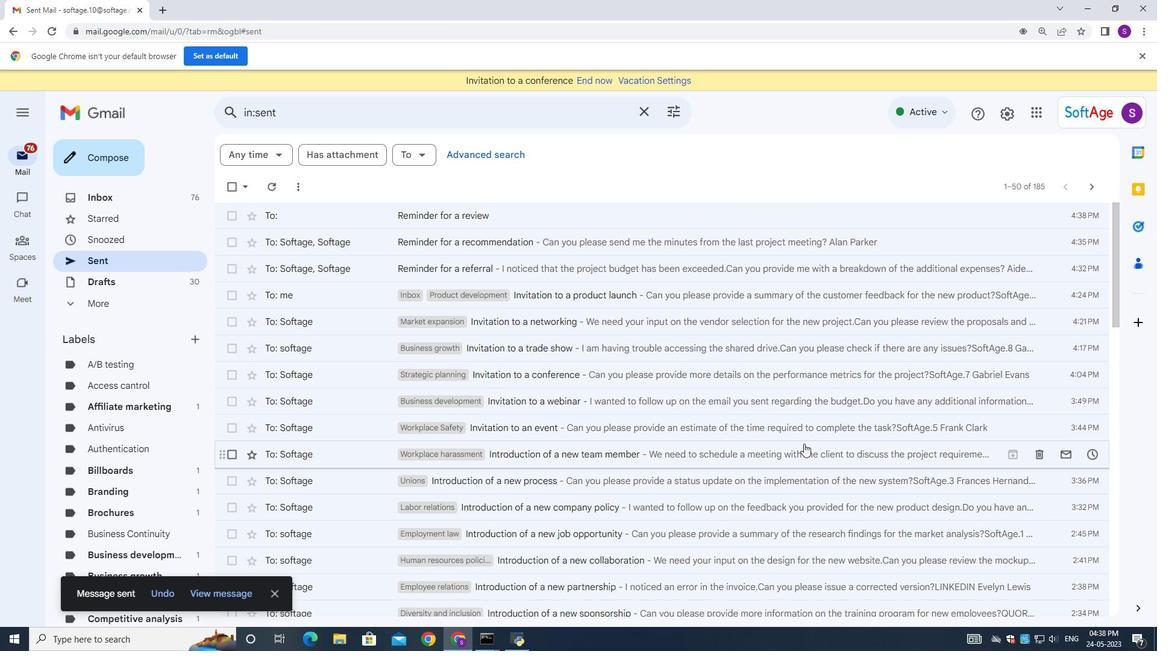 
